 Task: Find connections with filter location Gudalur with filter topic #Indiawith filter profile language Spanish with filter current company Media.Monks with filter school Resonance Eduventures Limited with filter industry Museums, Historical Sites, and Zoos with filter service category Commercial Real Estate with filter keywords title Media Relations Coordinator
Action: Mouse moved to (617, 108)
Screenshot: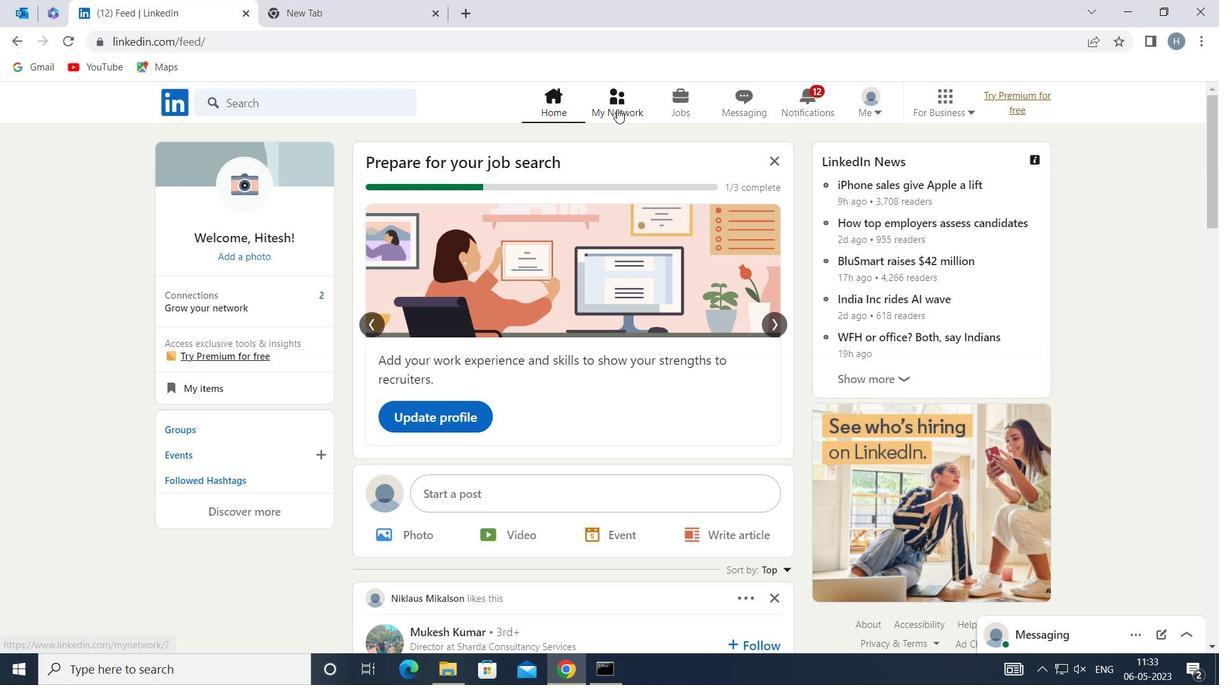 
Action: Mouse pressed left at (617, 108)
Screenshot: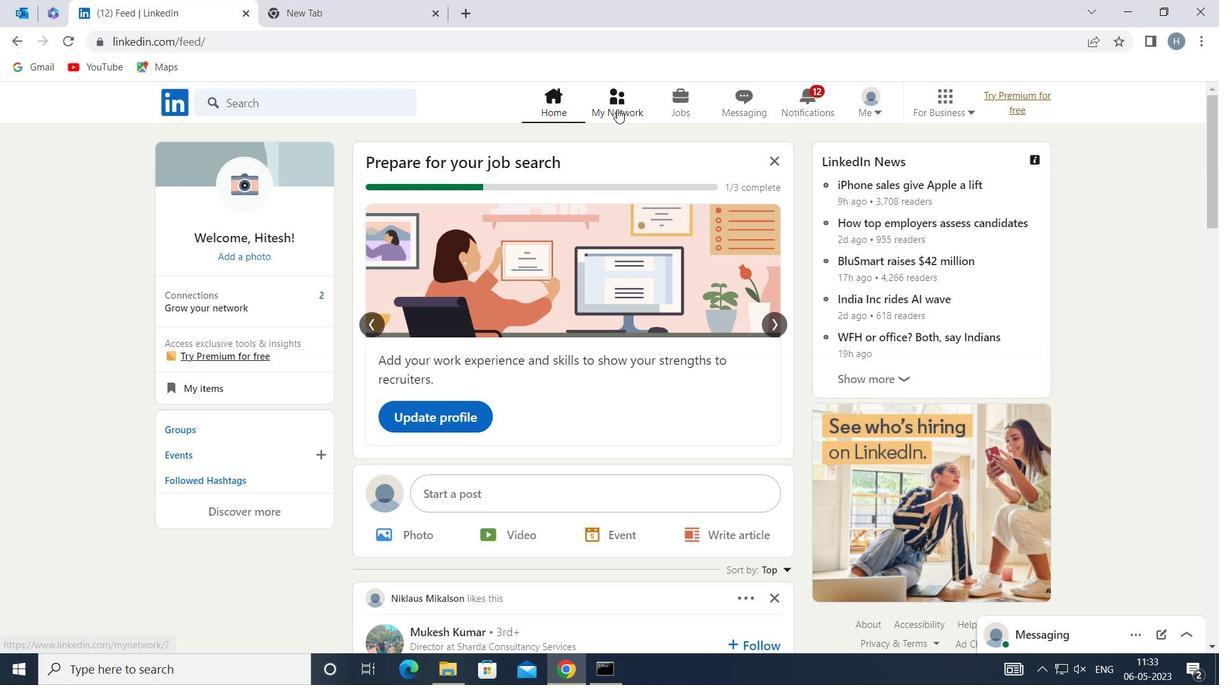 
Action: Mouse moved to (336, 196)
Screenshot: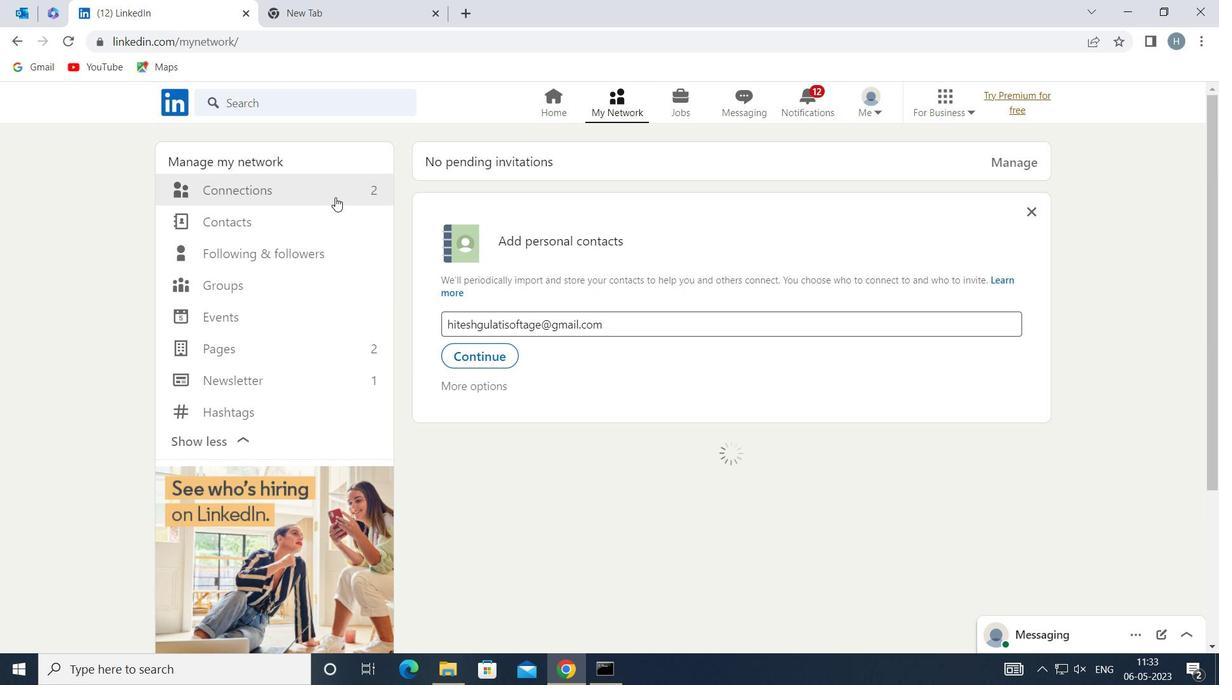 
Action: Mouse pressed left at (336, 196)
Screenshot: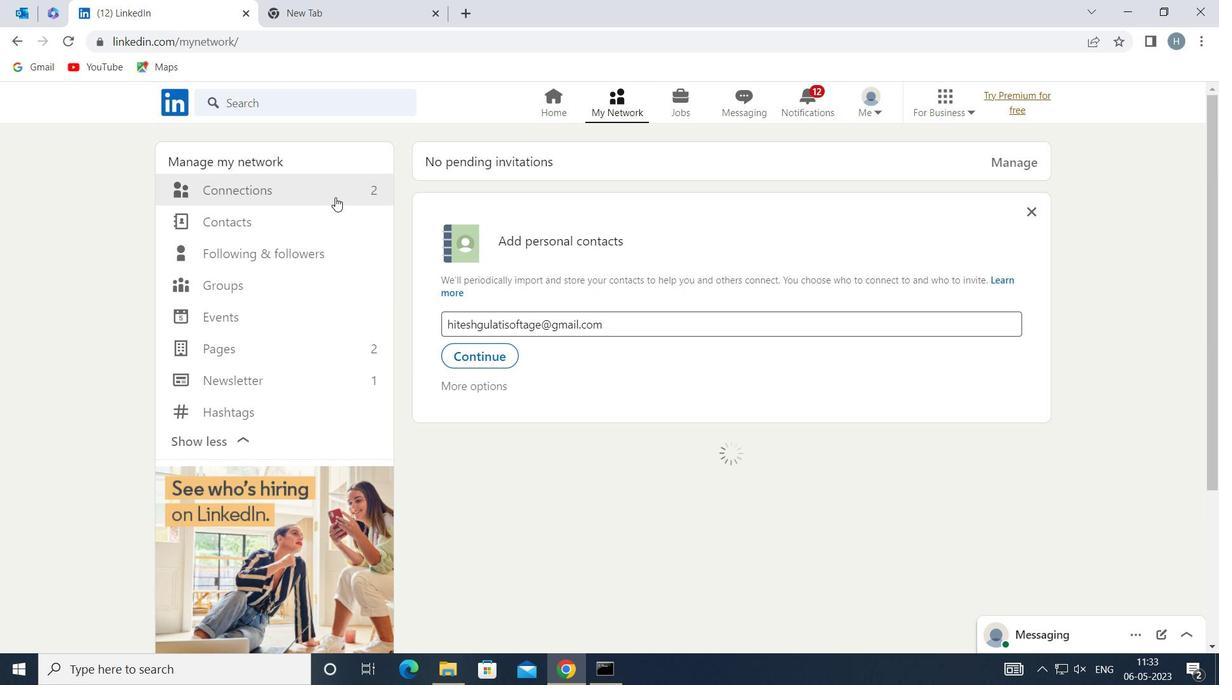 
Action: Mouse moved to (738, 187)
Screenshot: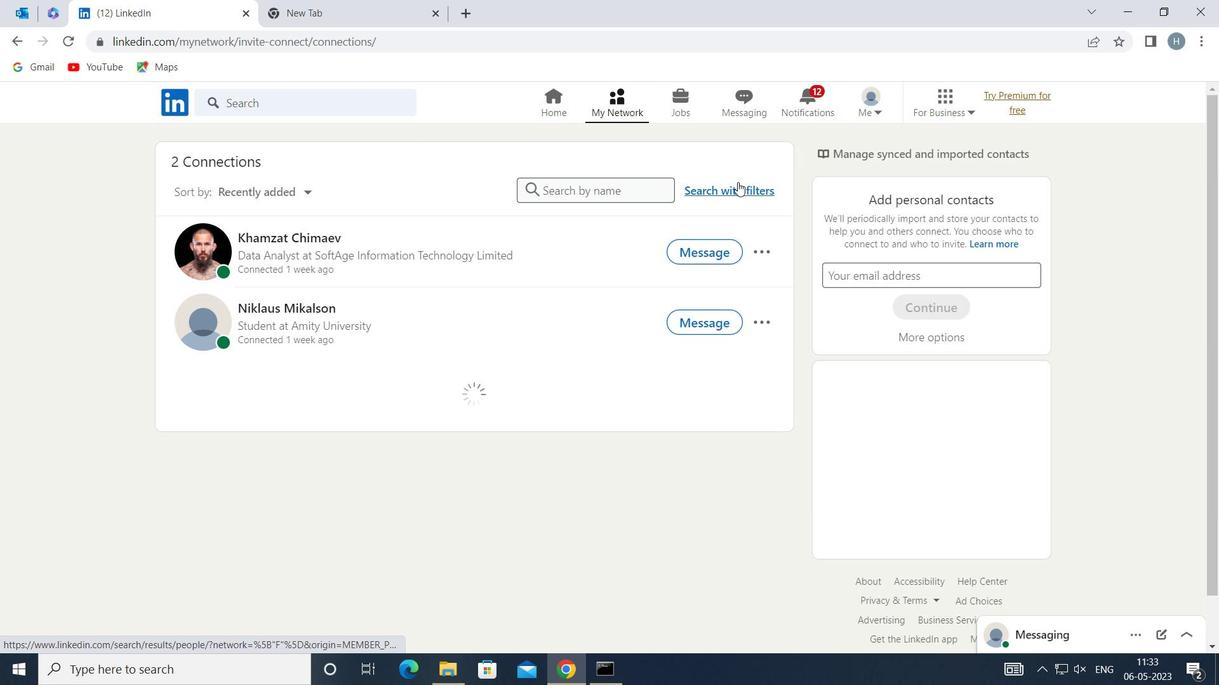 
Action: Mouse pressed left at (738, 187)
Screenshot: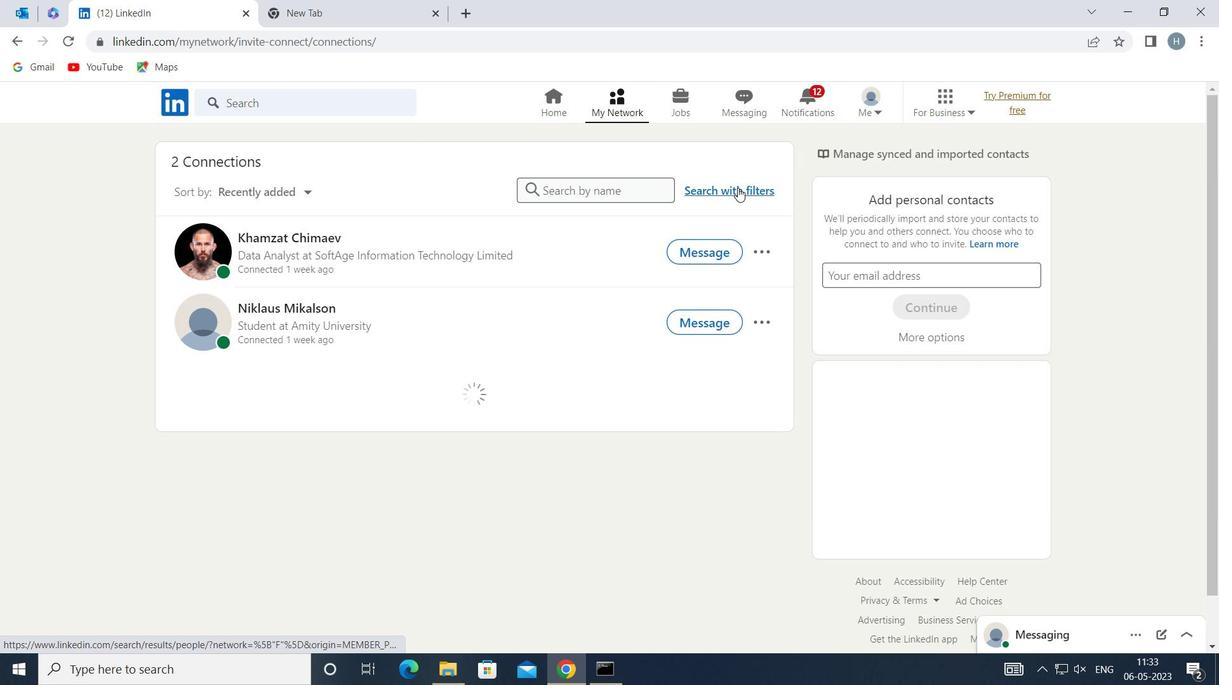 
Action: Mouse moved to (677, 142)
Screenshot: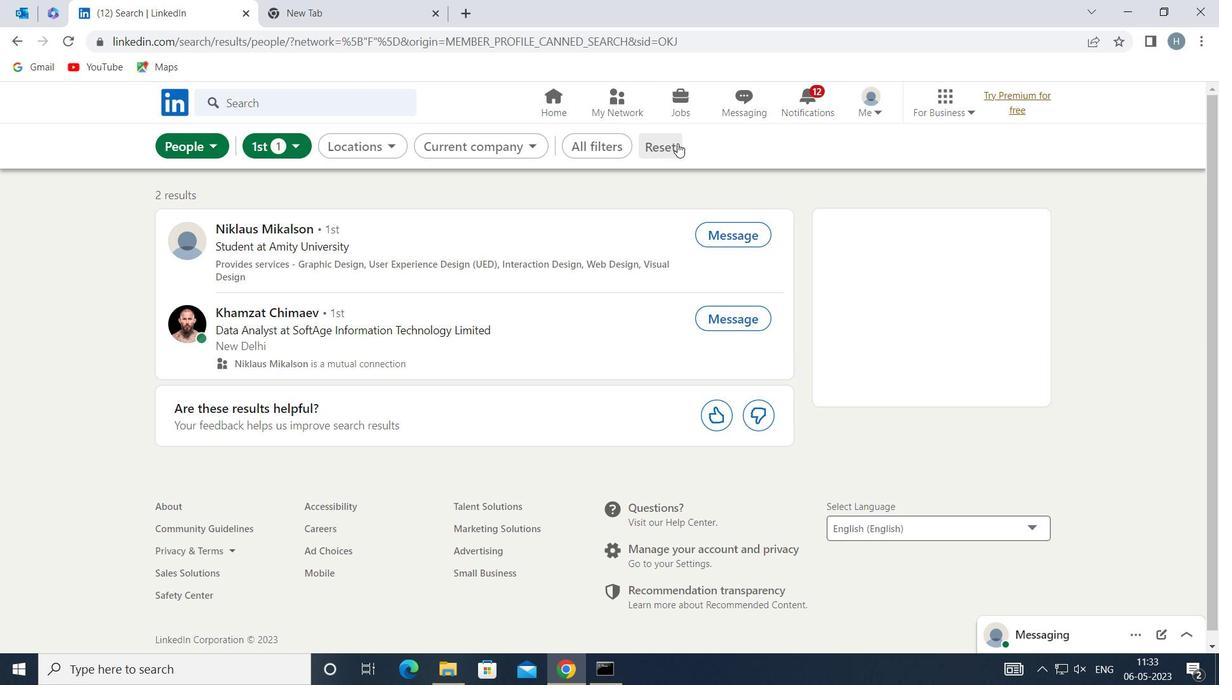 
Action: Mouse pressed left at (677, 142)
Screenshot: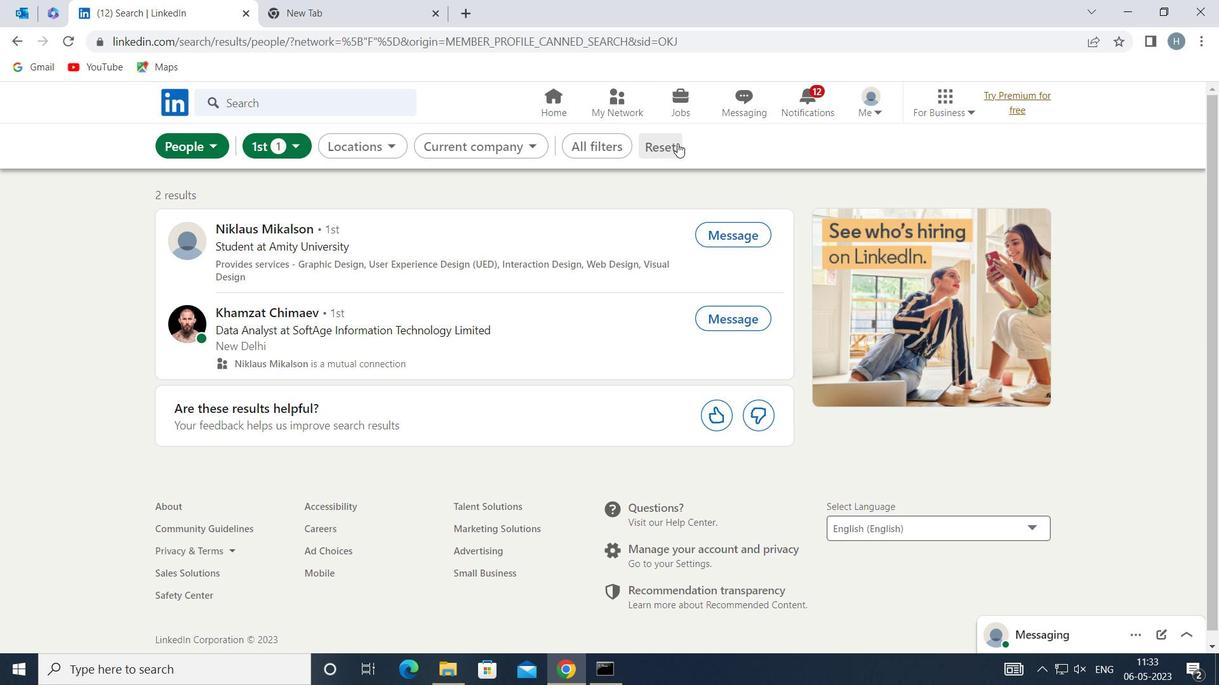 
Action: Mouse moved to (642, 147)
Screenshot: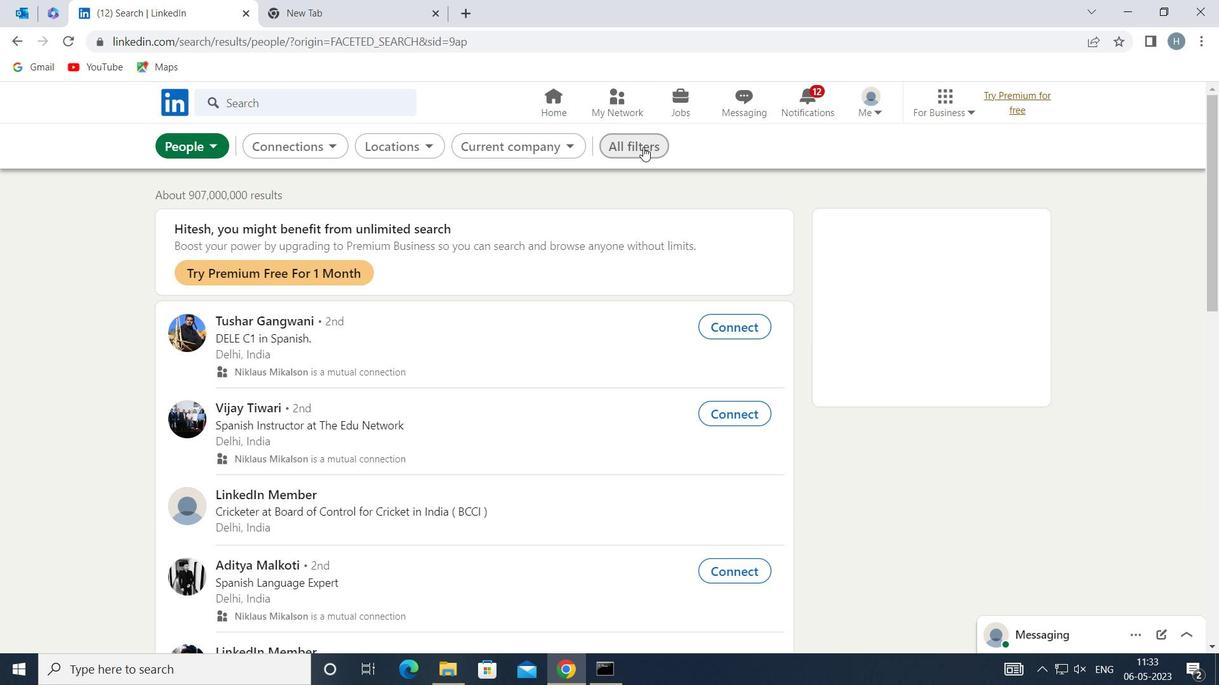 
Action: Mouse pressed left at (642, 147)
Screenshot: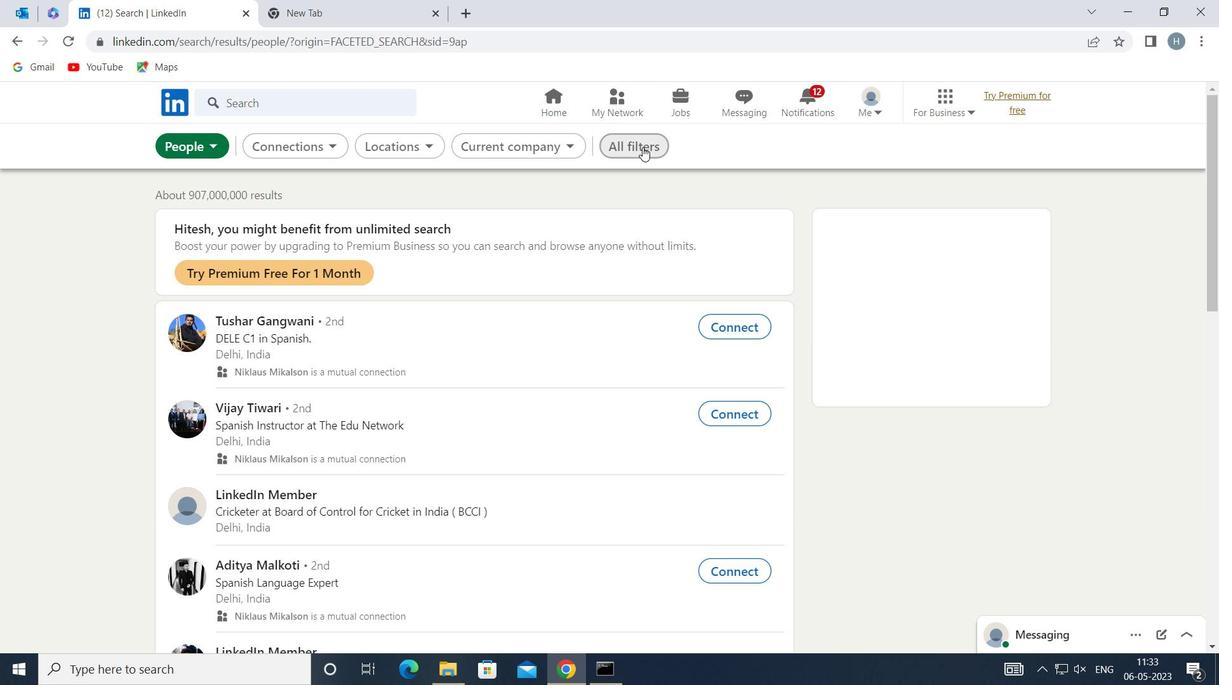
Action: Mouse moved to (976, 306)
Screenshot: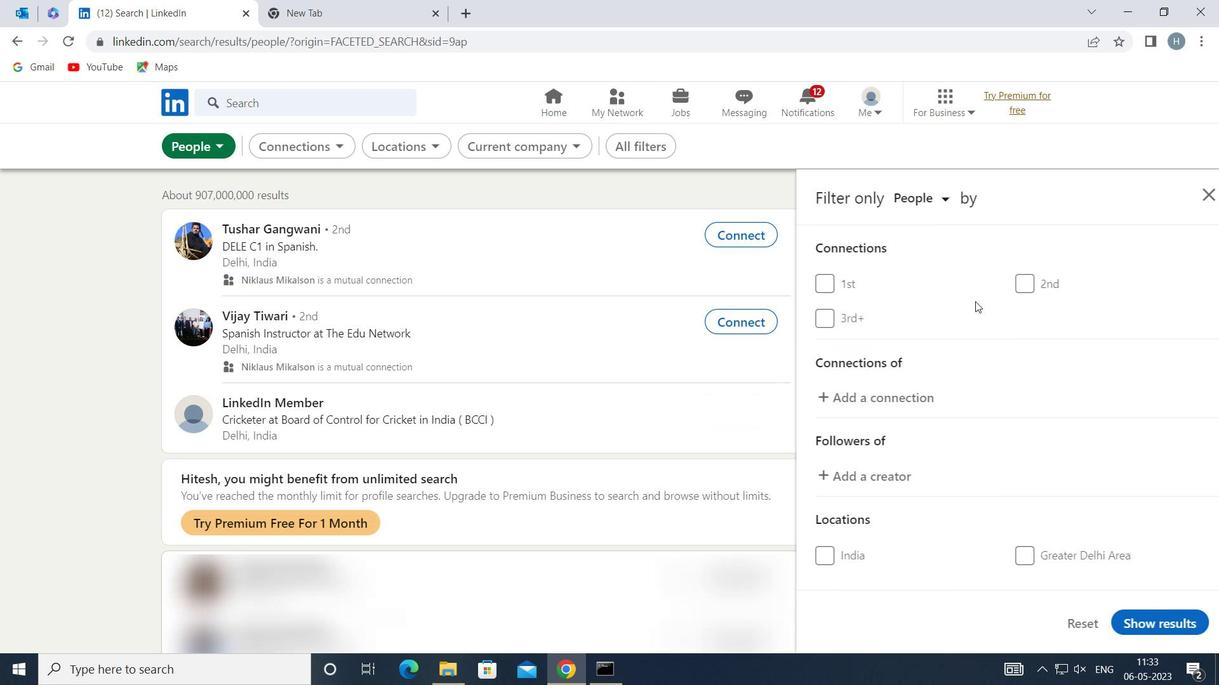 
Action: Mouse scrolled (976, 305) with delta (0, 0)
Screenshot: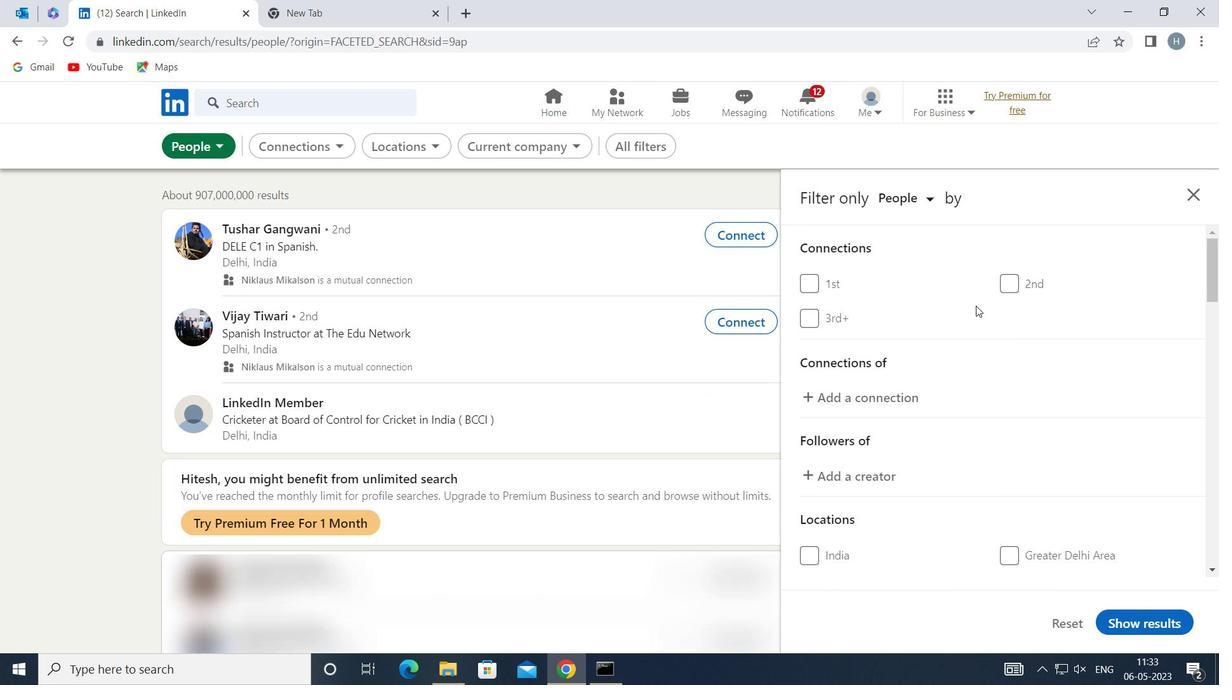 
Action: Mouse moved to (976, 309)
Screenshot: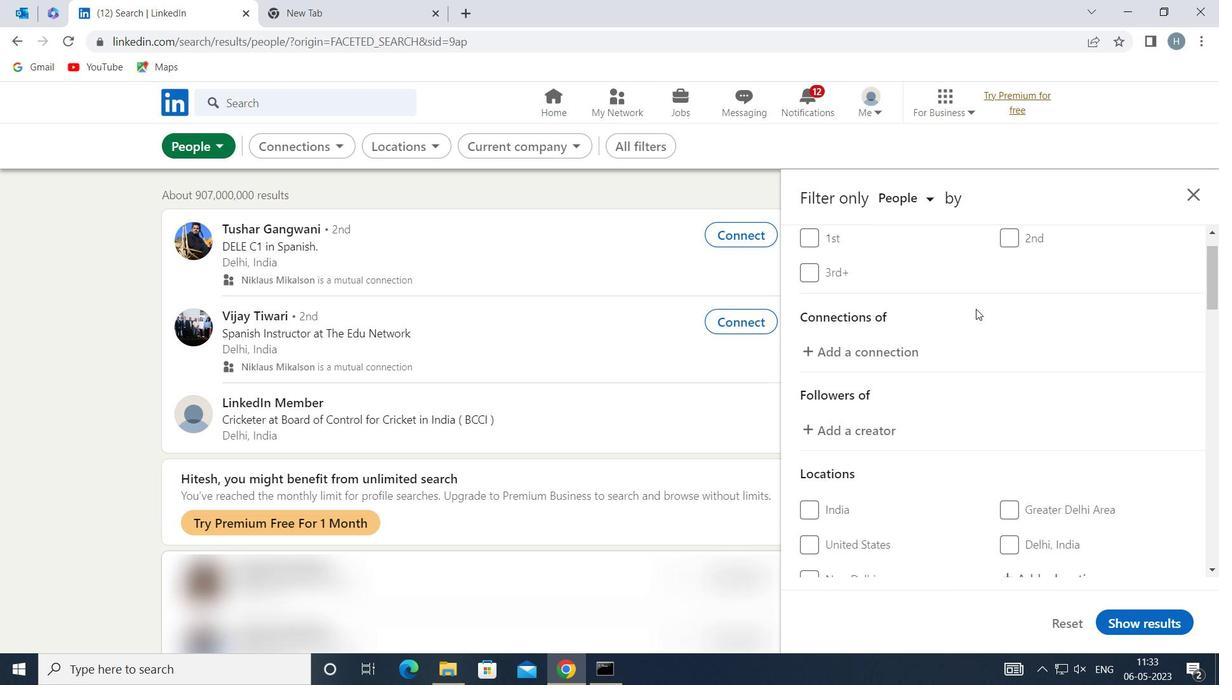 
Action: Mouse scrolled (976, 309) with delta (0, 0)
Screenshot: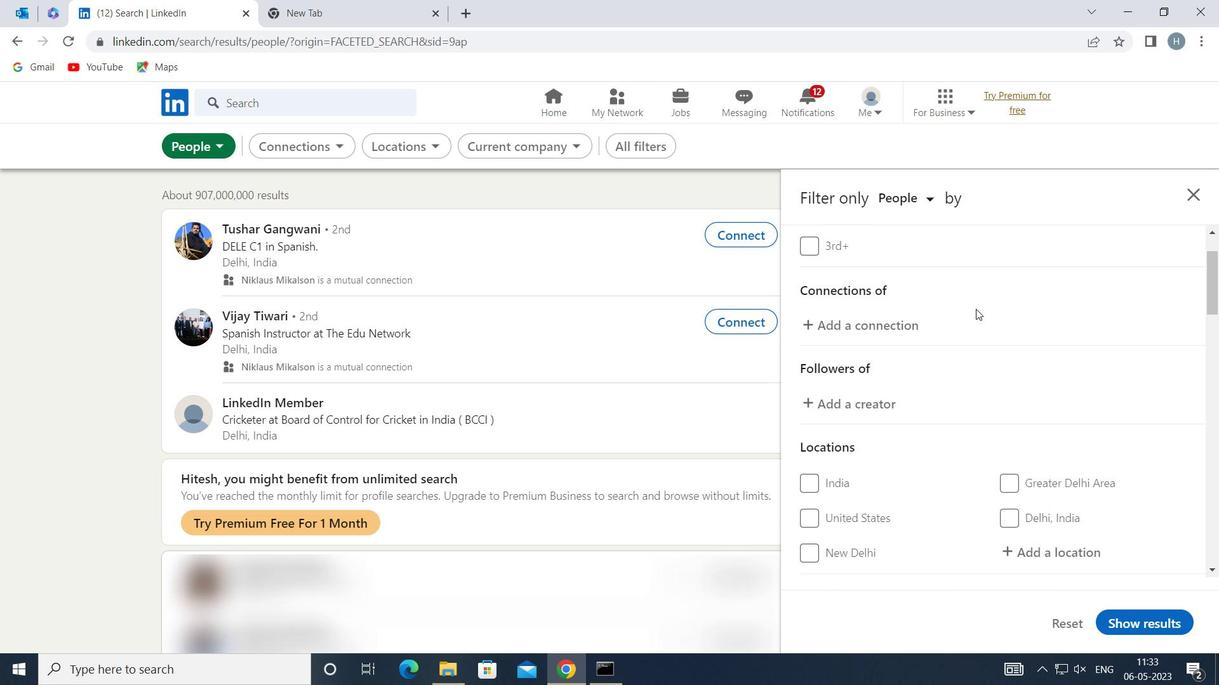
Action: Mouse moved to (1051, 461)
Screenshot: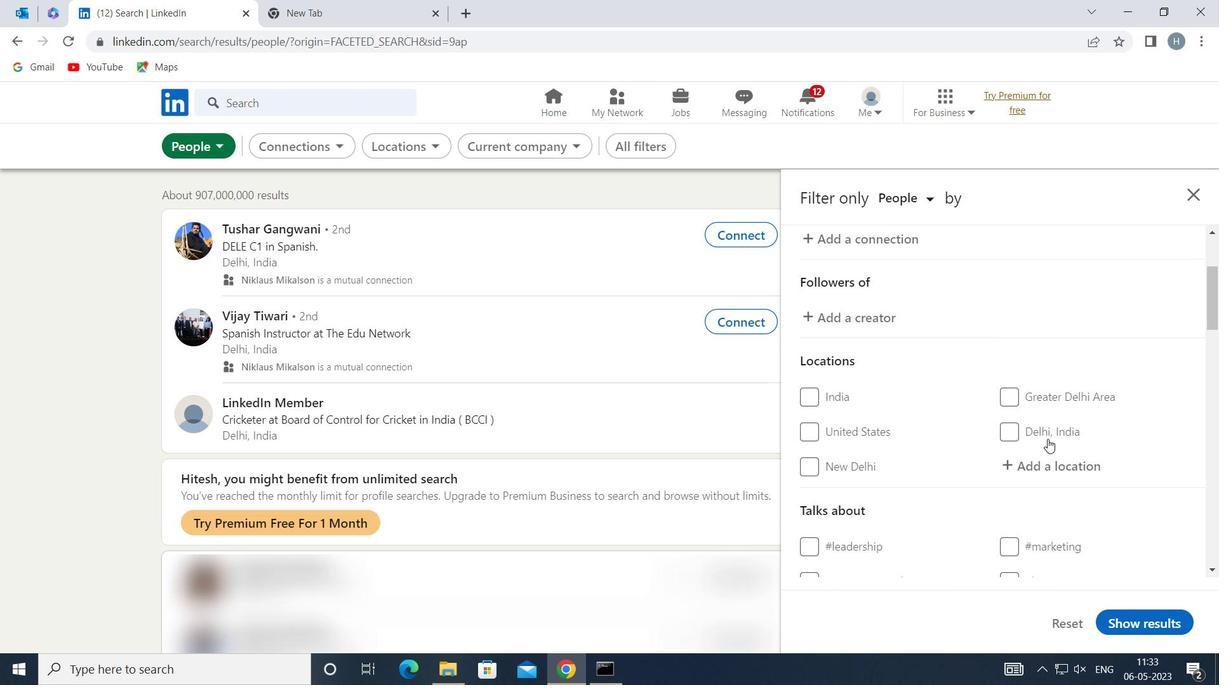 
Action: Mouse pressed left at (1051, 461)
Screenshot: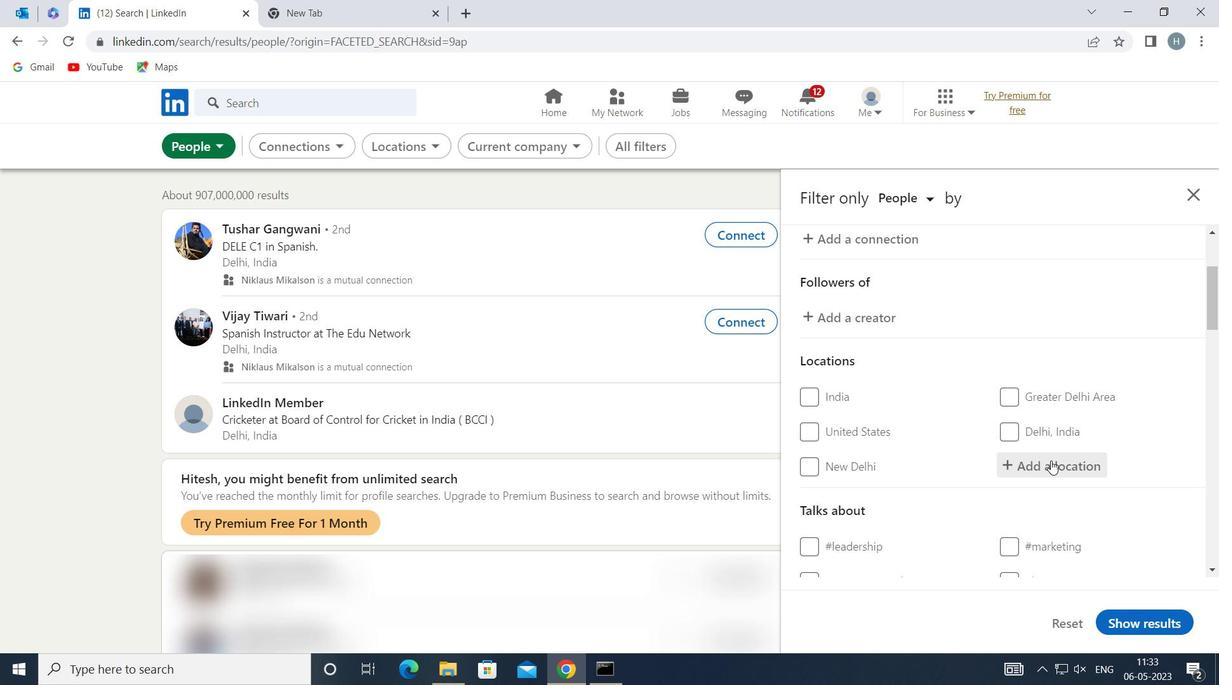 
Action: Mouse moved to (1051, 461)
Screenshot: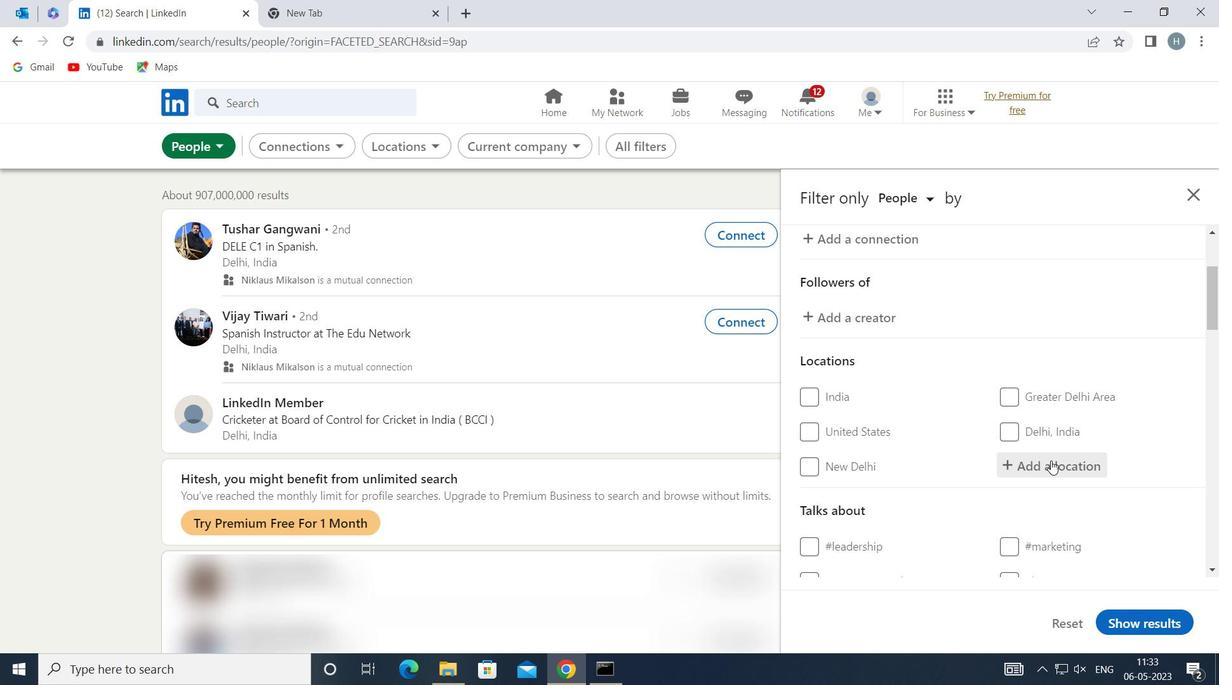 
Action: Key pressed <Key.shift>GUDALUR
Screenshot: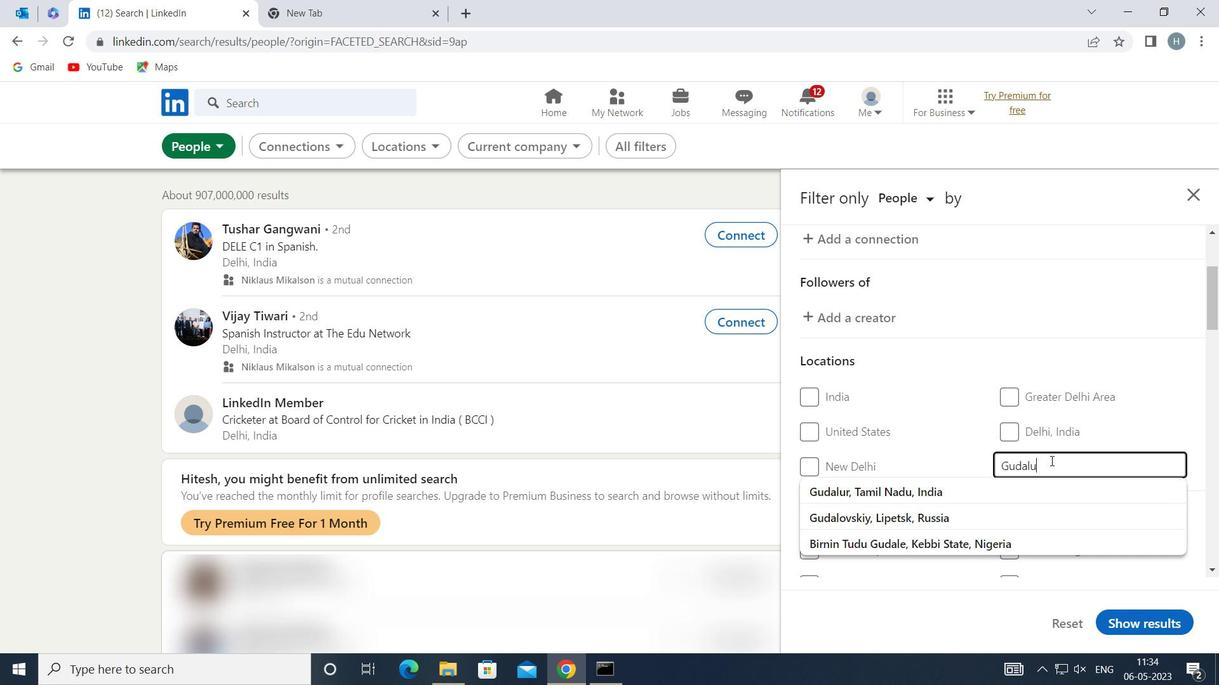
Action: Mouse moved to (1041, 480)
Screenshot: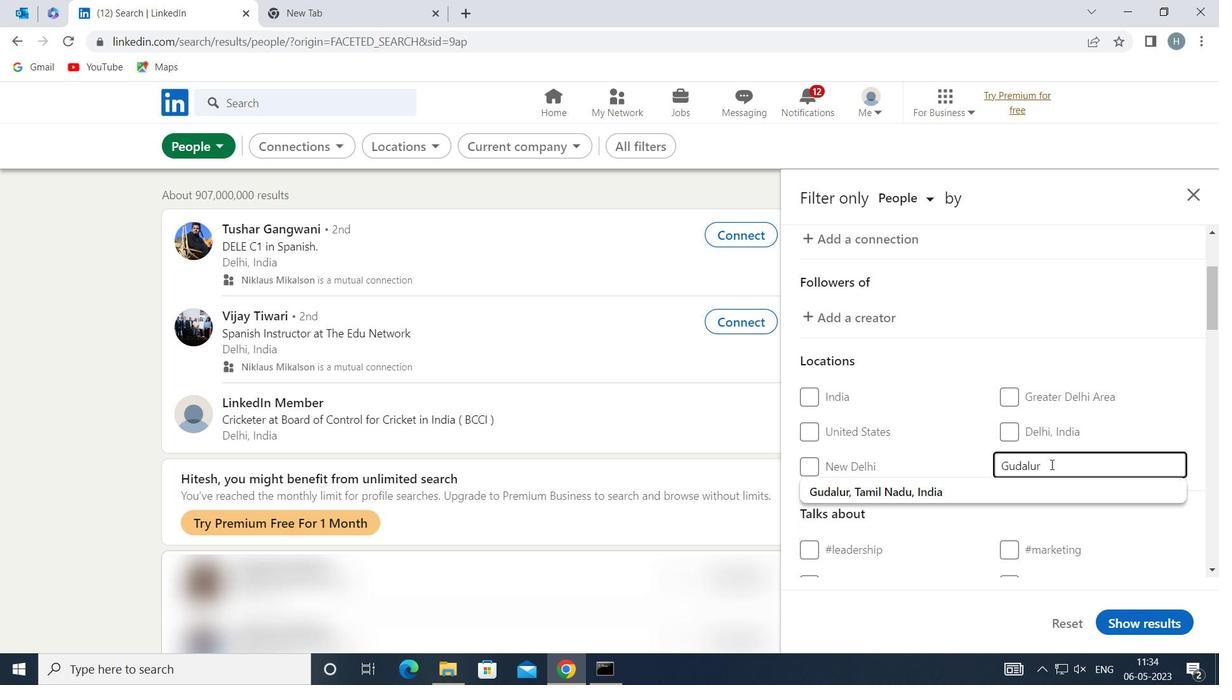 
Action: Mouse pressed left at (1041, 480)
Screenshot: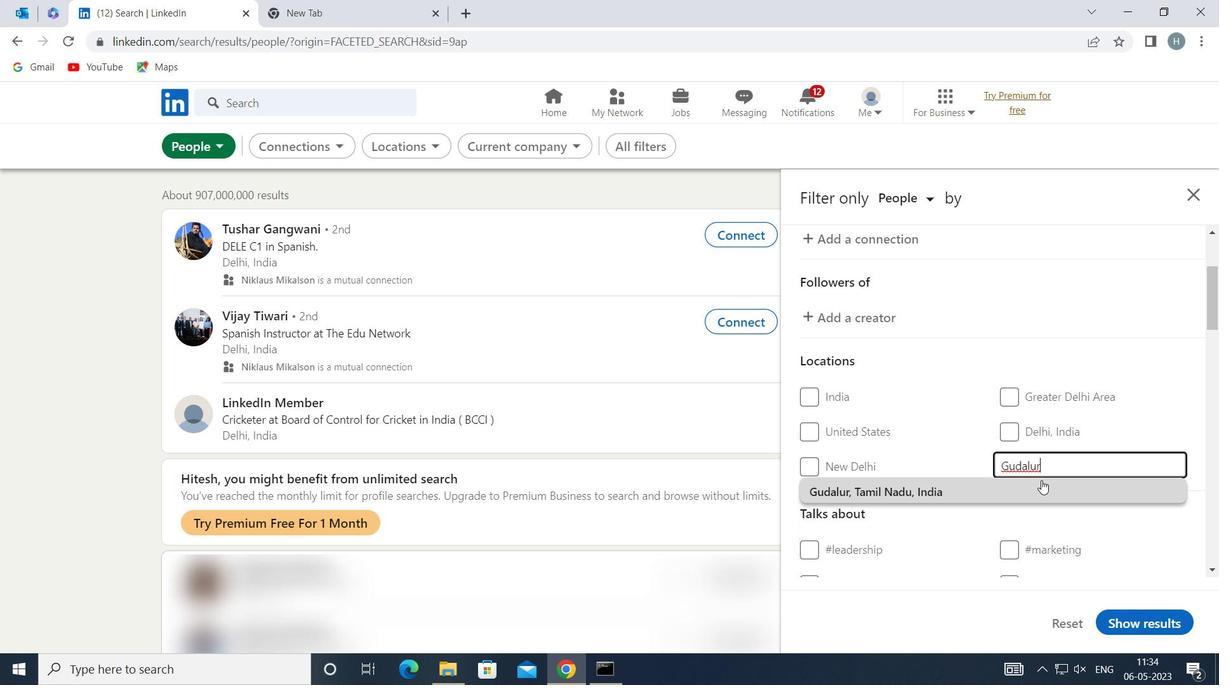 
Action: Mouse moved to (1012, 428)
Screenshot: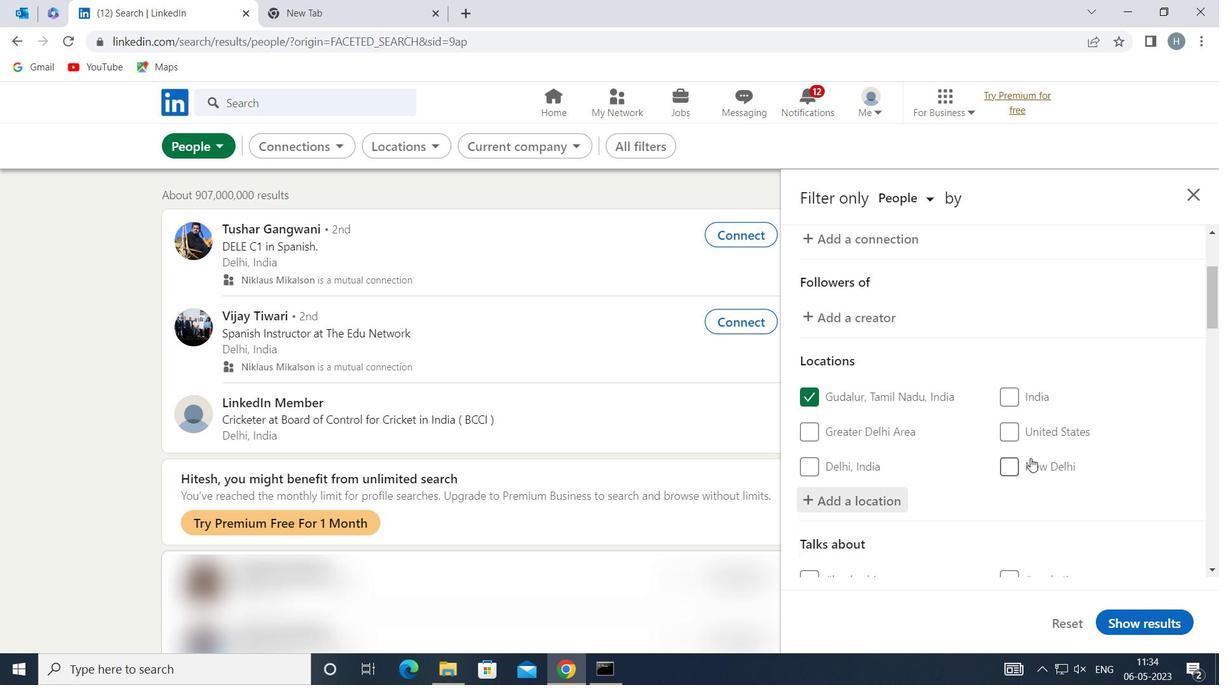 
Action: Mouse scrolled (1012, 427) with delta (0, 0)
Screenshot: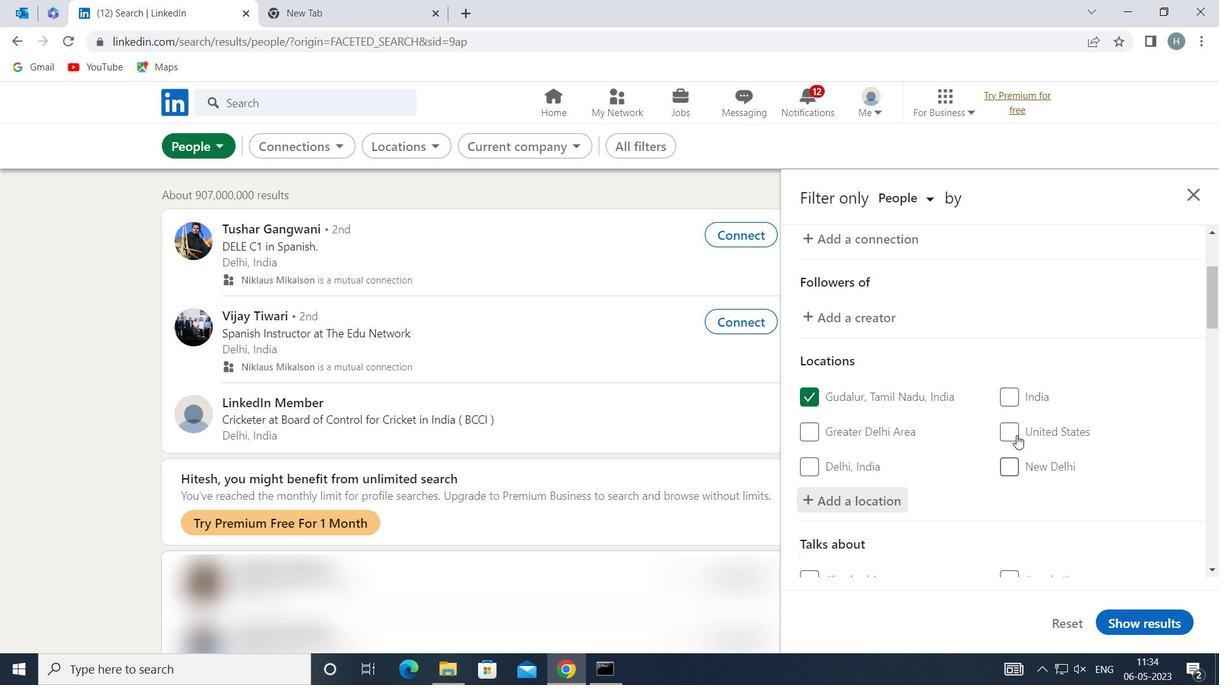 
Action: Mouse scrolled (1012, 427) with delta (0, 0)
Screenshot: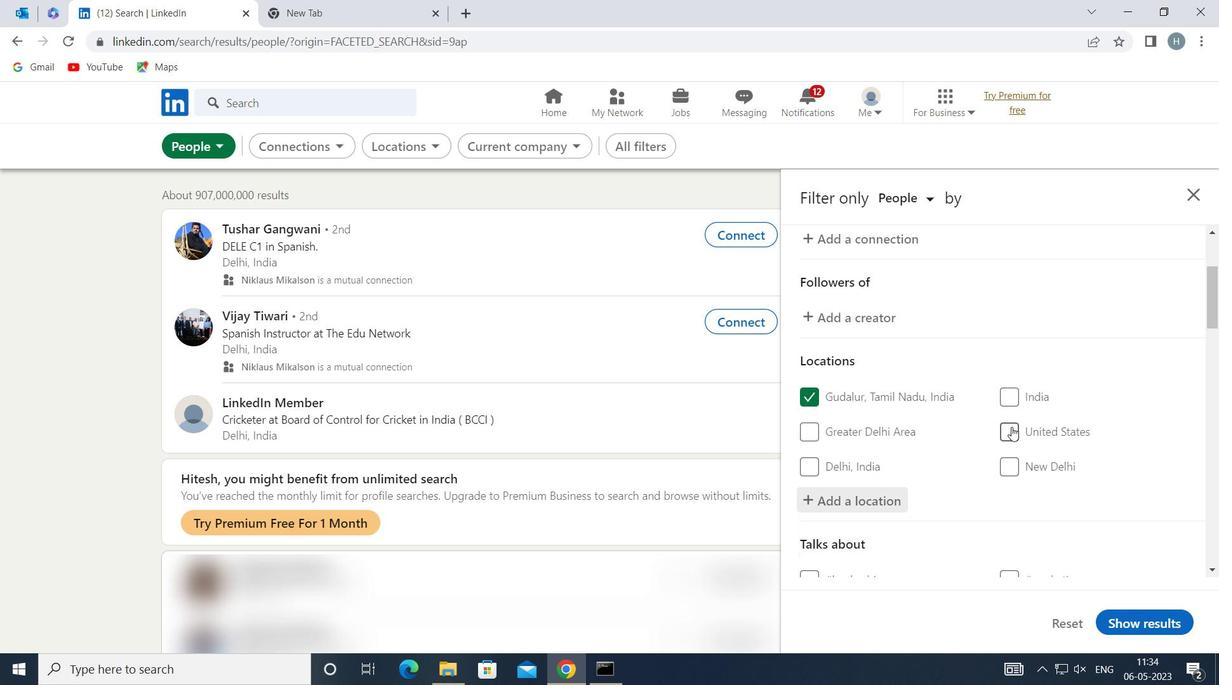 
Action: Mouse moved to (1011, 427)
Screenshot: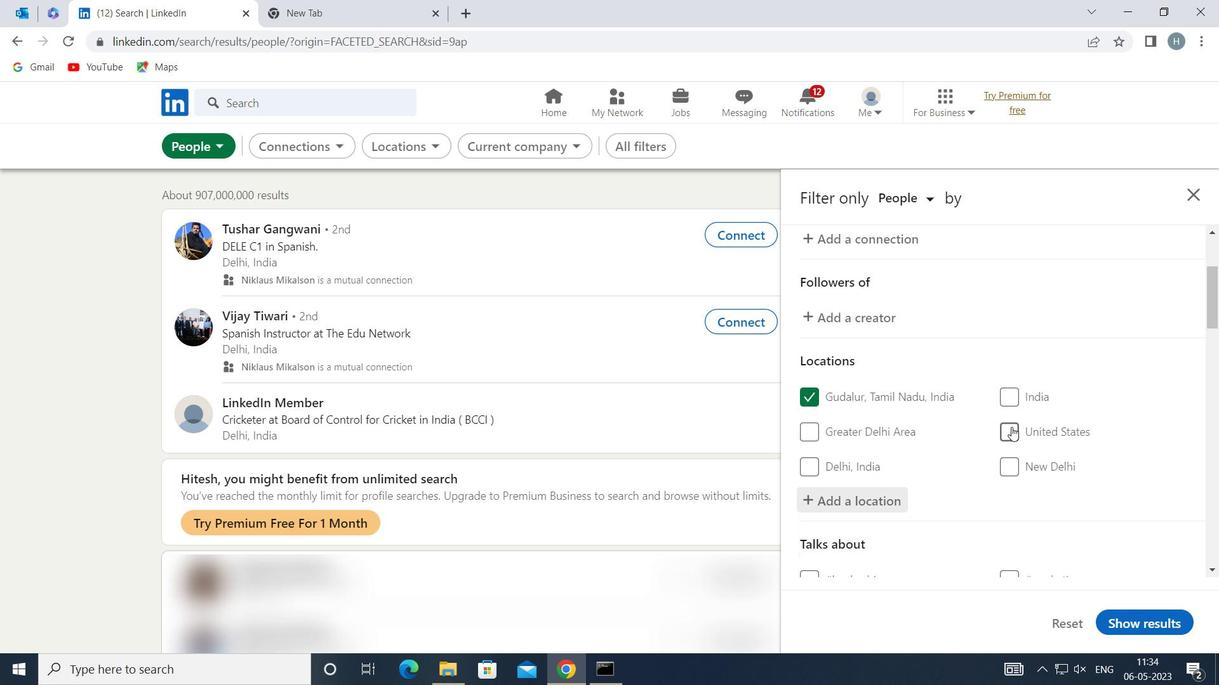 
Action: Mouse scrolled (1011, 426) with delta (0, 0)
Screenshot: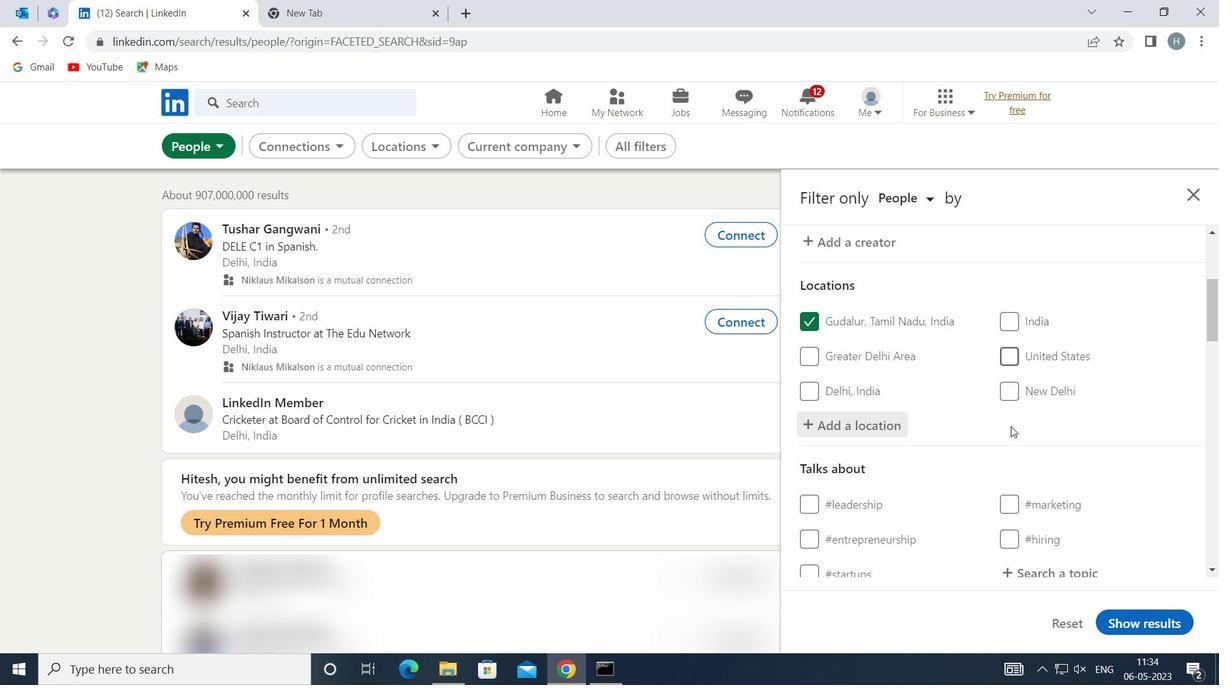 
Action: Mouse moved to (1074, 412)
Screenshot: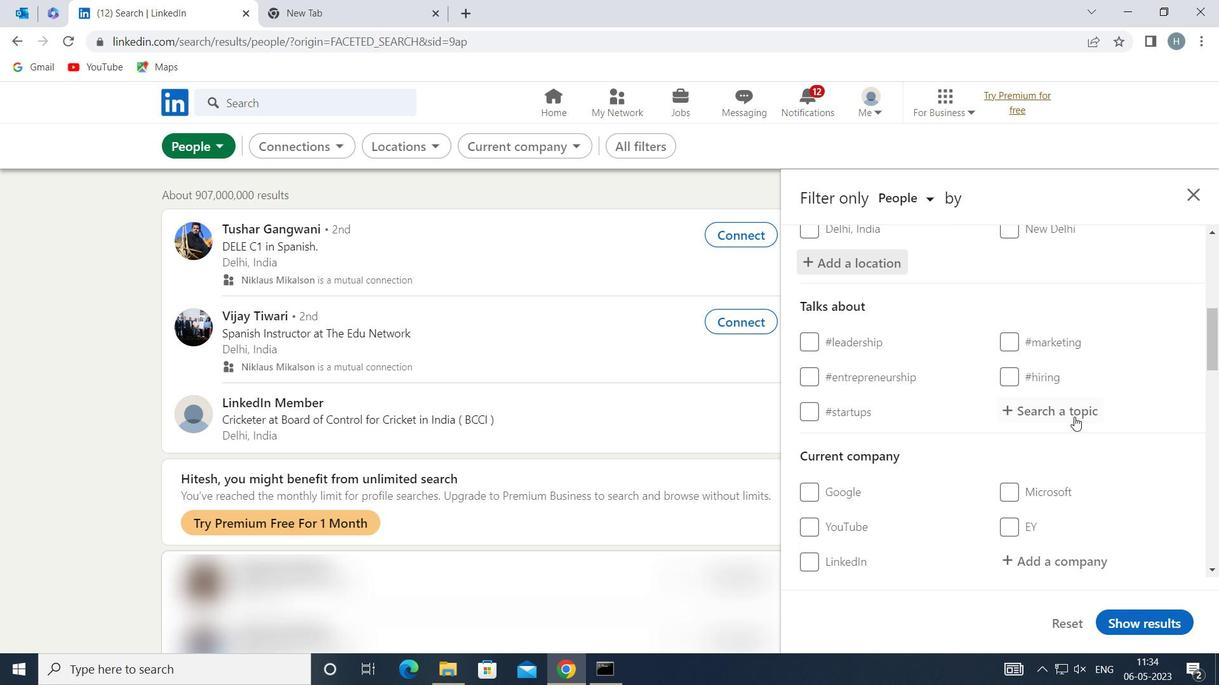
Action: Mouse pressed left at (1074, 412)
Screenshot: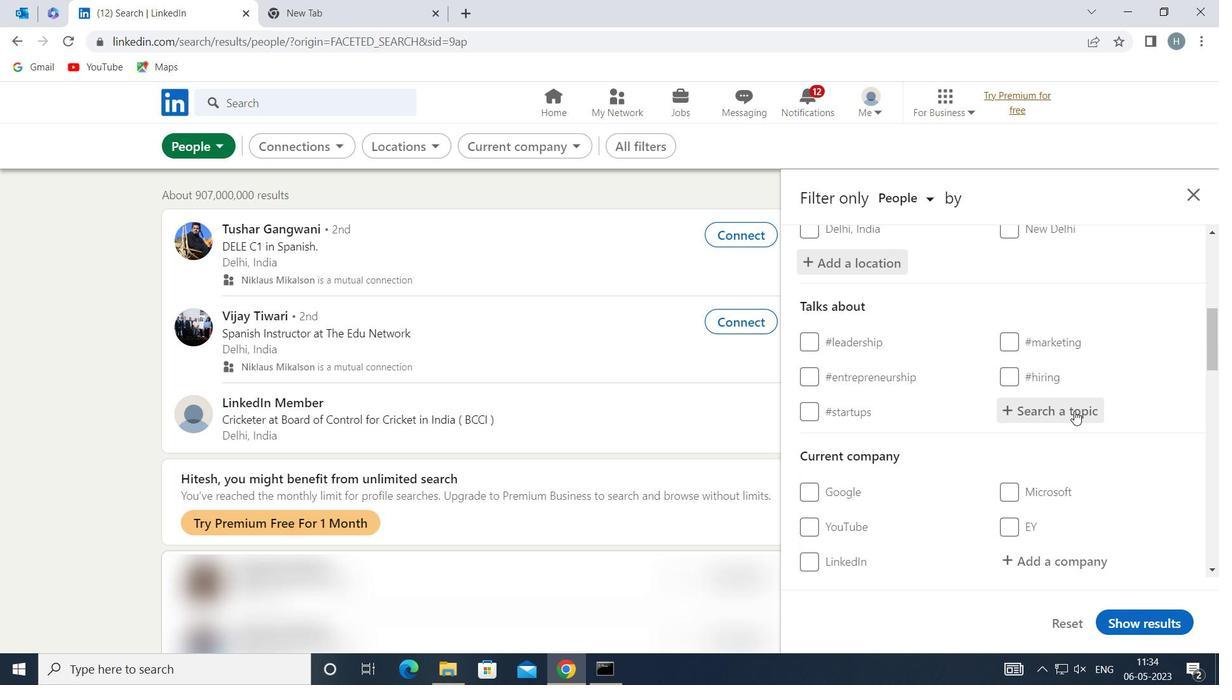 
Action: Key pressed <Key.shift>INDIA
Screenshot: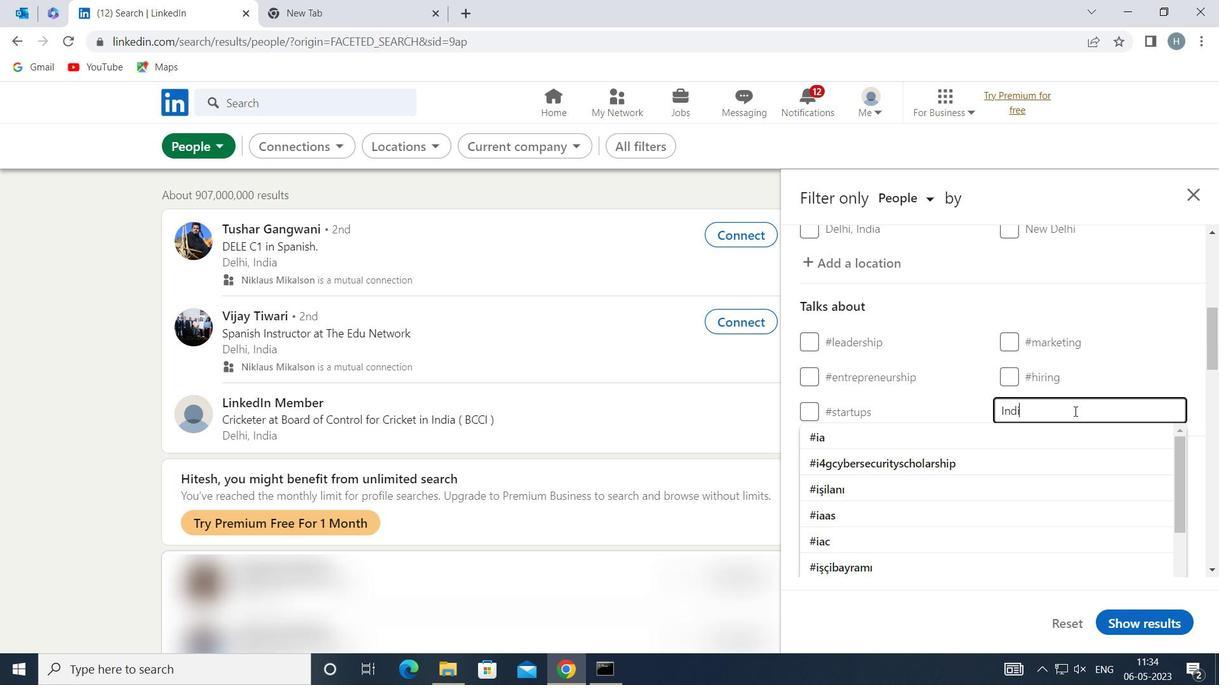 
Action: Mouse moved to (998, 438)
Screenshot: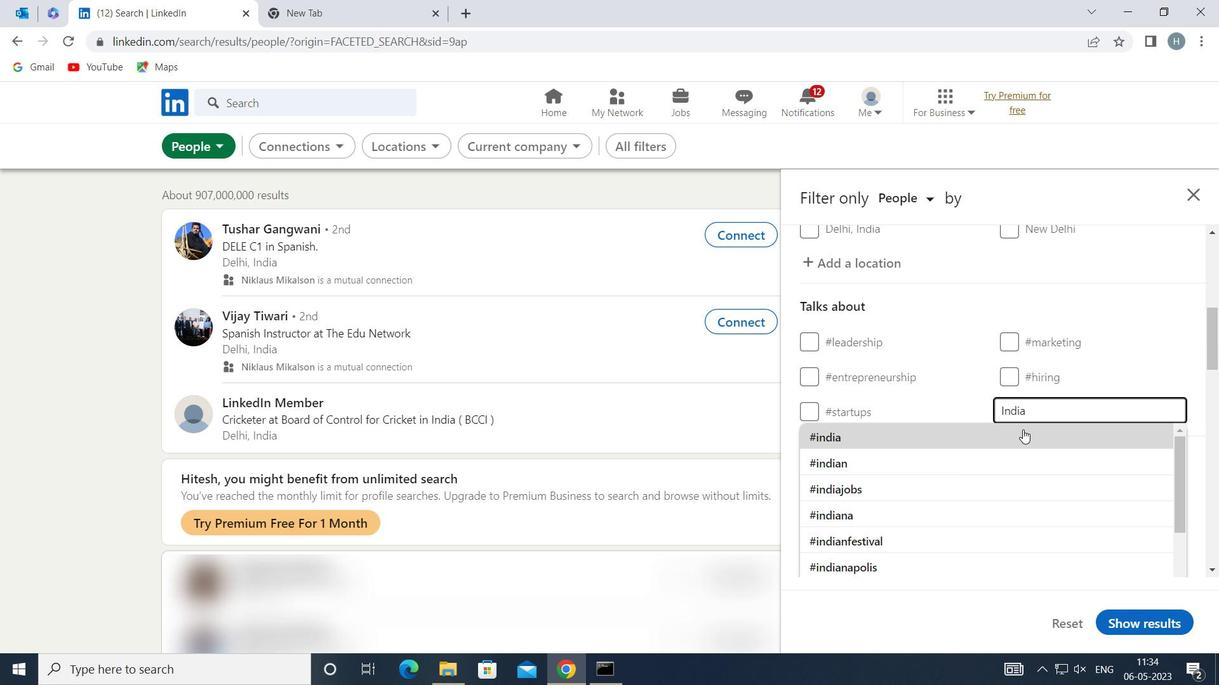
Action: Mouse pressed left at (998, 438)
Screenshot: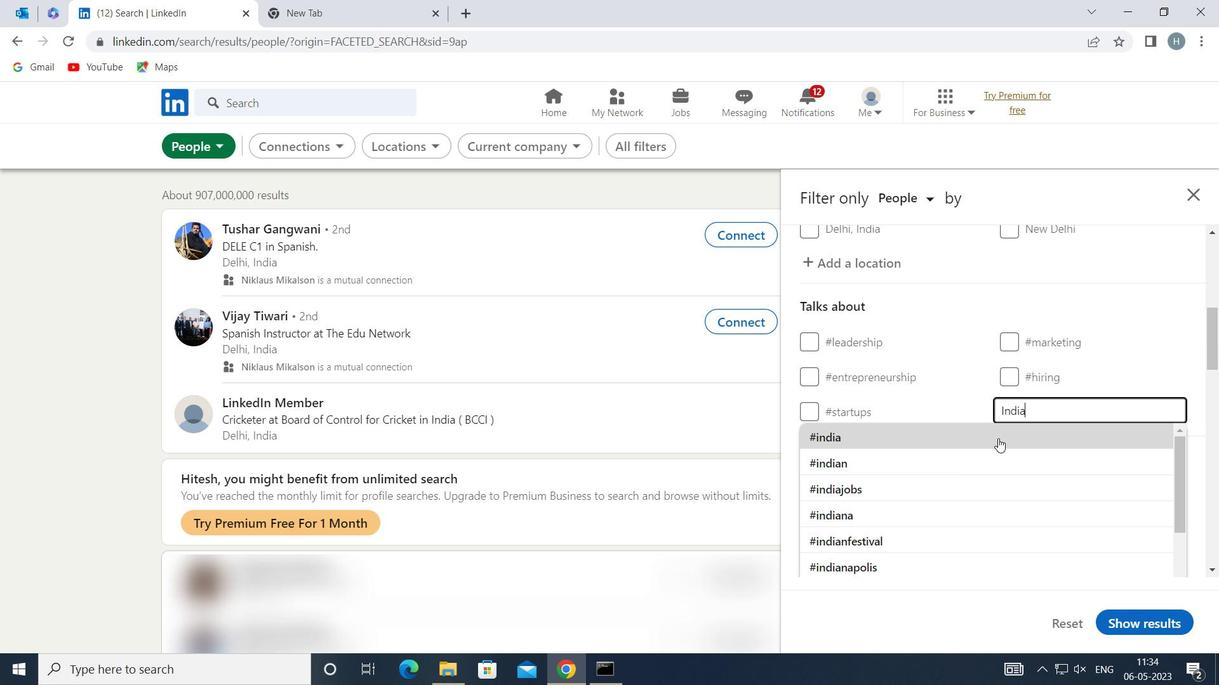 
Action: Mouse moved to (969, 436)
Screenshot: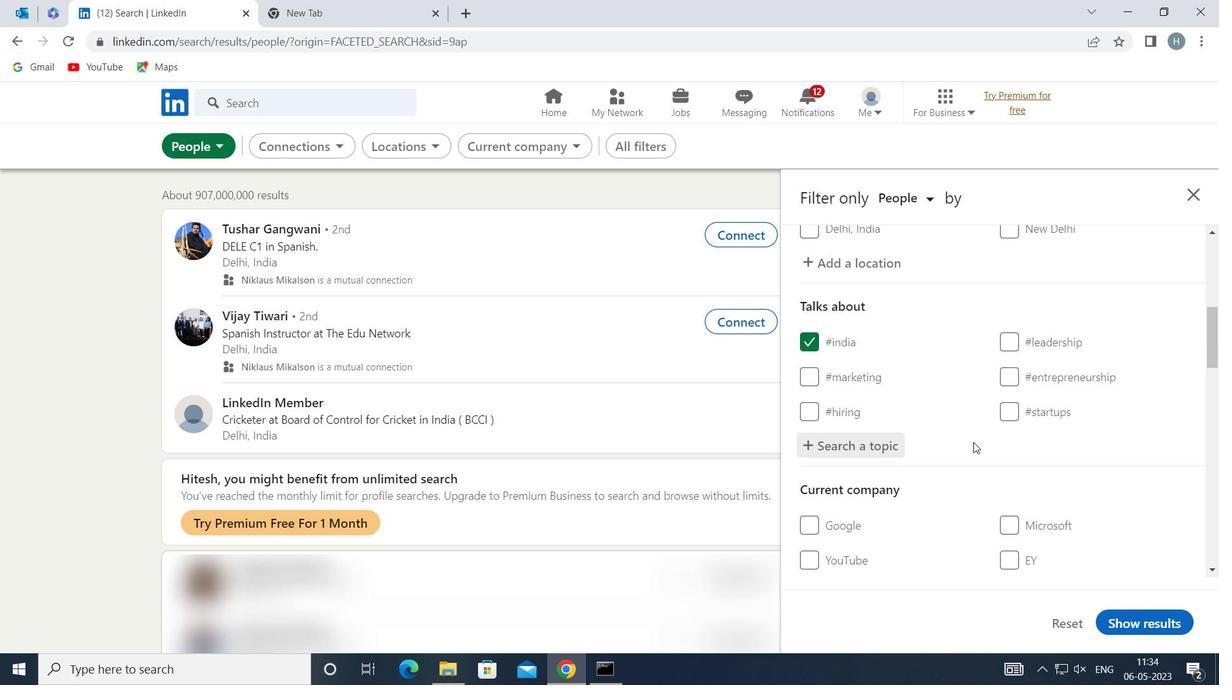 
Action: Mouse scrolled (969, 435) with delta (0, 0)
Screenshot: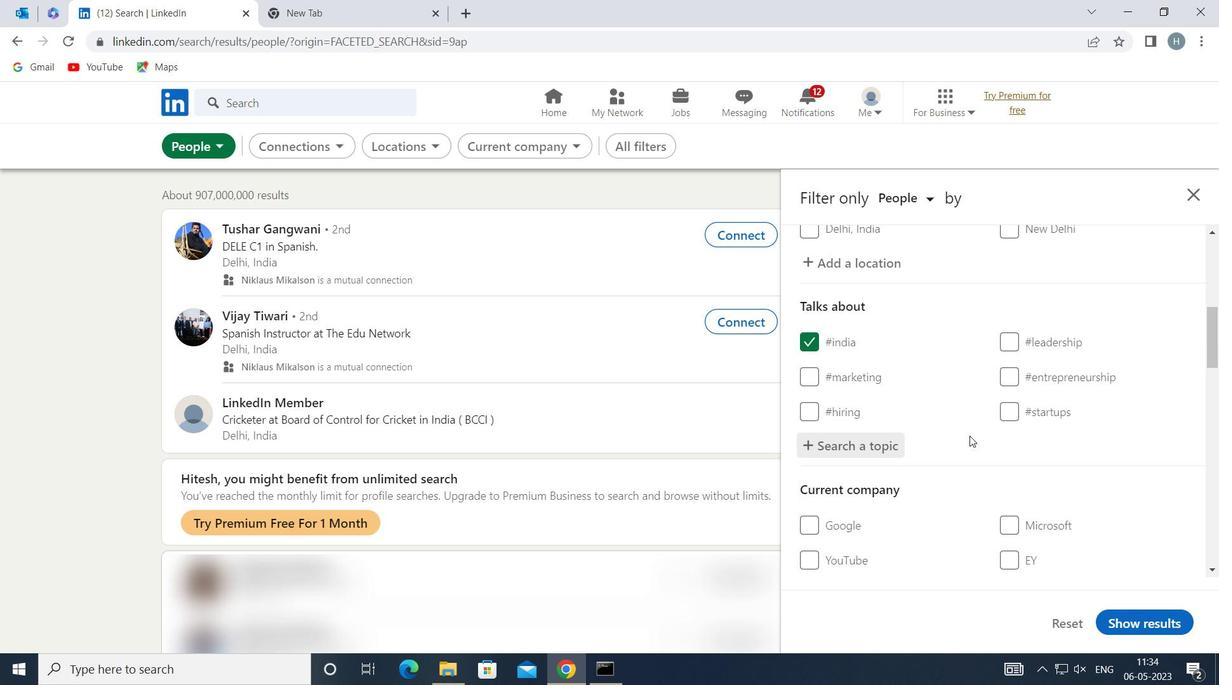 
Action: Mouse moved to (962, 415)
Screenshot: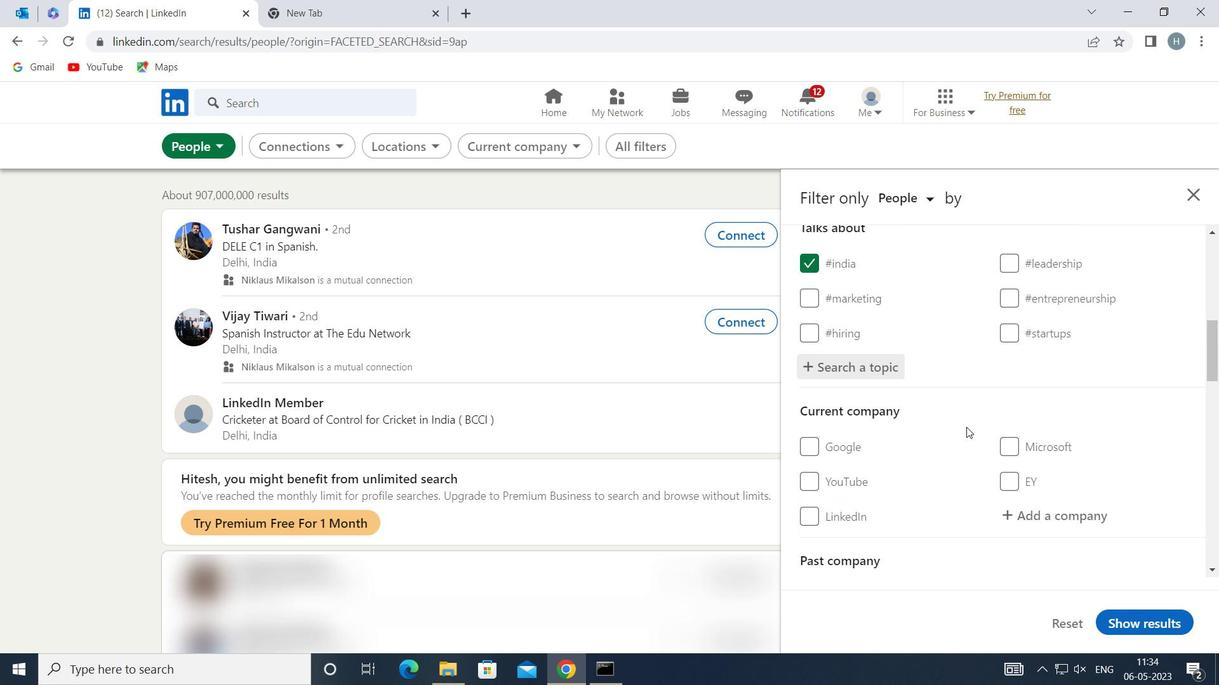 
Action: Mouse scrolled (962, 415) with delta (0, 0)
Screenshot: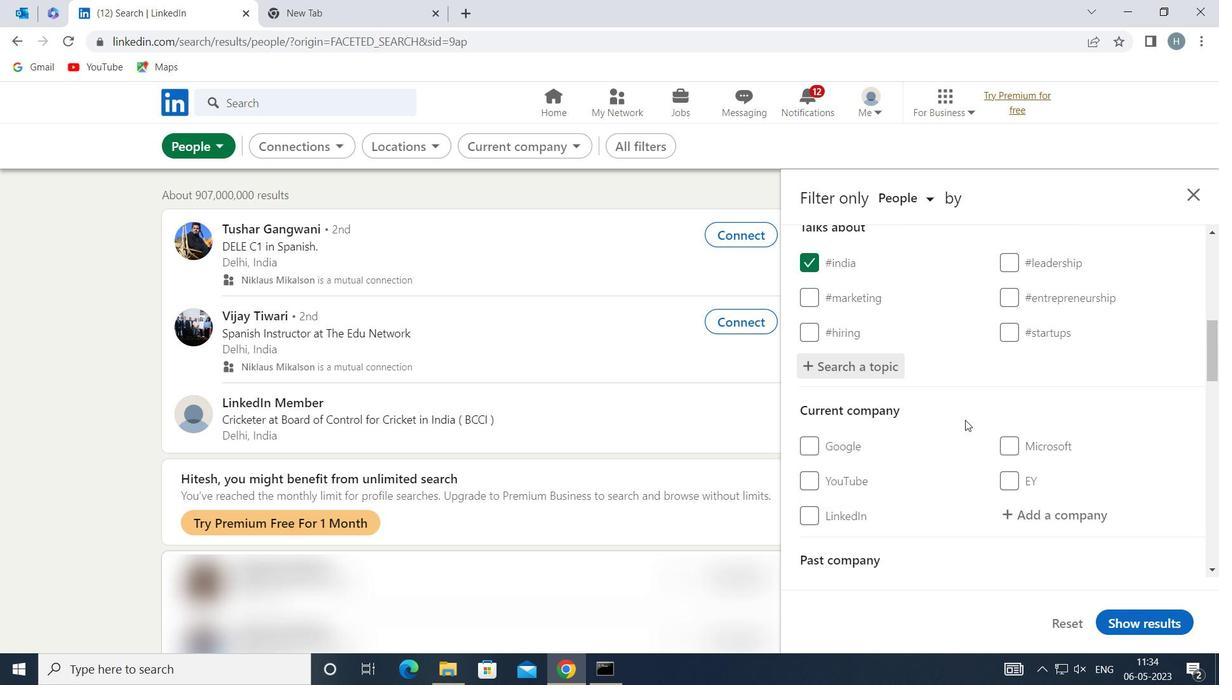 
Action: Mouse moved to (959, 410)
Screenshot: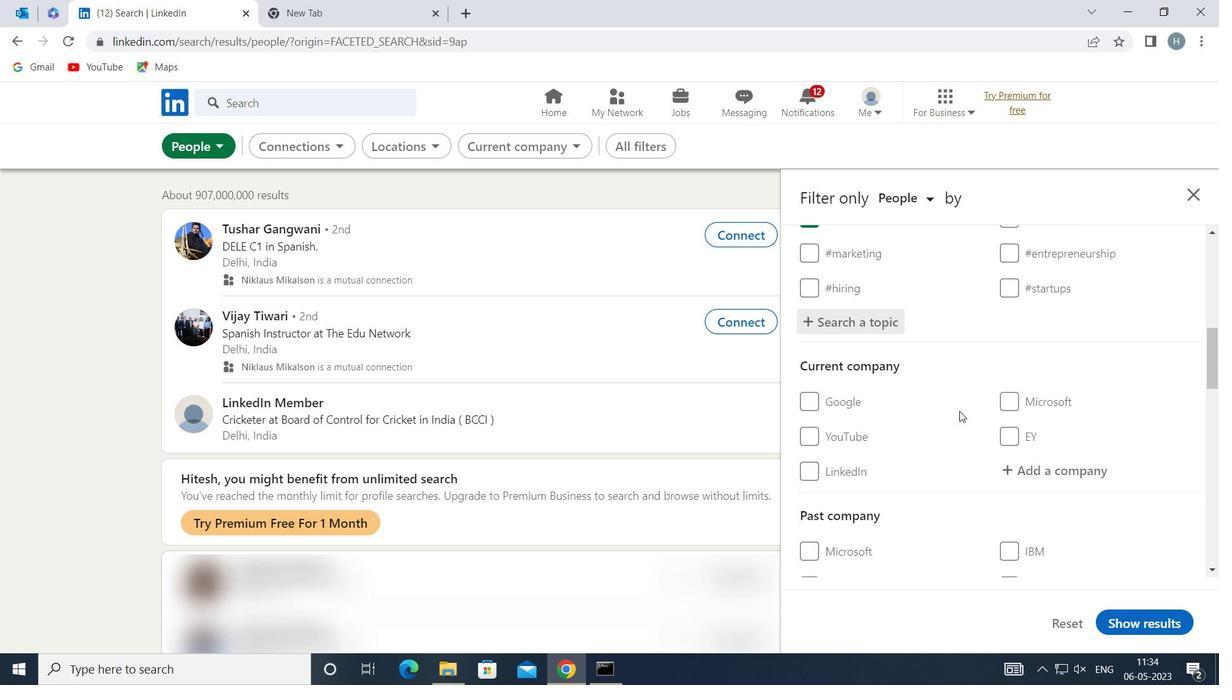 
Action: Mouse scrolled (959, 410) with delta (0, 0)
Screenshot: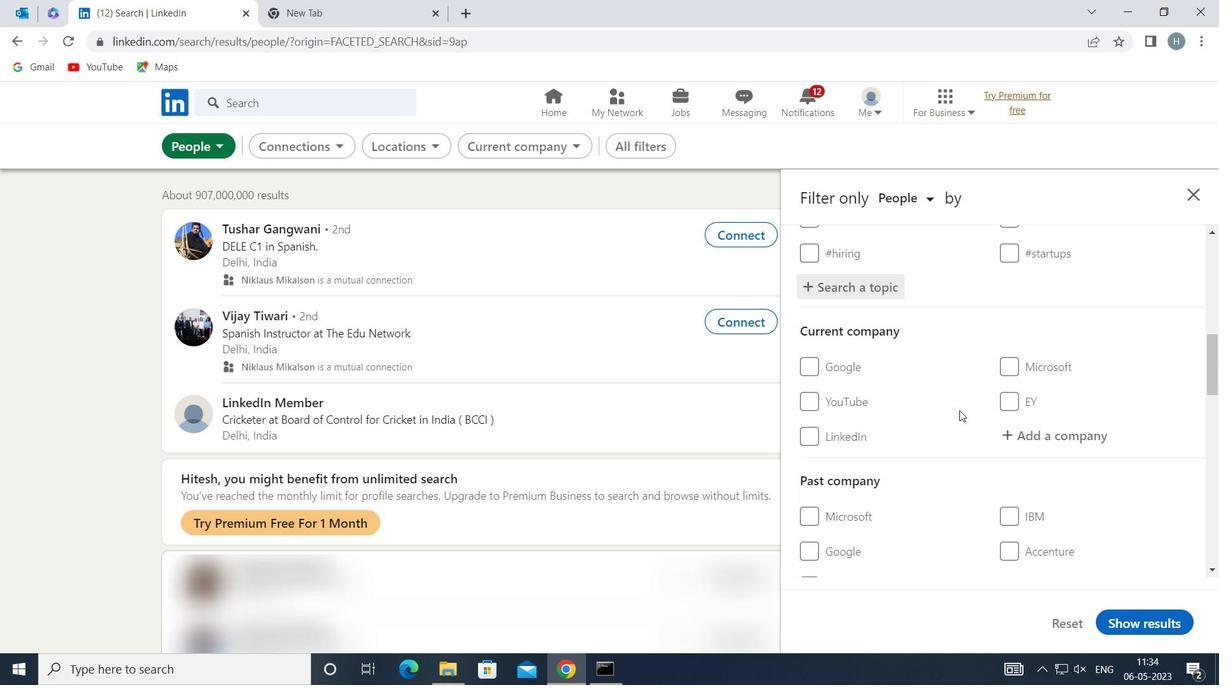 
Action: Mouse scrolled (959, 410) with delta (0, 0)
Screenshot: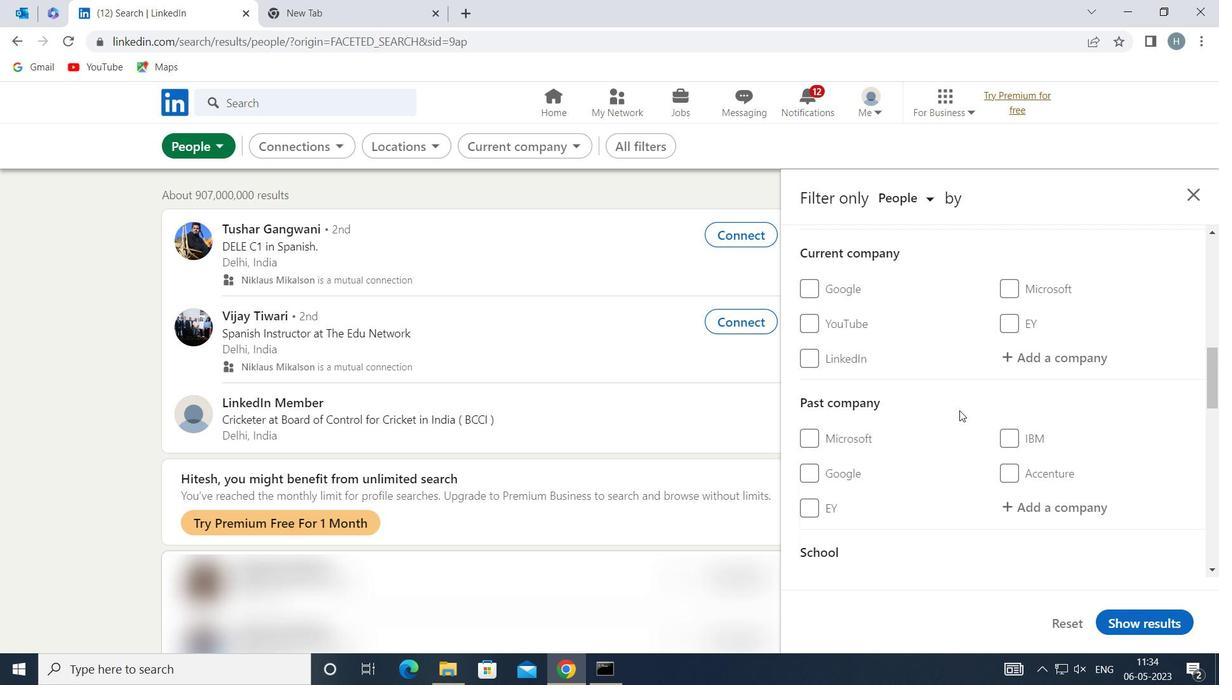 
Action: Mouse scrolled (959, 410) with delta (0, 0)
Screenshot: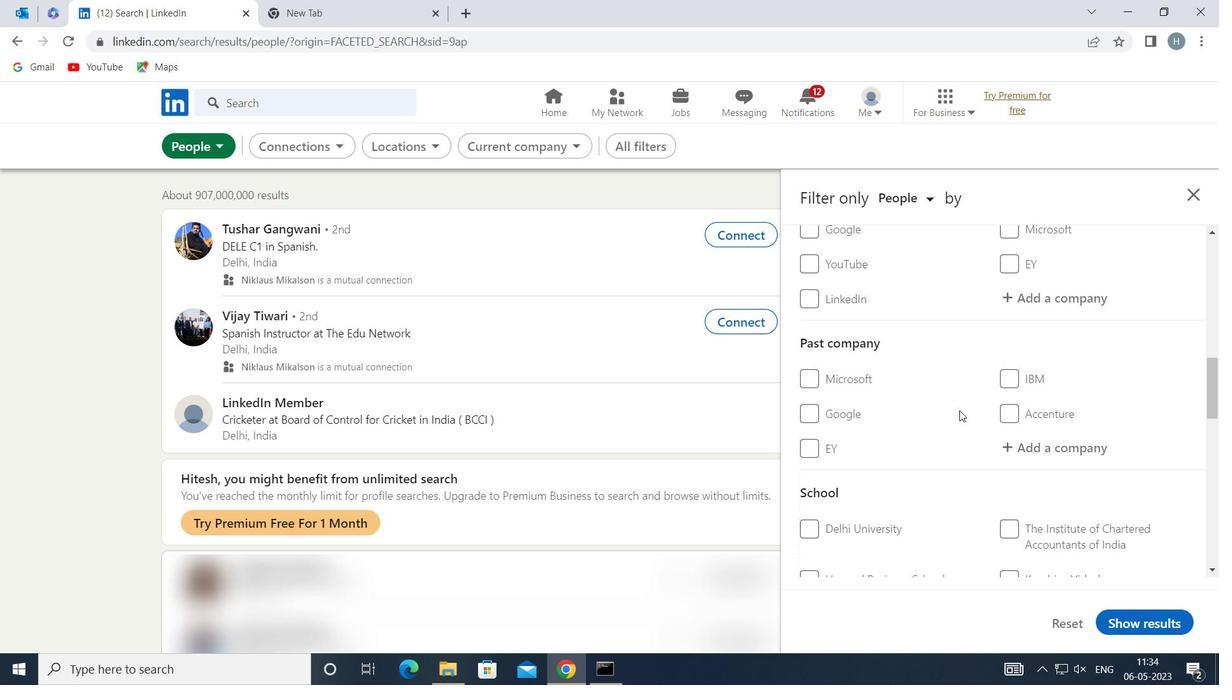 
Action: Mouse scrolled (959, 410) with delta (0, 0)
Screenshot: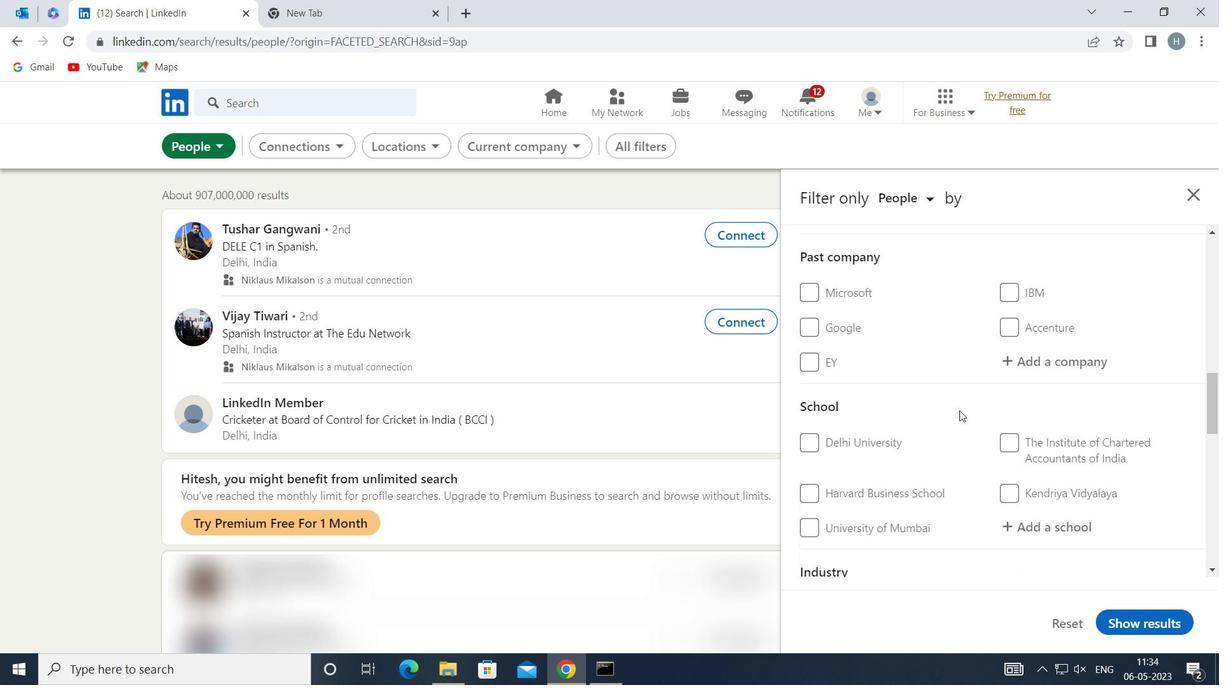 
Action: Mouse scrolled (959, 410) with delta (0, 0)
Screenshot: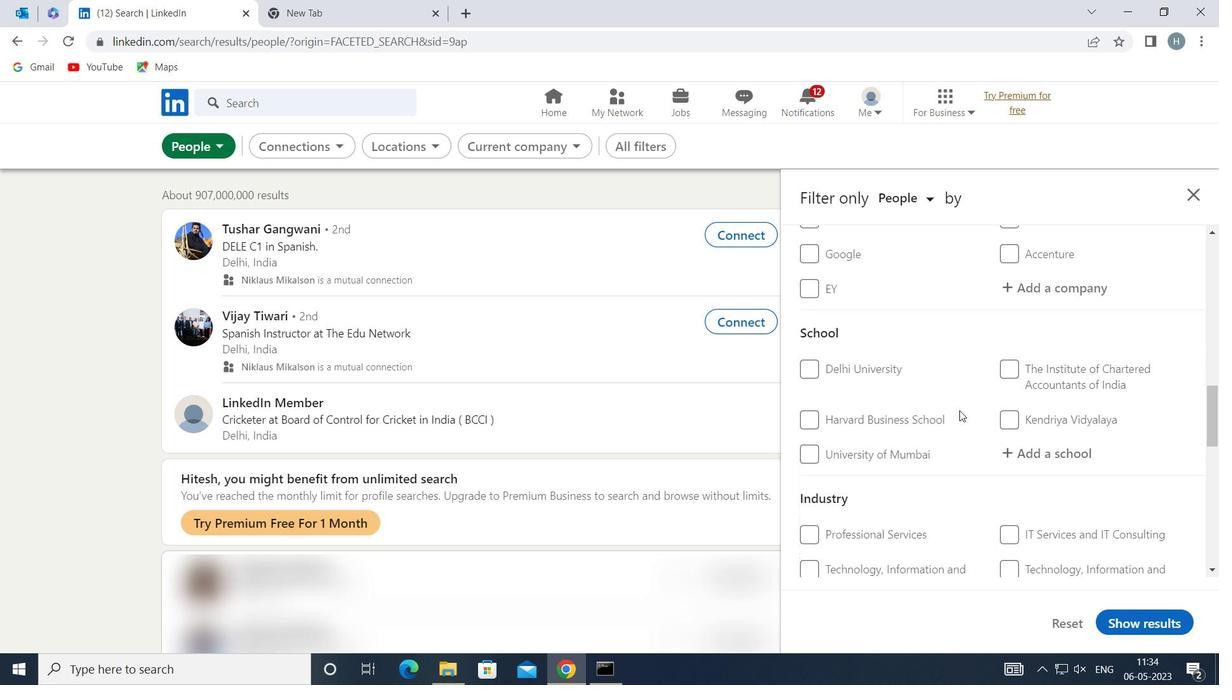 
Action: Mouse scrolled (959, 410) with delta (0, 0)
Screenshot: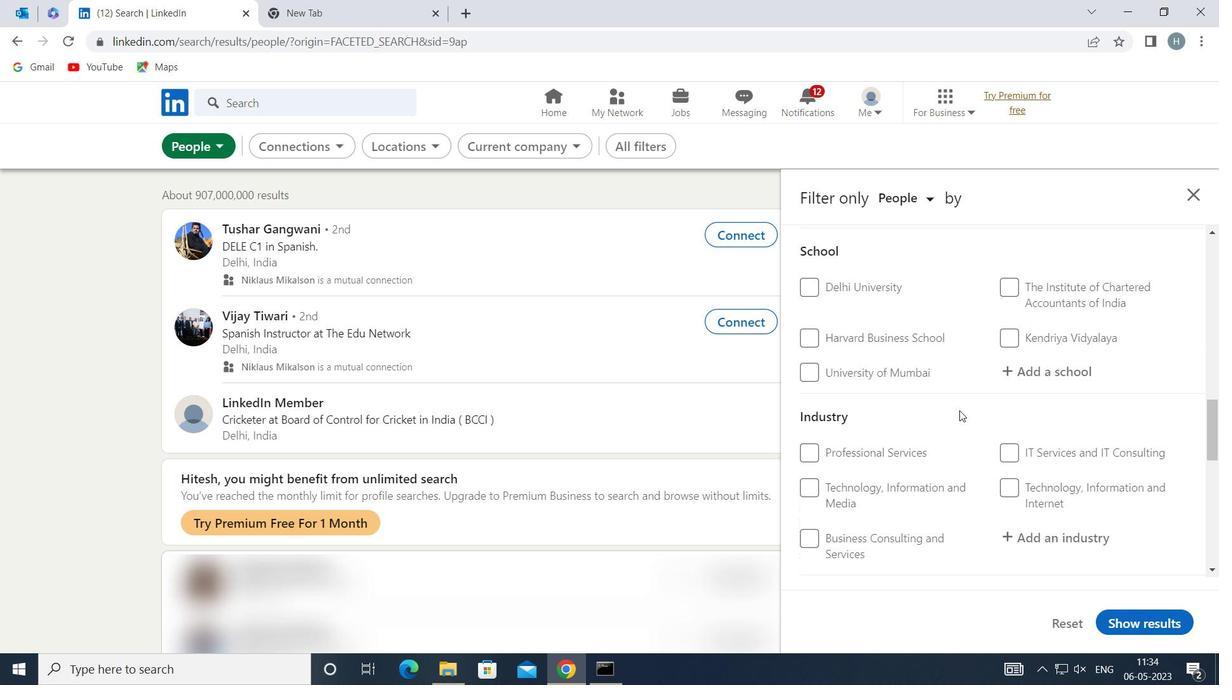 
Action: Mouse scrolled (959, 410) with delta (0, 0)
Screenshot: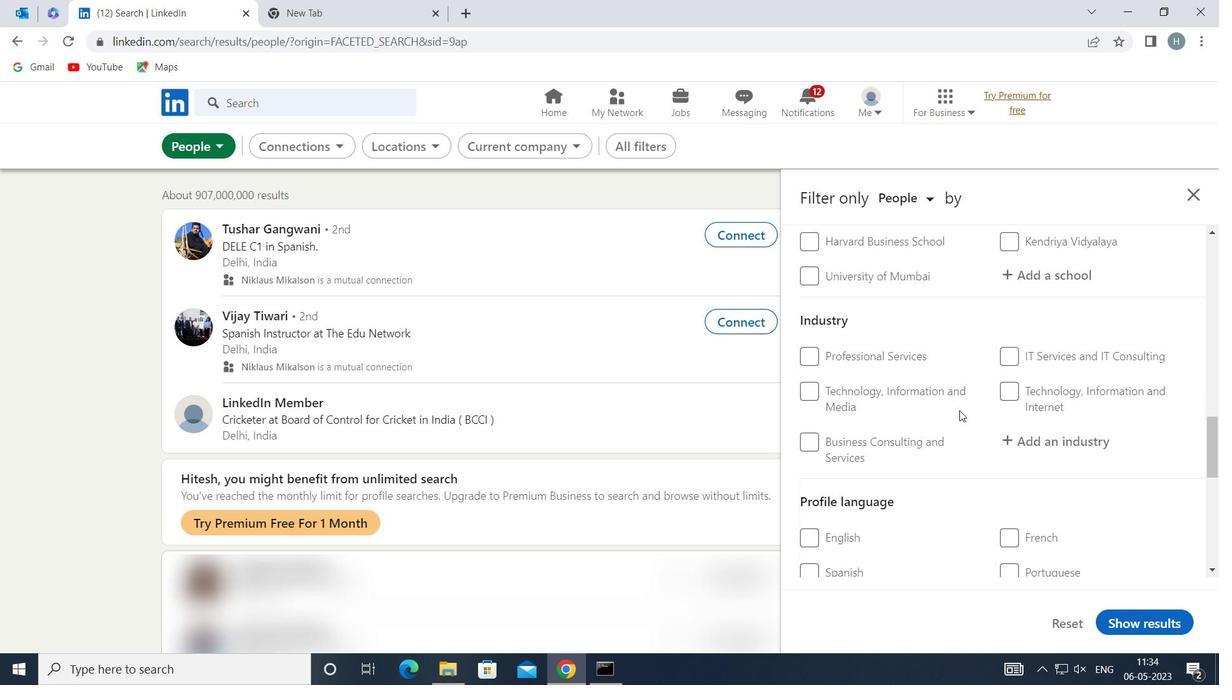 
Action: Mouse moved to (959, 410)
Screenshot: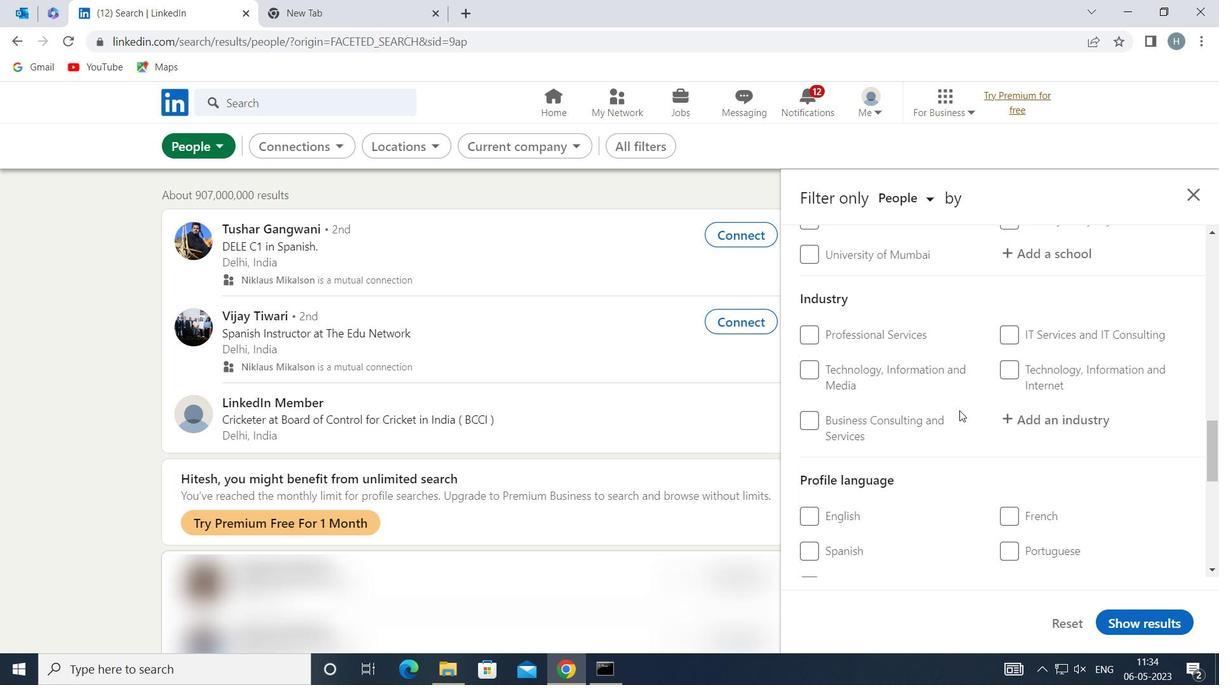 
Action: Mouse scrolled (959, 410) with delta (0, 0)
Screenshot: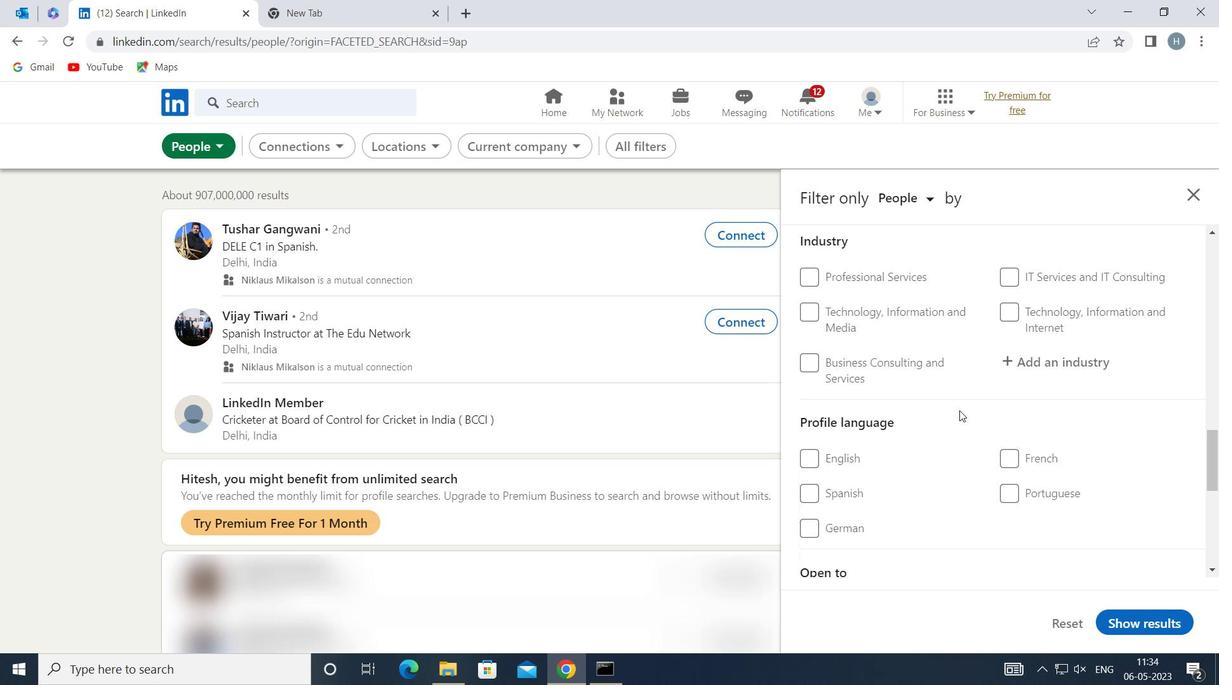 
Action: Mouse moved to (849, 416)
Screenshot: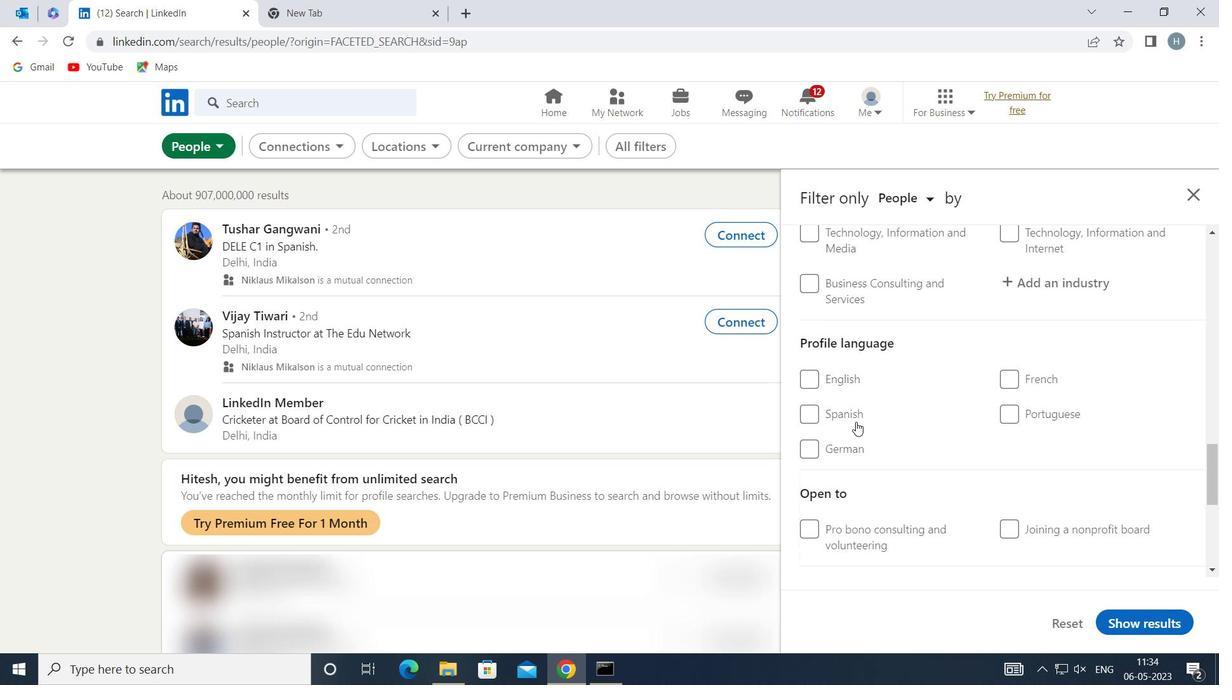 
Action: Mouse pressed left at (849, 416)
Screenshot: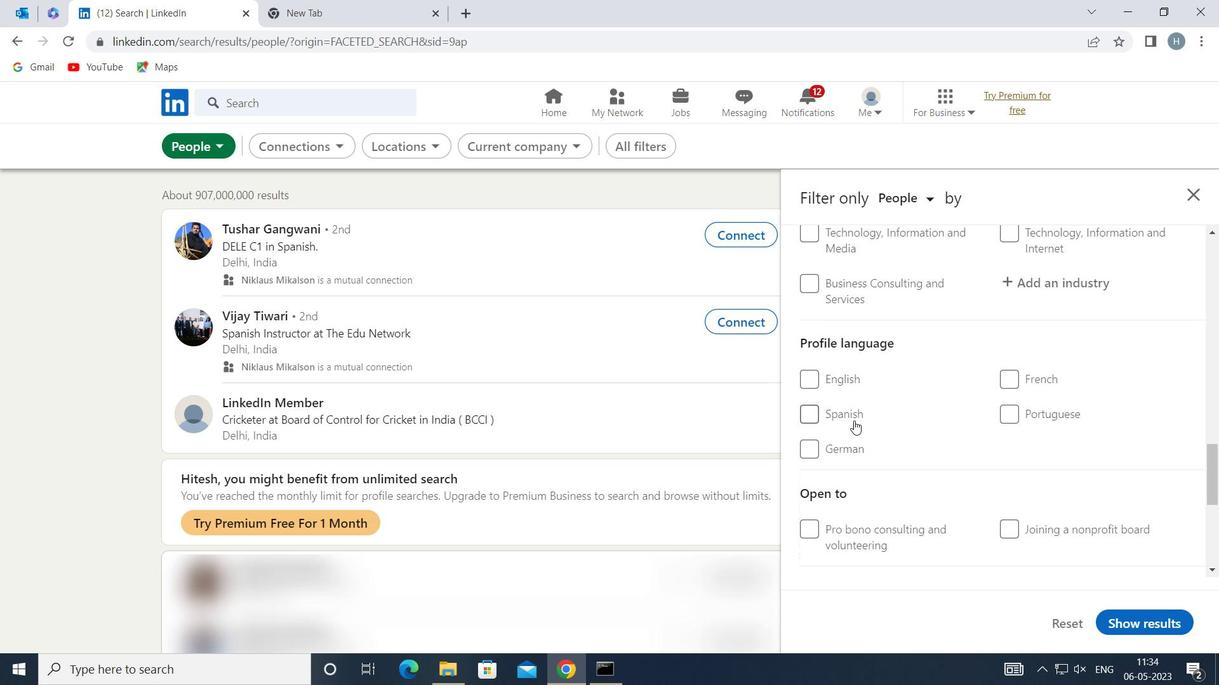 
Action: Mouse moved to (941, 426)
Screenshot: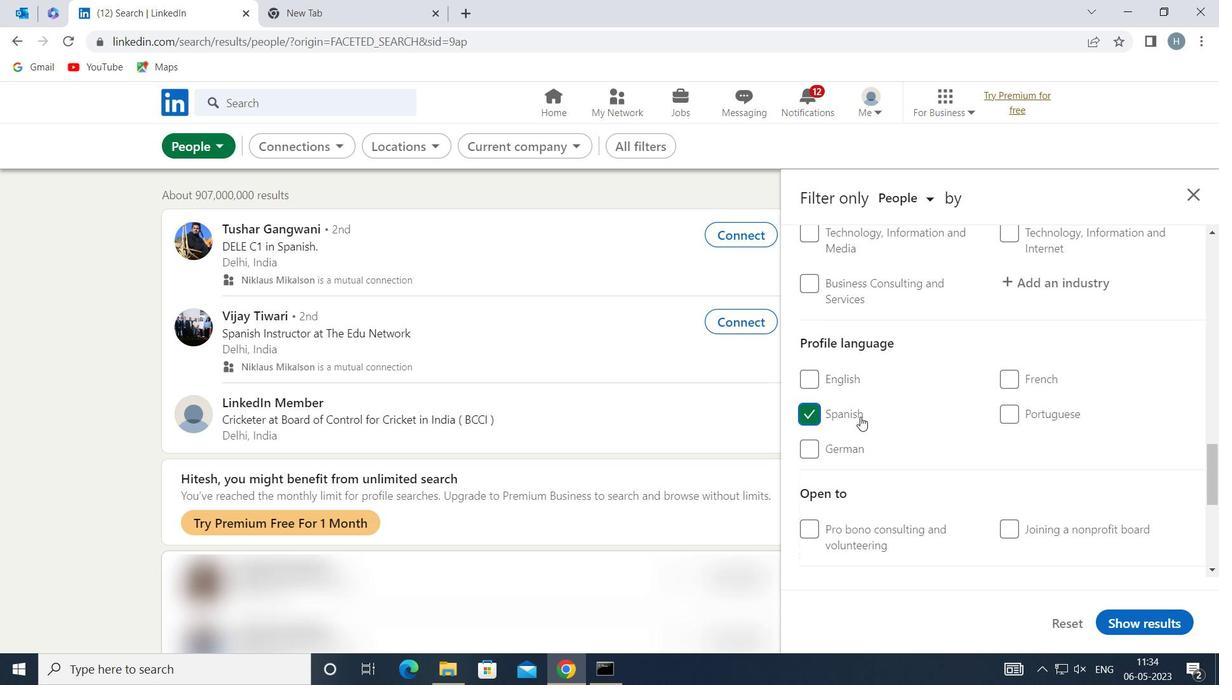 
Action: Mouse scrolled (941, 426) with delta (0, 0)
Screenshot: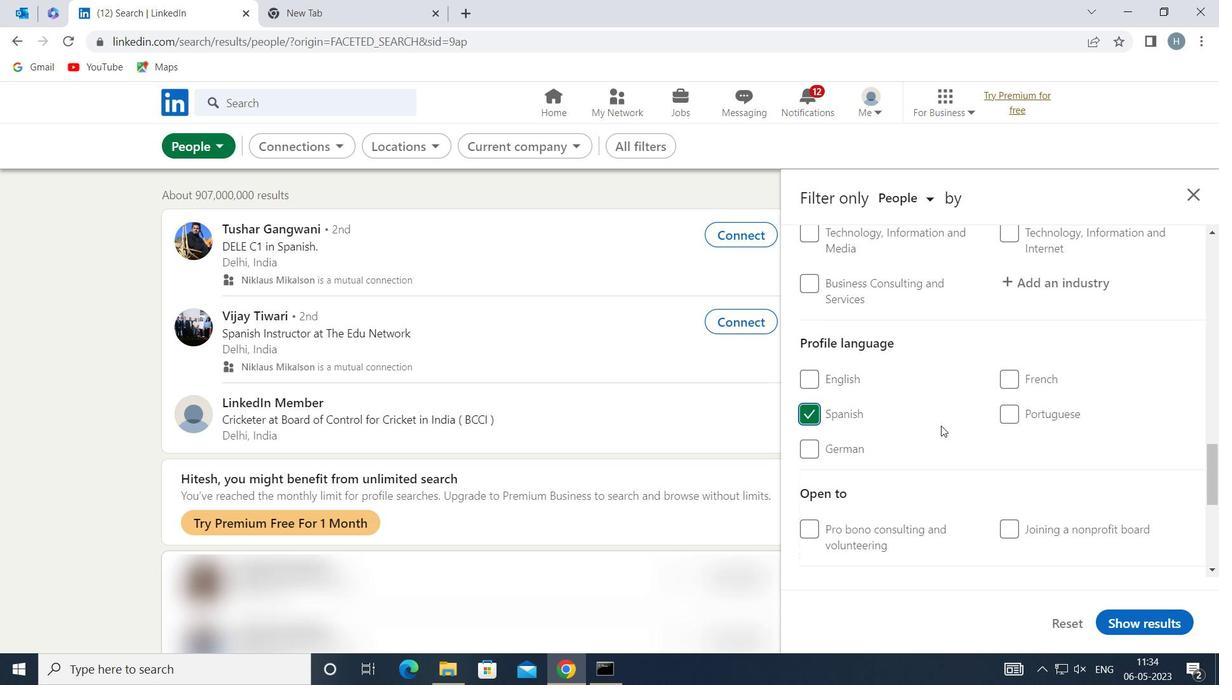 
Action: Mouse scrolled (941, 426) with delta (0, 0)
Screenshot: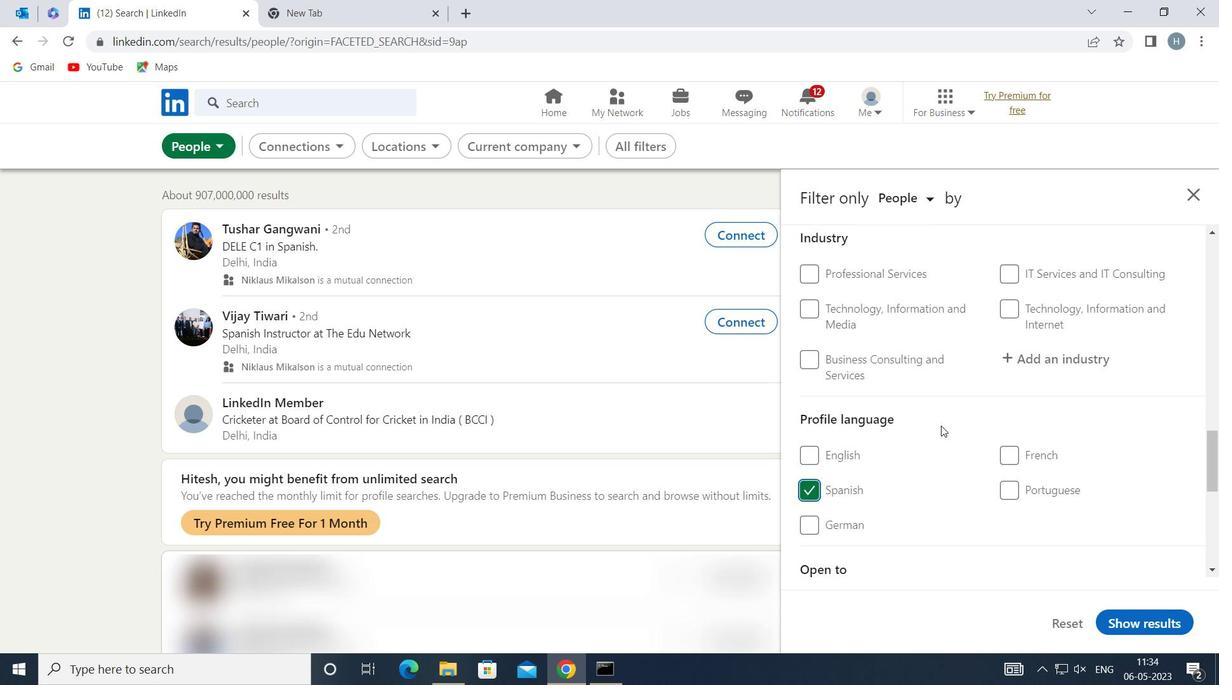 
Action: Mouse scrolled (941, 426) with delta (0, 0)
Screenshot: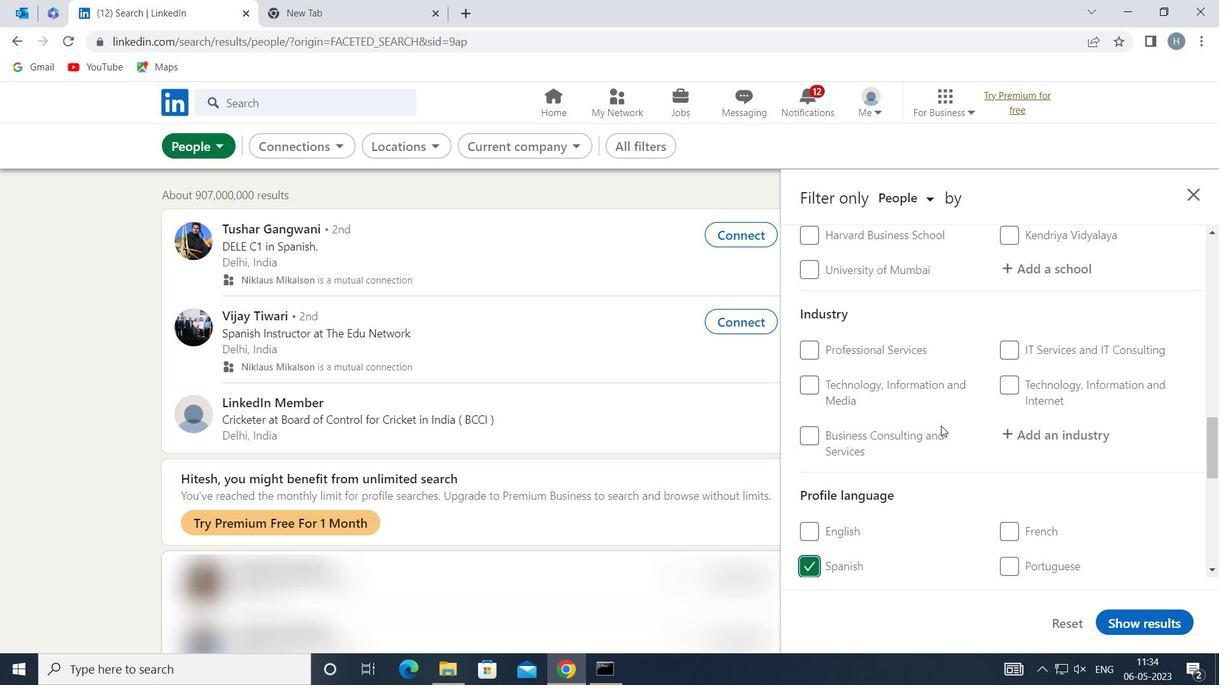 
Action: Mouse scrolled (941, 426) with delta (0, 0)
Screenshot: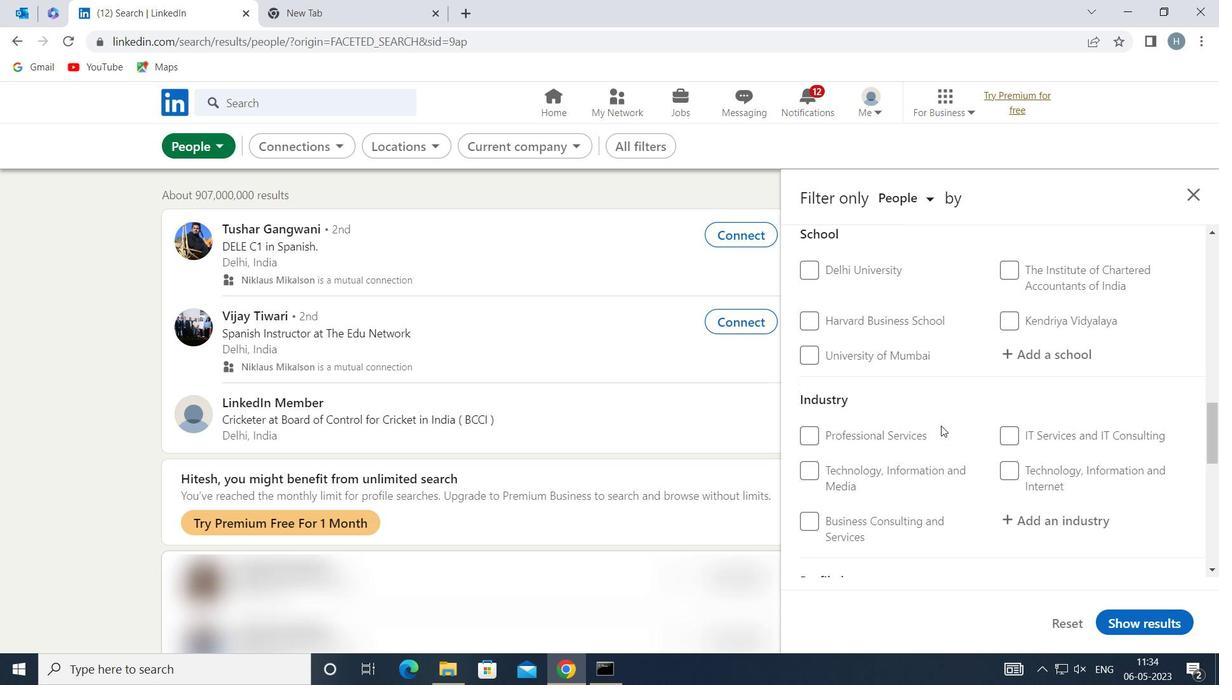 
Action: Mouse scrolled (941, 426) with delta (0, 0)
Screenshot: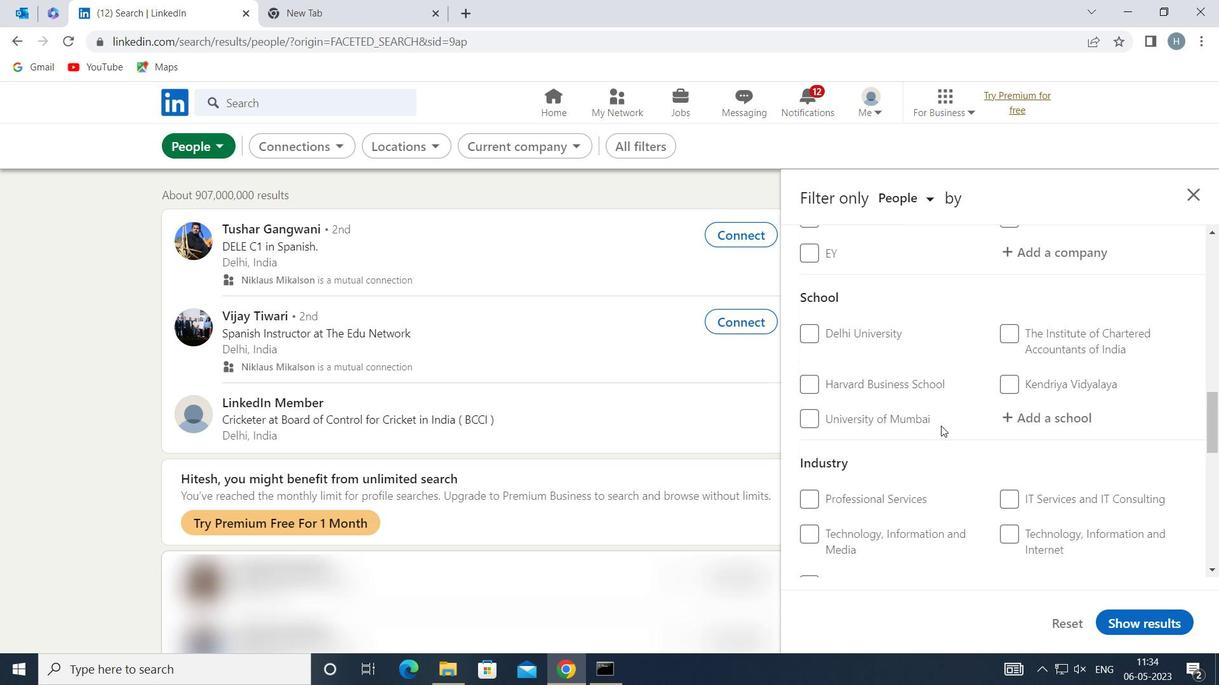
Action: Mouse scrolled (941, 426) with delta (0, 0)
Screenshot: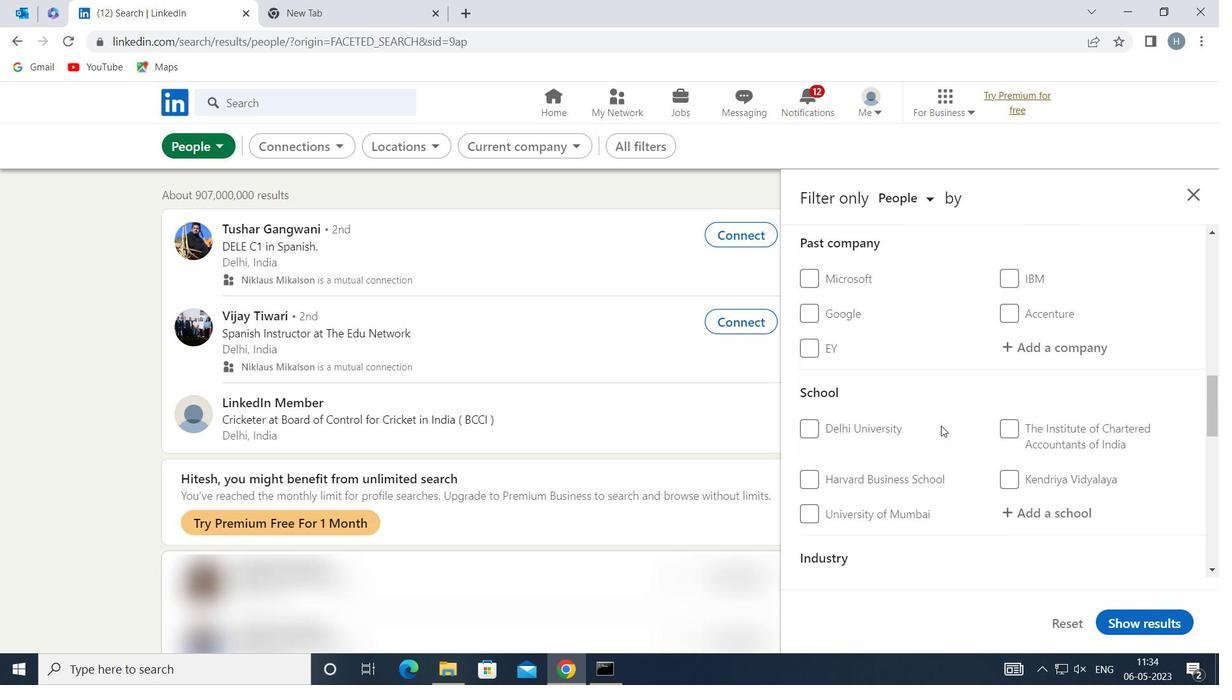 
Action: Mouse scrolled (941, 426) with delta (0, 0)
Screenshot: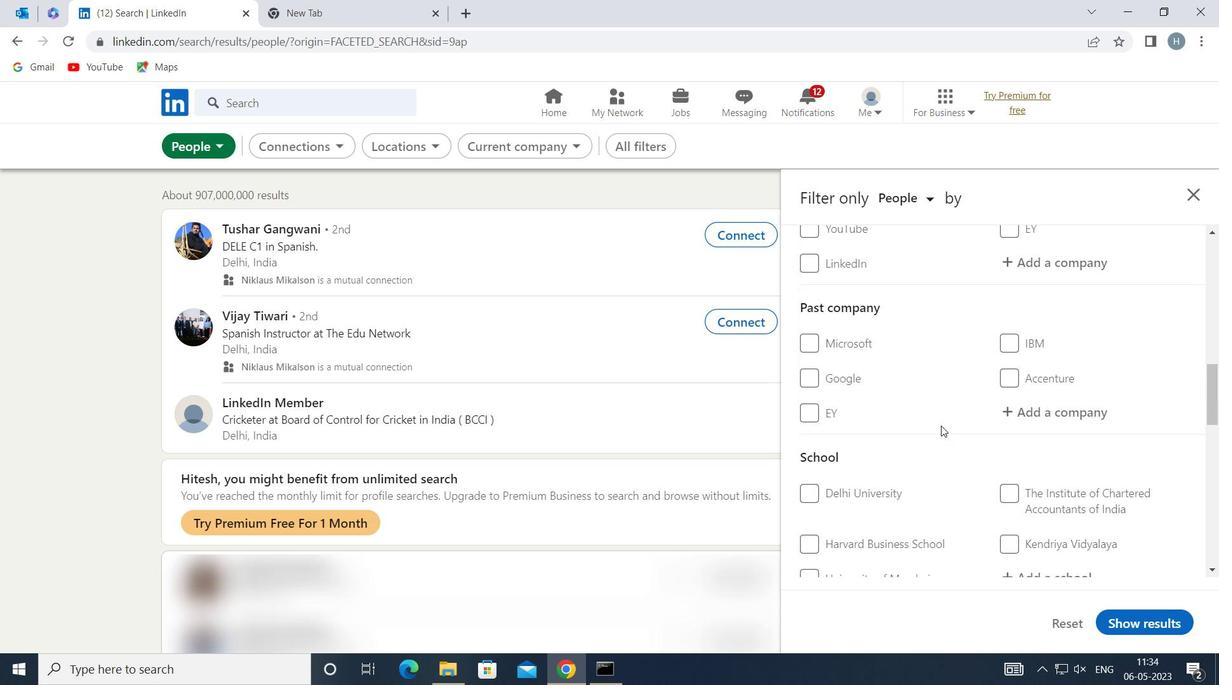 
Action: Mouse scrolled (941, 426) with delta (0, 0)
Screenshot: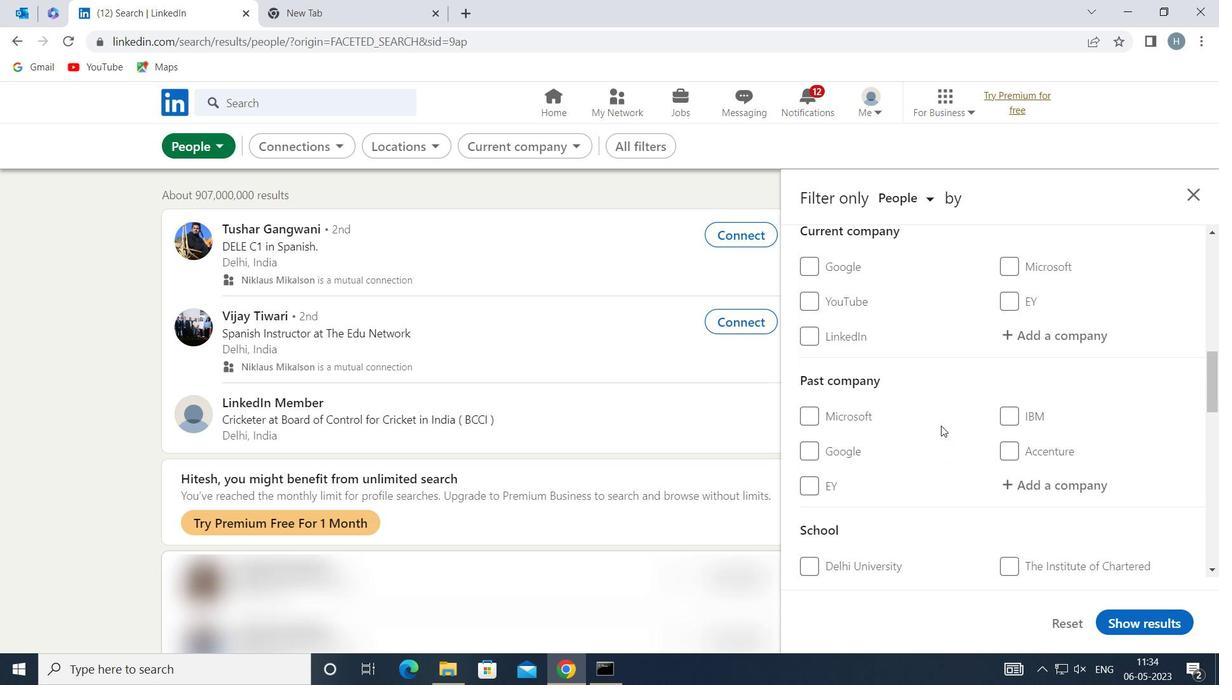
Action: Mouse scrolled (941, 426) with delta (0, 0)
Screenshot: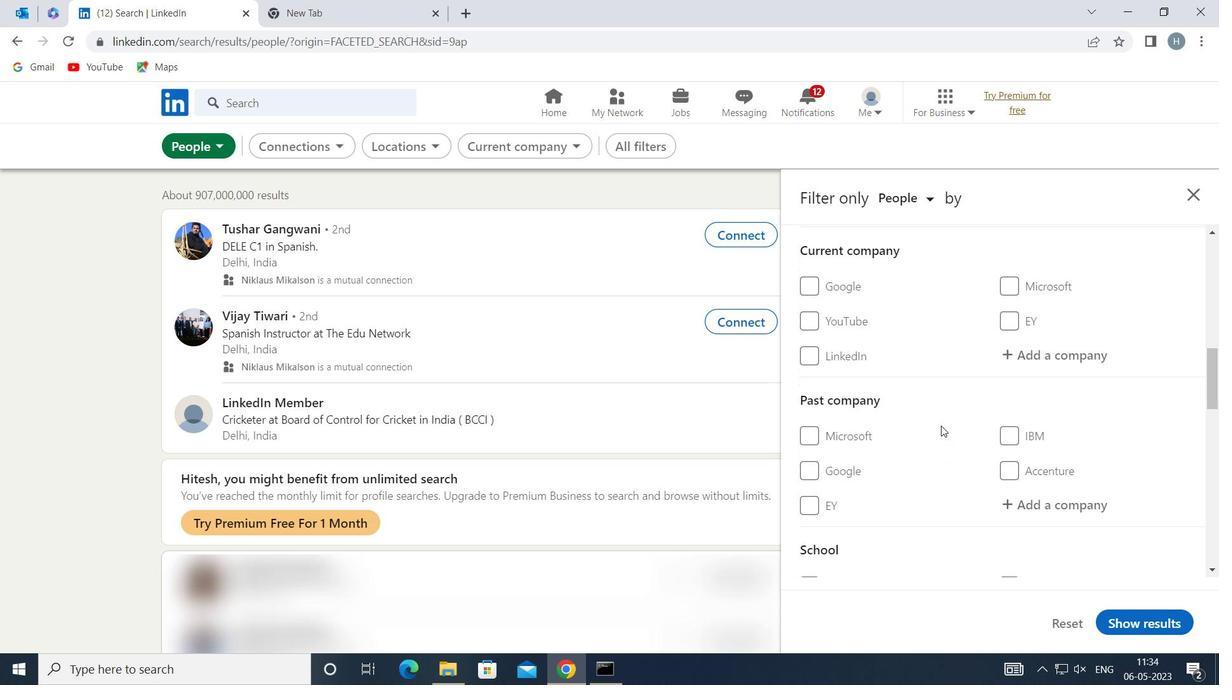 
Action: Mouse moved to (1052, 517)
Screenshot: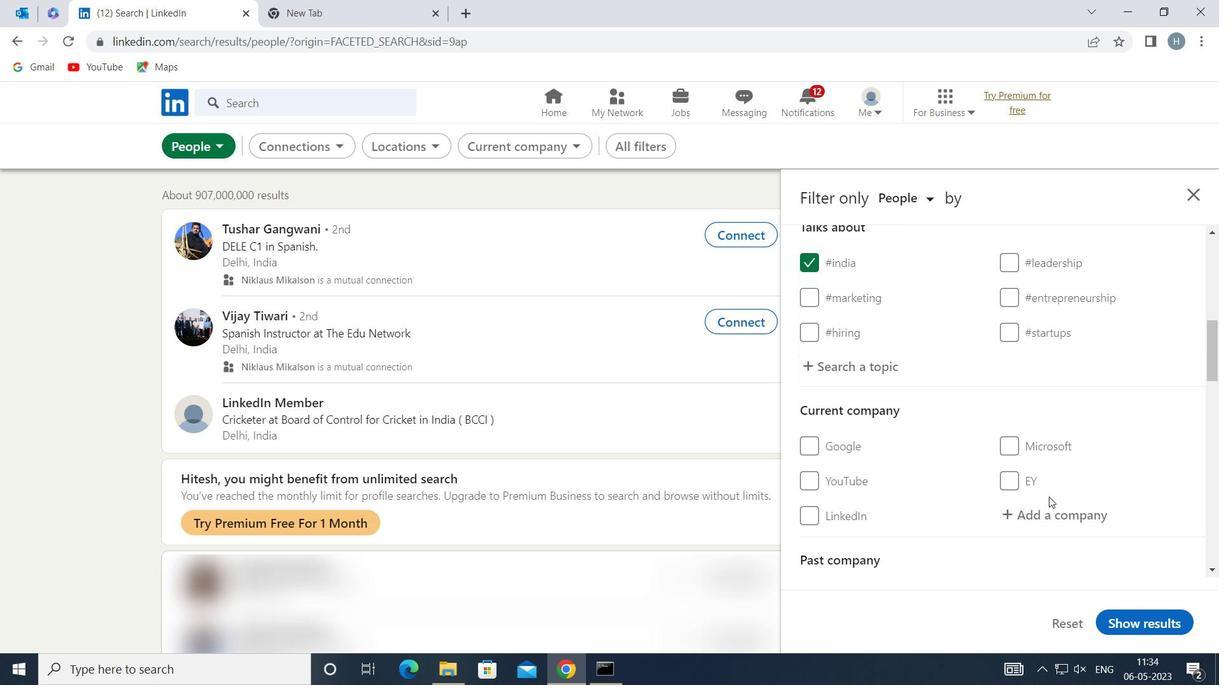 
Action: Mouse pressed left at (1052, 517)
Screenshot: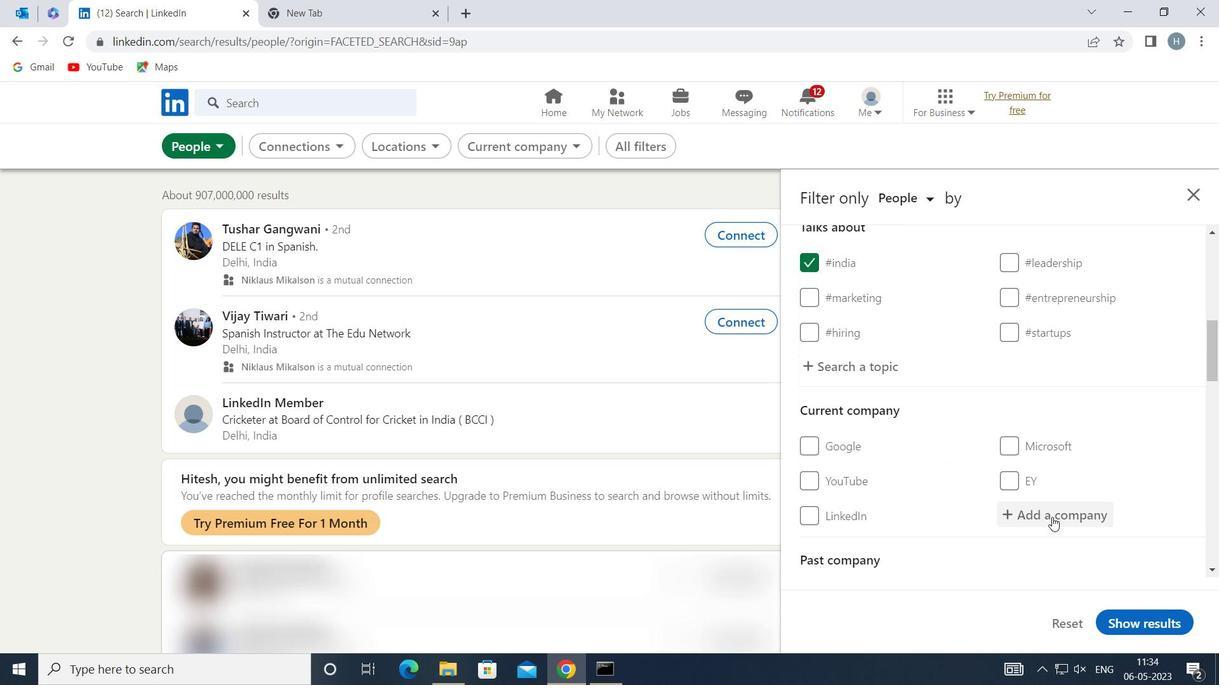 
Action: Mouse moved to (1052, 517)
Screenshot: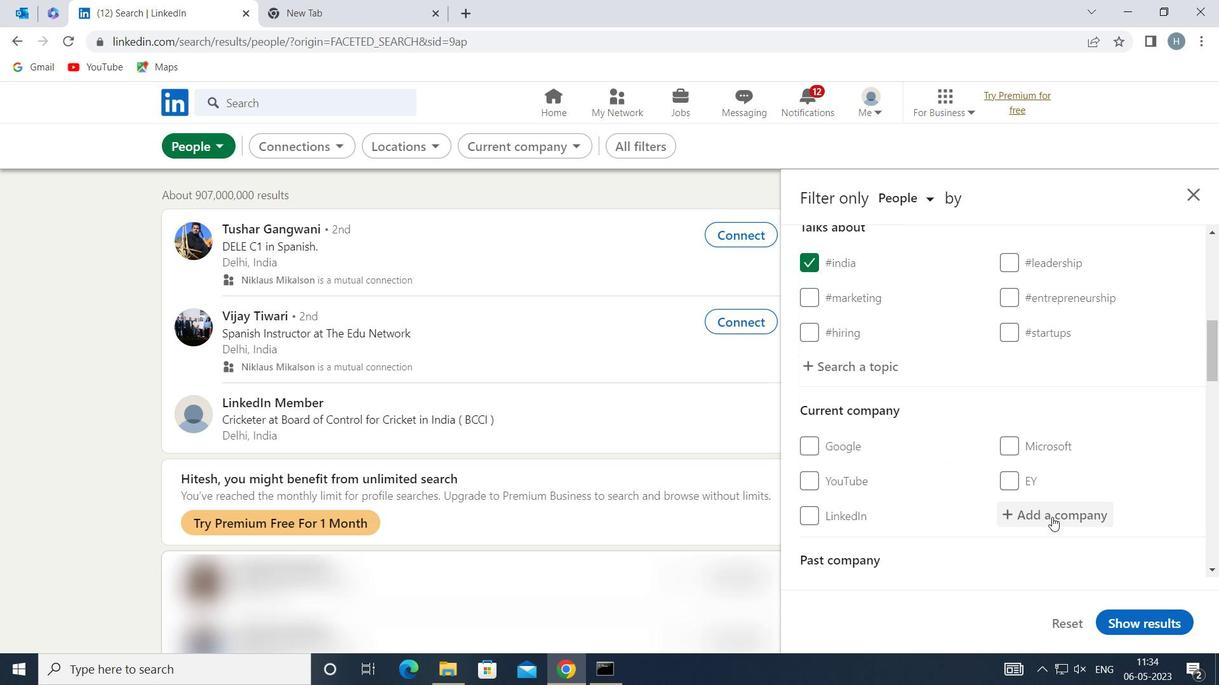 
Action: Key pressed <Key.shift>MEDIA
Screenshot: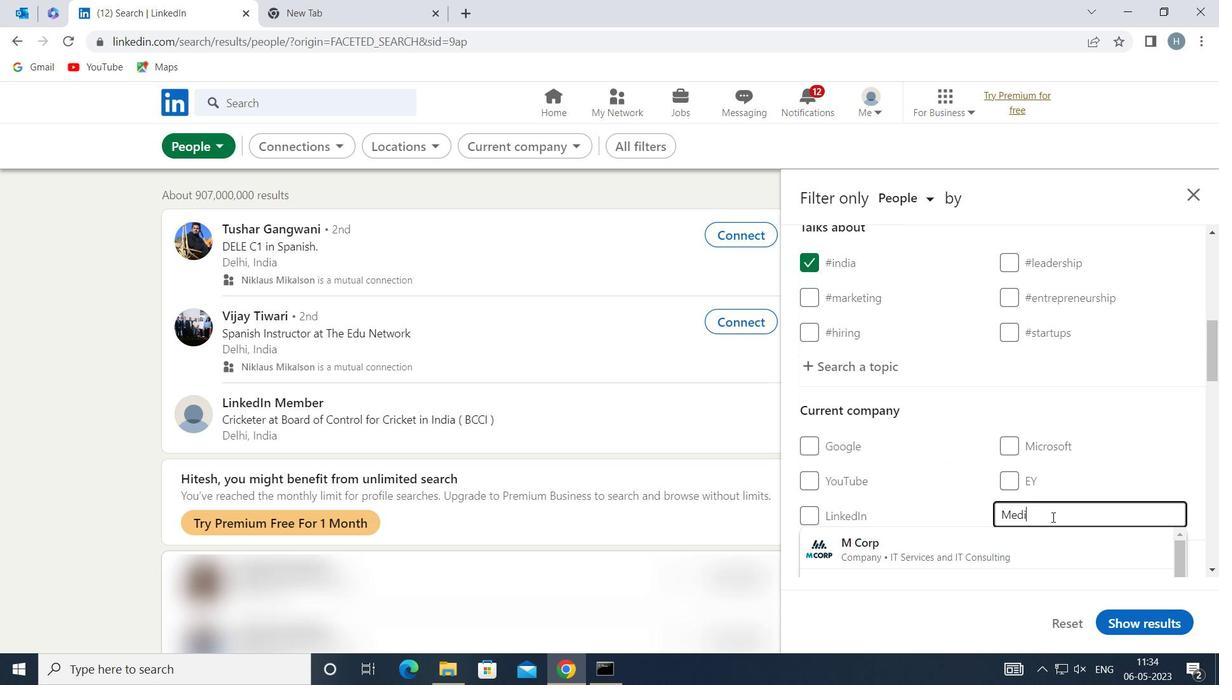 
Action: Mouse moved to (998, 533)
Screenshot: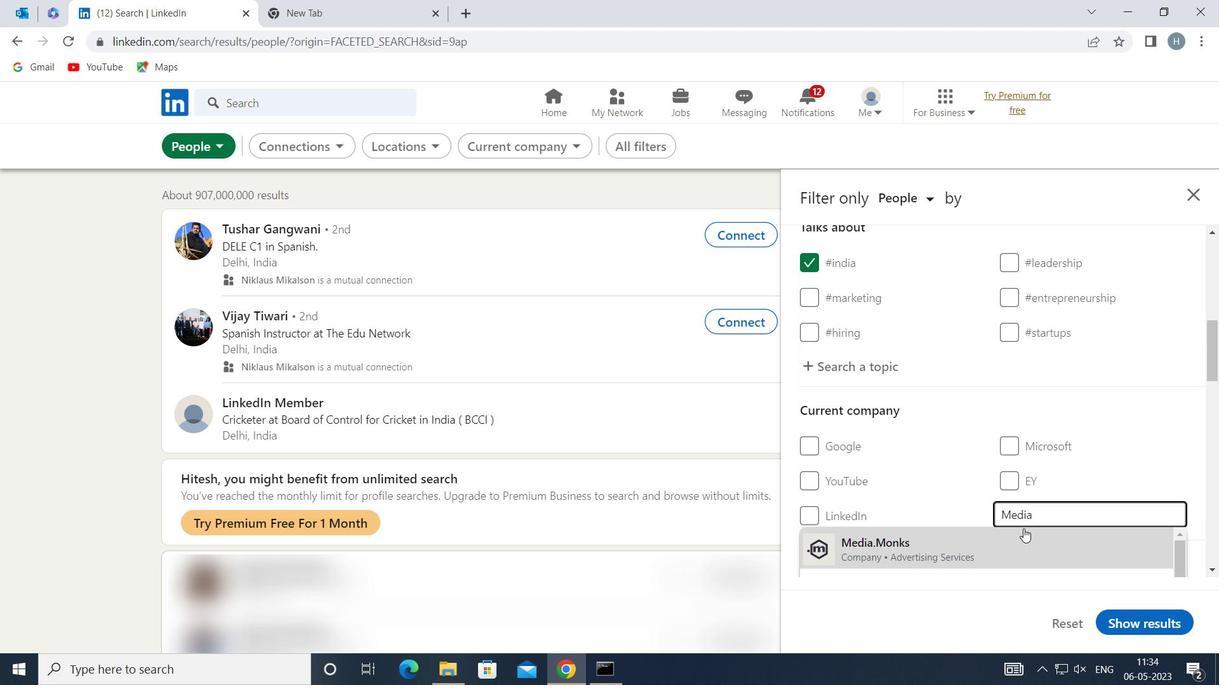 
Action: Mouse pressed left at (998, 533)
Screenshot: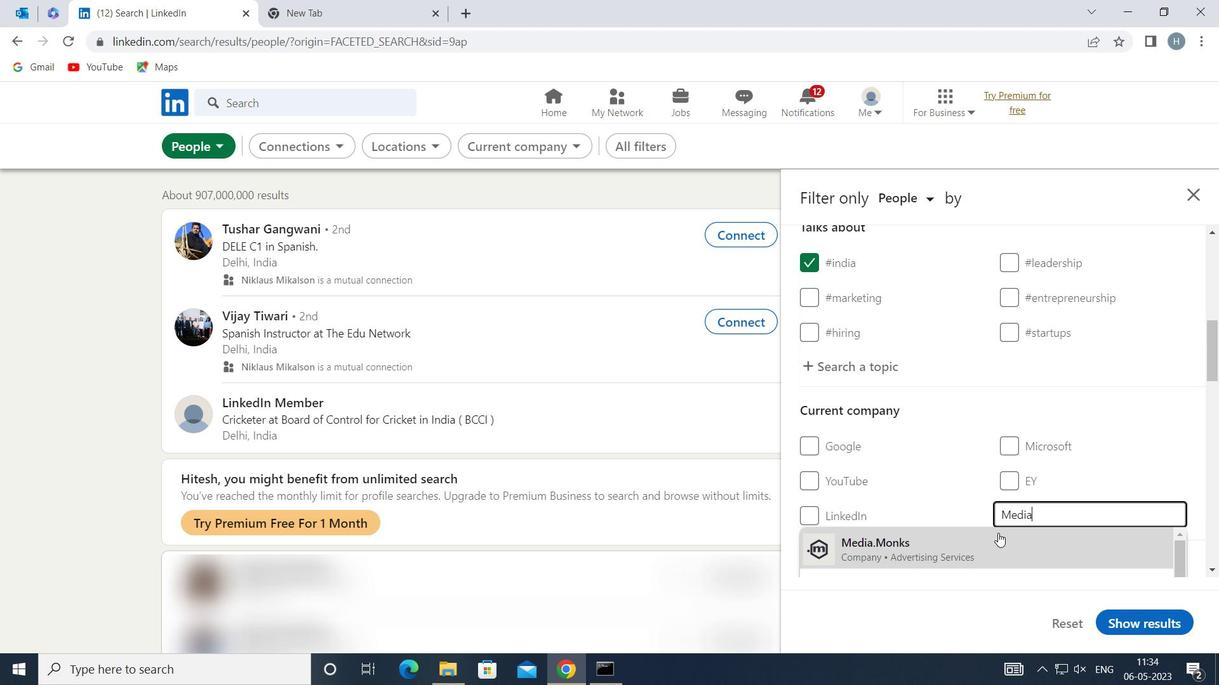 
Action: Mouse moved to (956, 464)
Screenshot: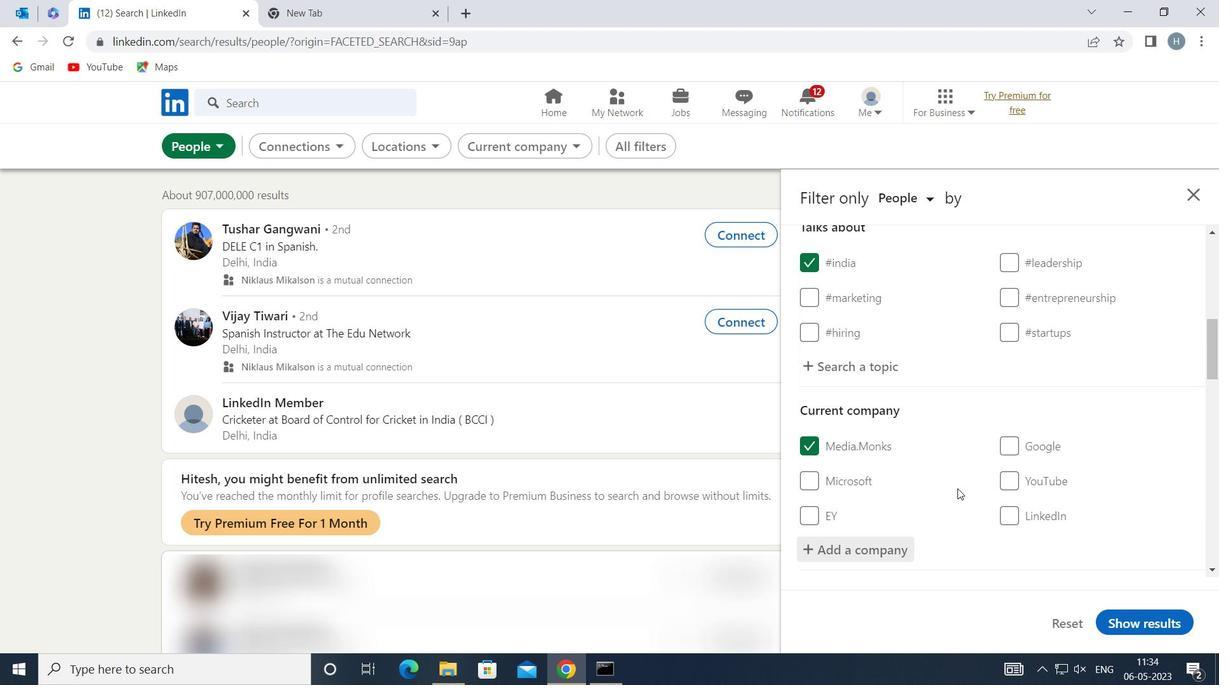 
Action: Mouse scrolled (956, 463) with delta (0, 0)
Screenshot: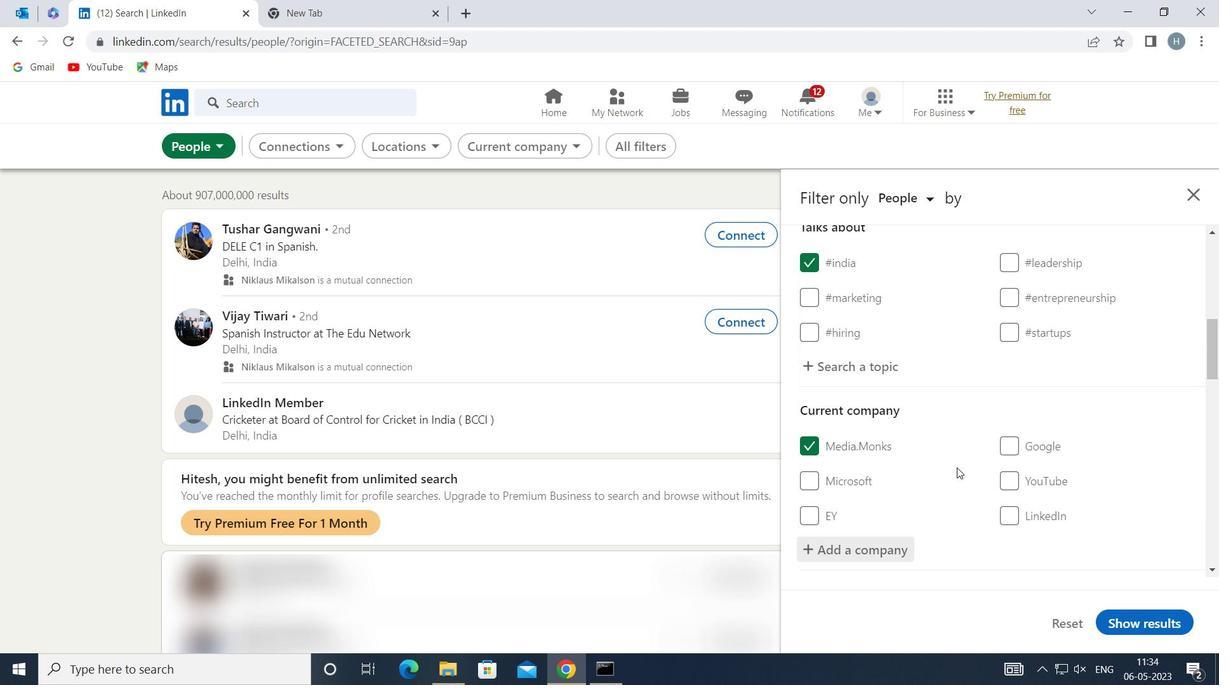 
Action: Mouse moved to (956, 452)
Screenshot: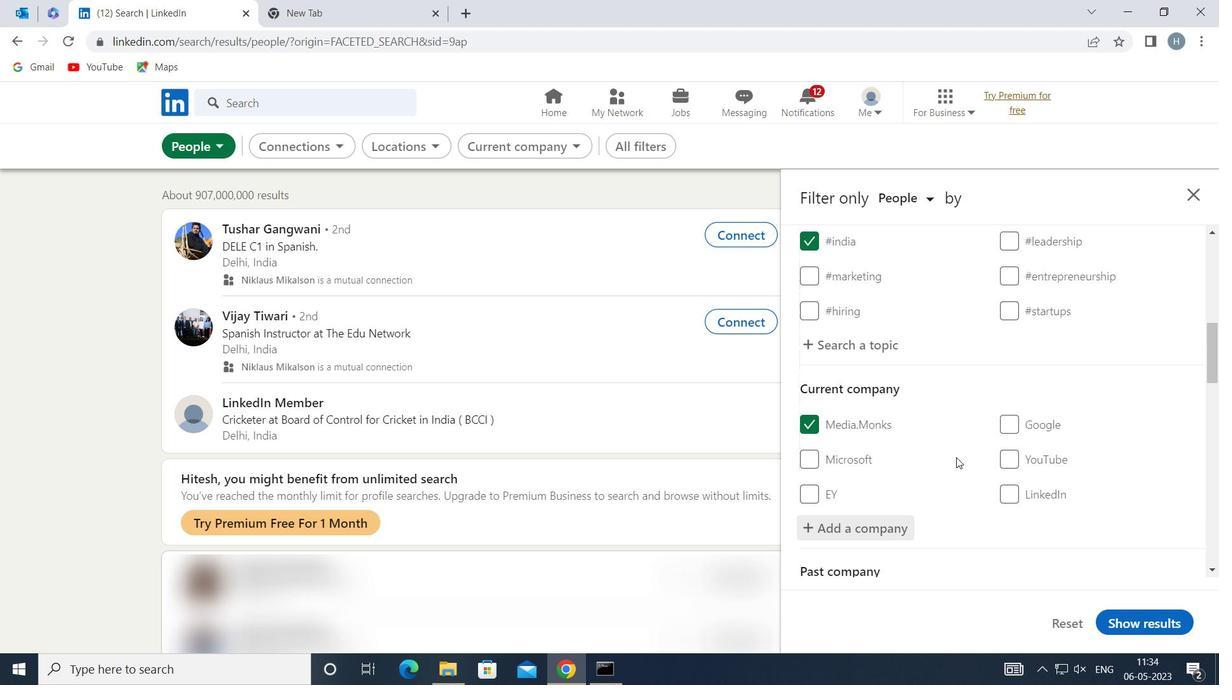 
Action: Mouse scrolled (956, 452) with delta (0, 0)
Screenshot: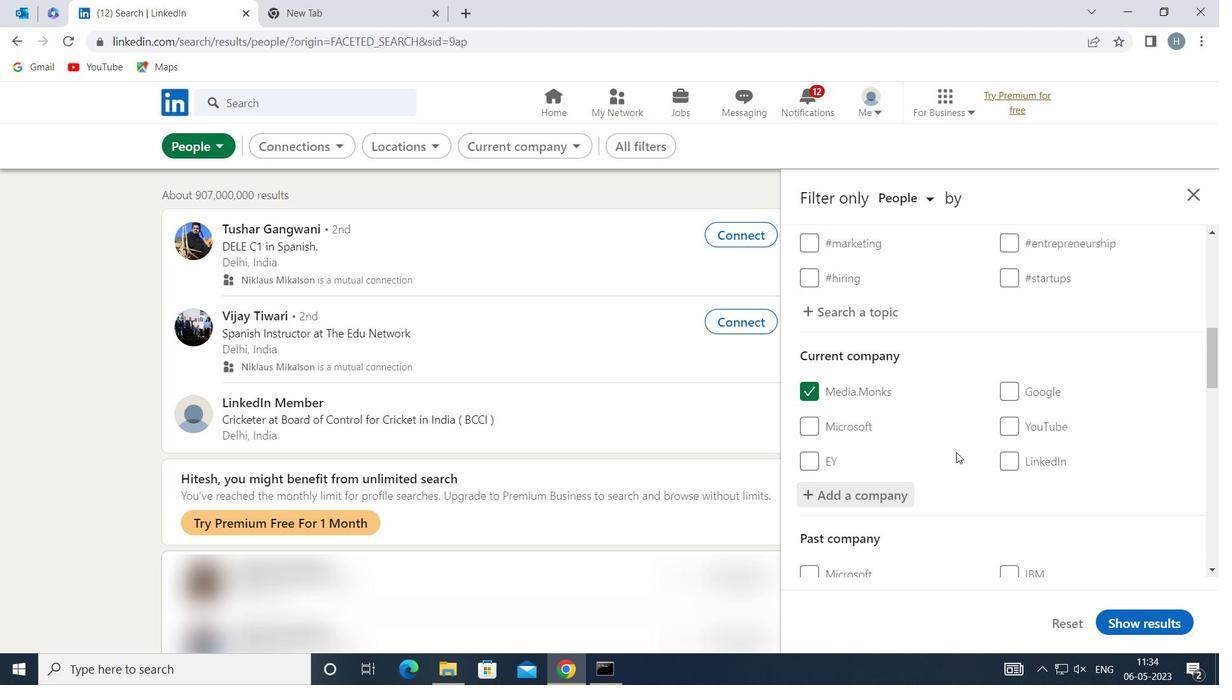 
Action: Mouse scrolled (956, 452) with delta (0, 0)
Screenshot: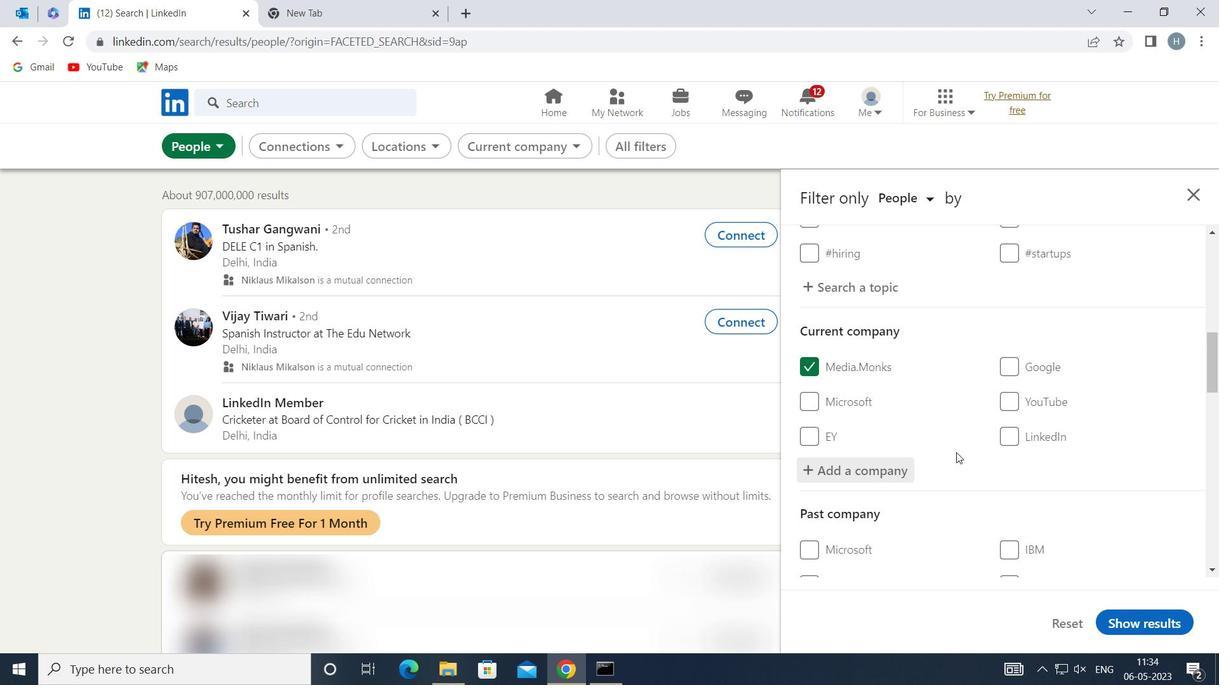 
Action: Mouse moved to (959, 451)
Screenshot: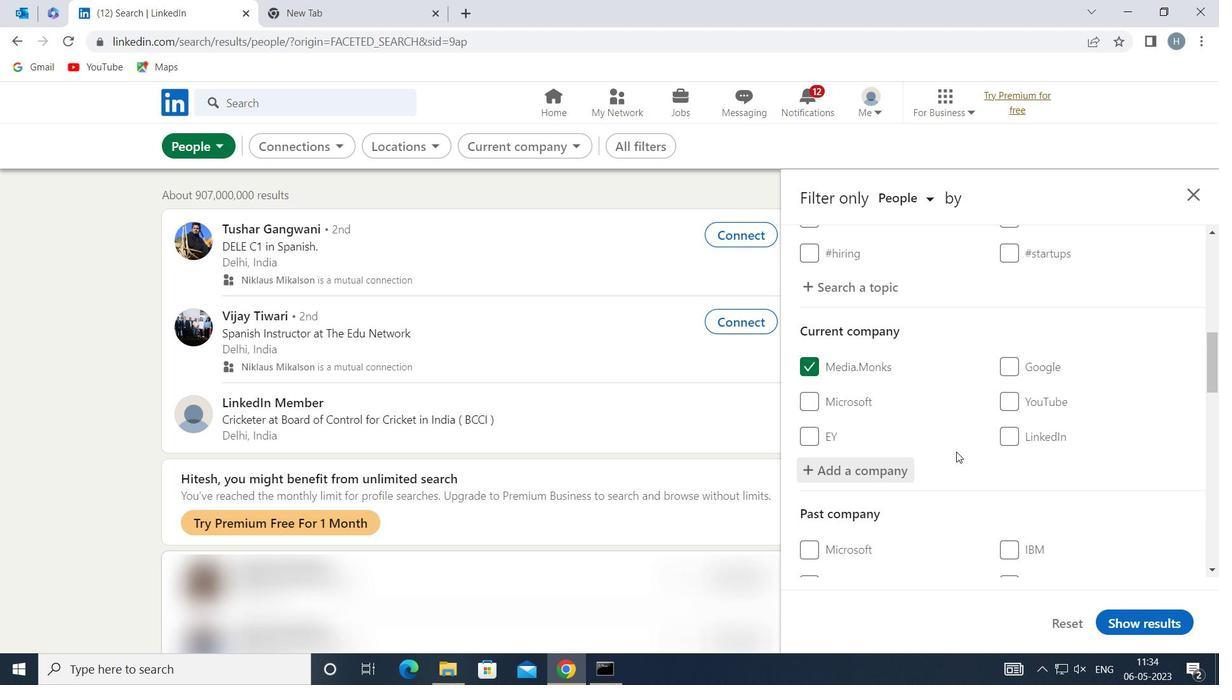 
Action: Mouse scrolled (959, 450) with delta (0, 0)
Screenshot: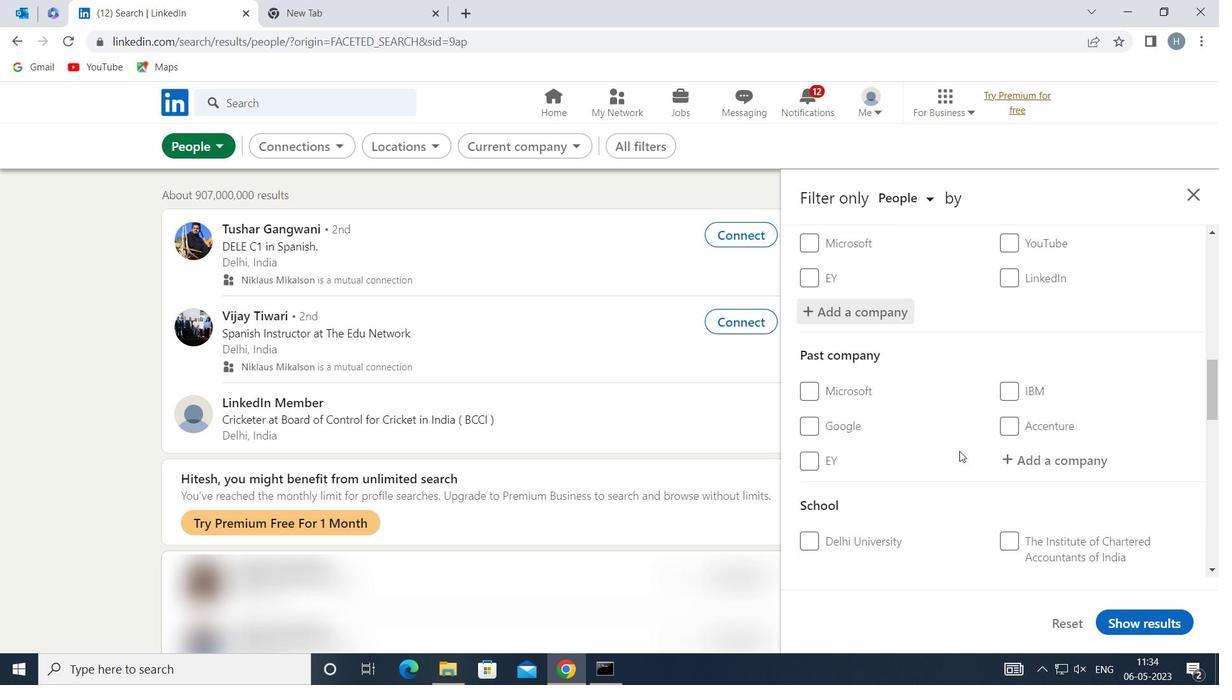 
Action: Mouse moved to (1042, 511)
Screenshot: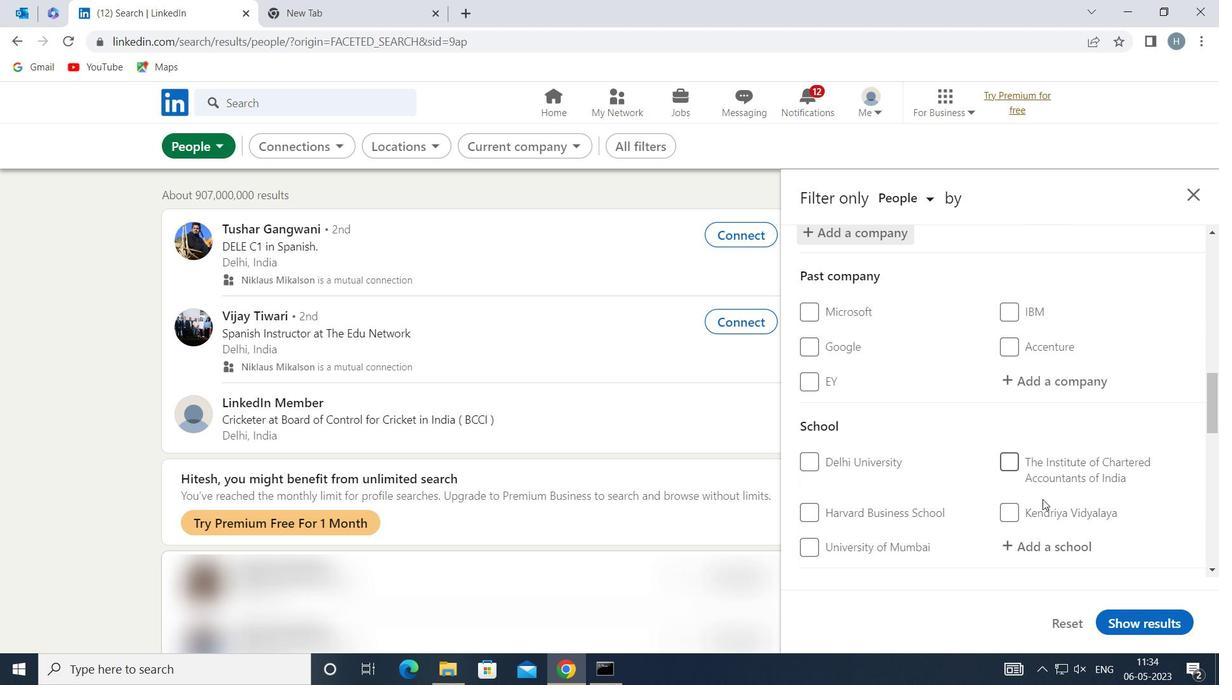
Action: Mouse scrolled (1042, 511) with delta (0, 0)
Screenshot: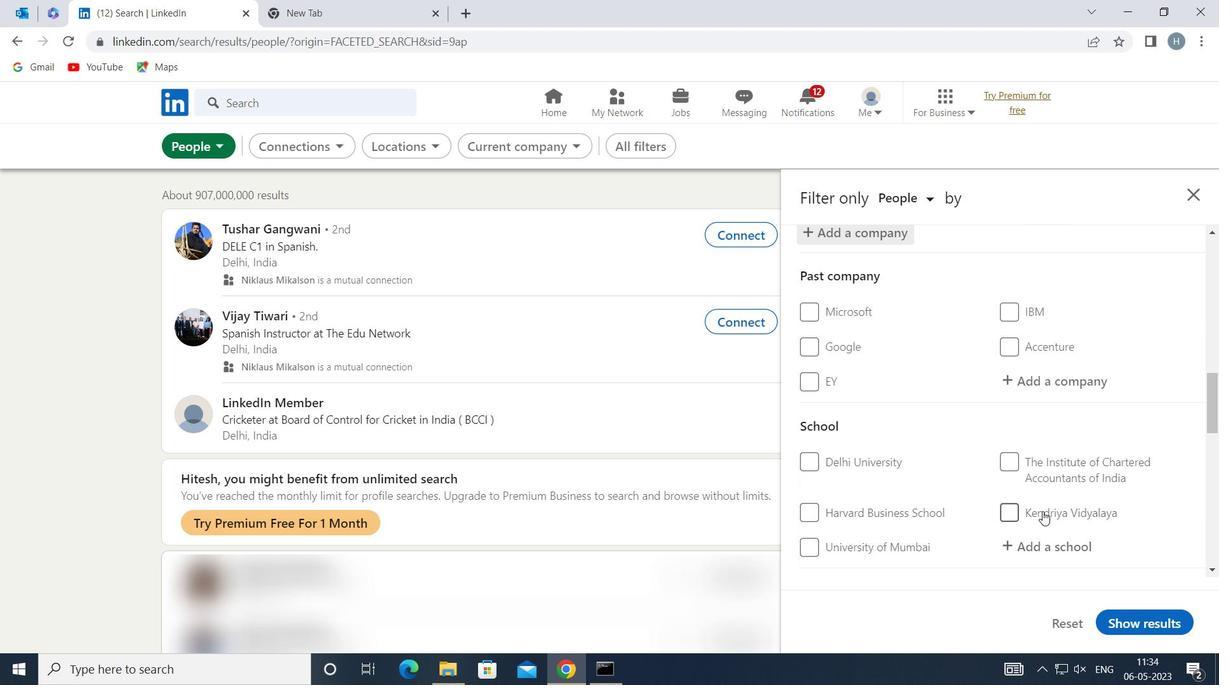 
Action: Mouse scrolled (1042, 511) with delta (0, 0)
Screenshot: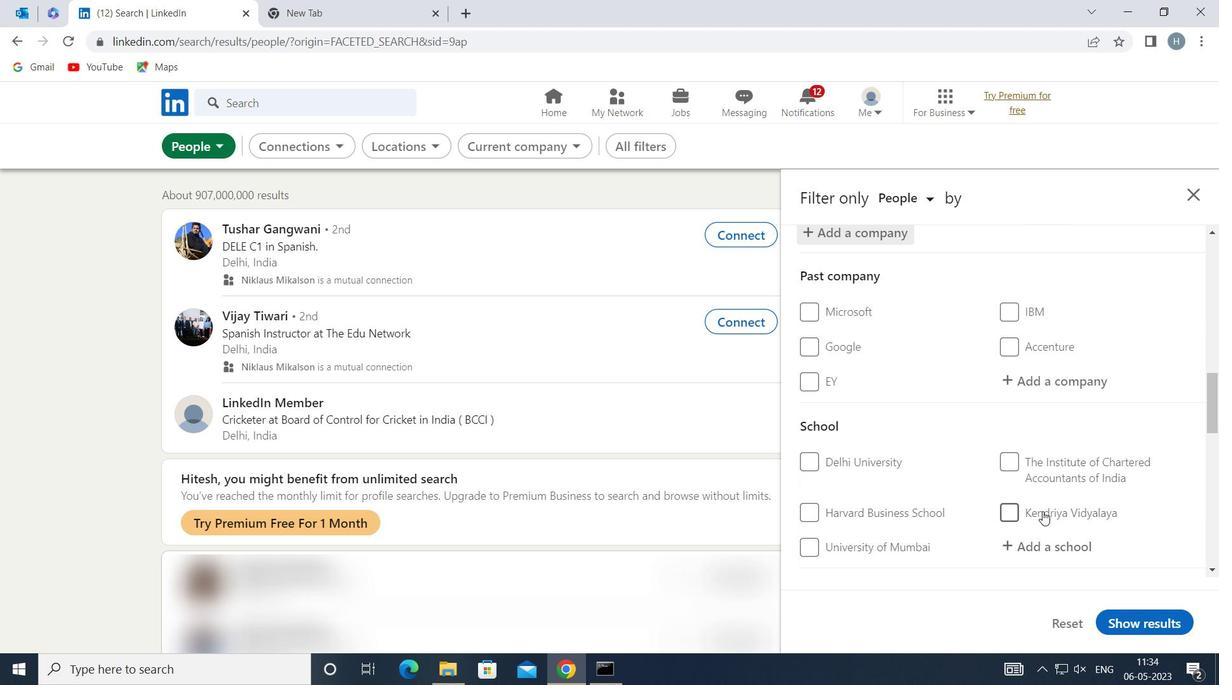 
Action: Mouse moved to (1058, 388)
Screenshot: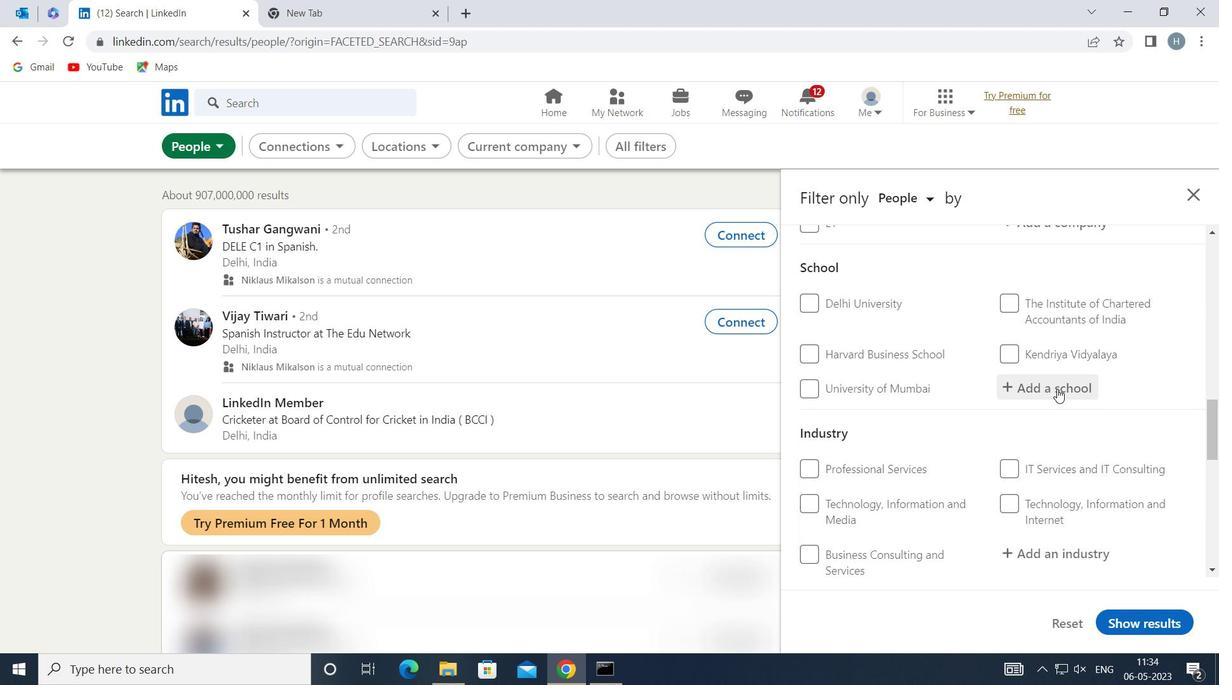 
Action: Mouse pressed left at (1058, 388)
Screenshot: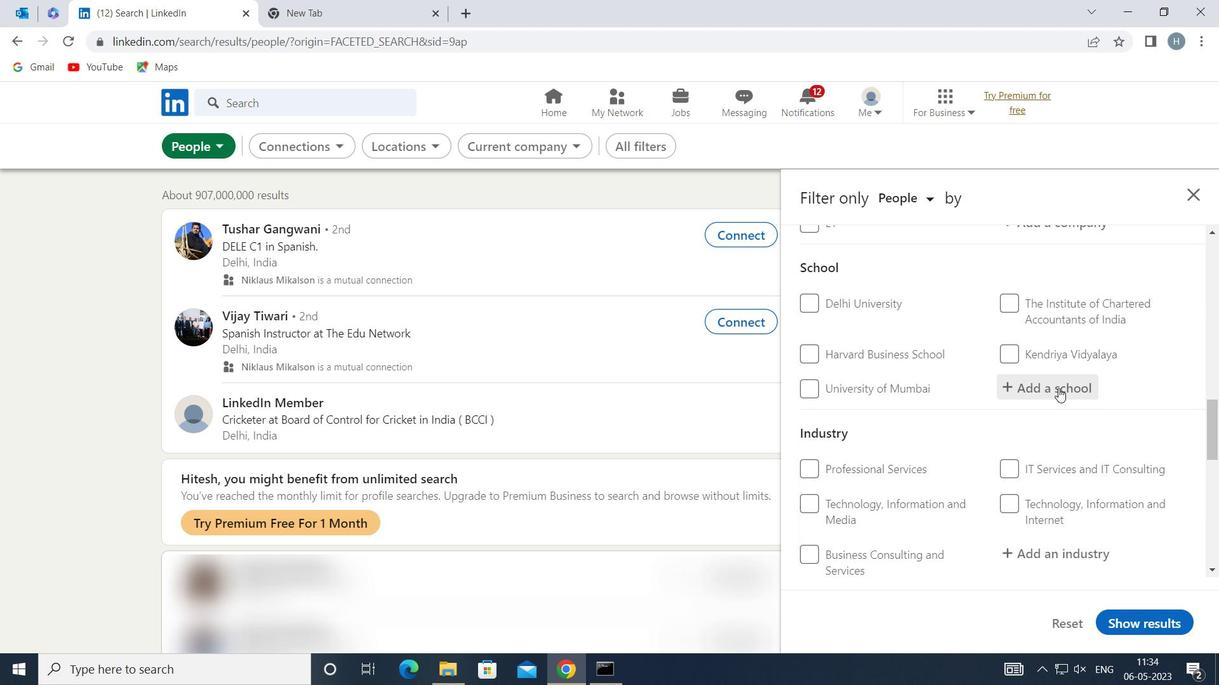 
Action: Mouse moved to (1059, 388)
Screenshot: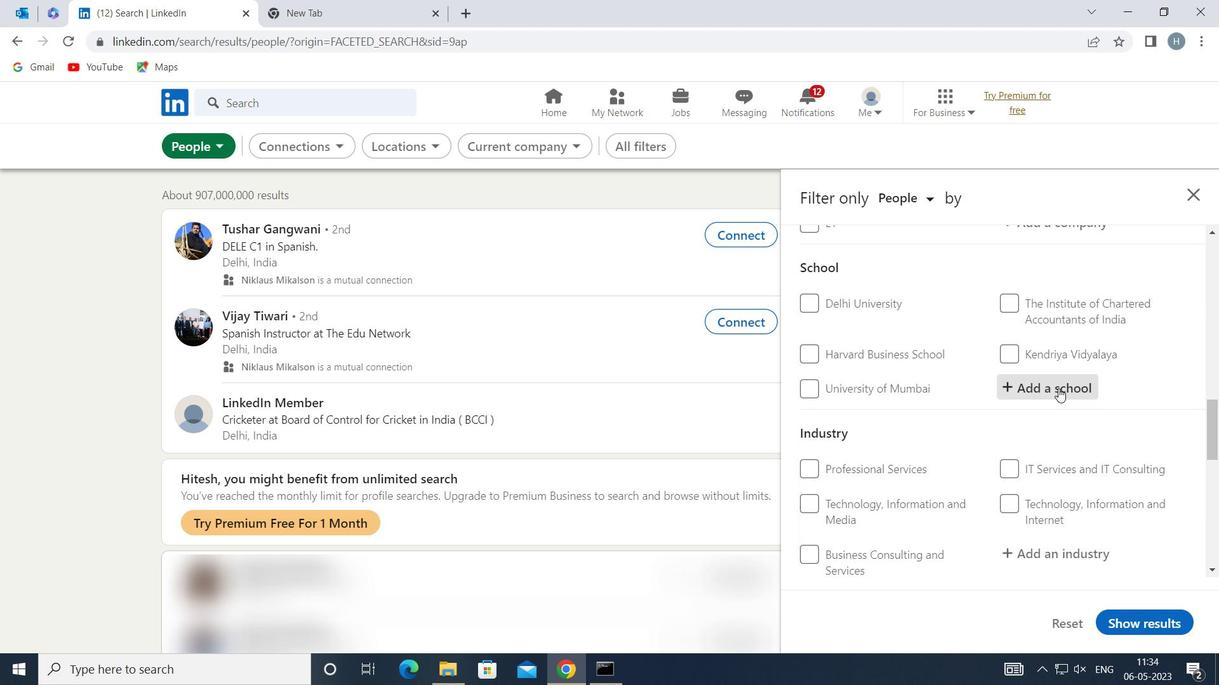 
Action: Key pressed <Key.shift>RESONANCE<Key.space><Key.shift>E
Screenshot: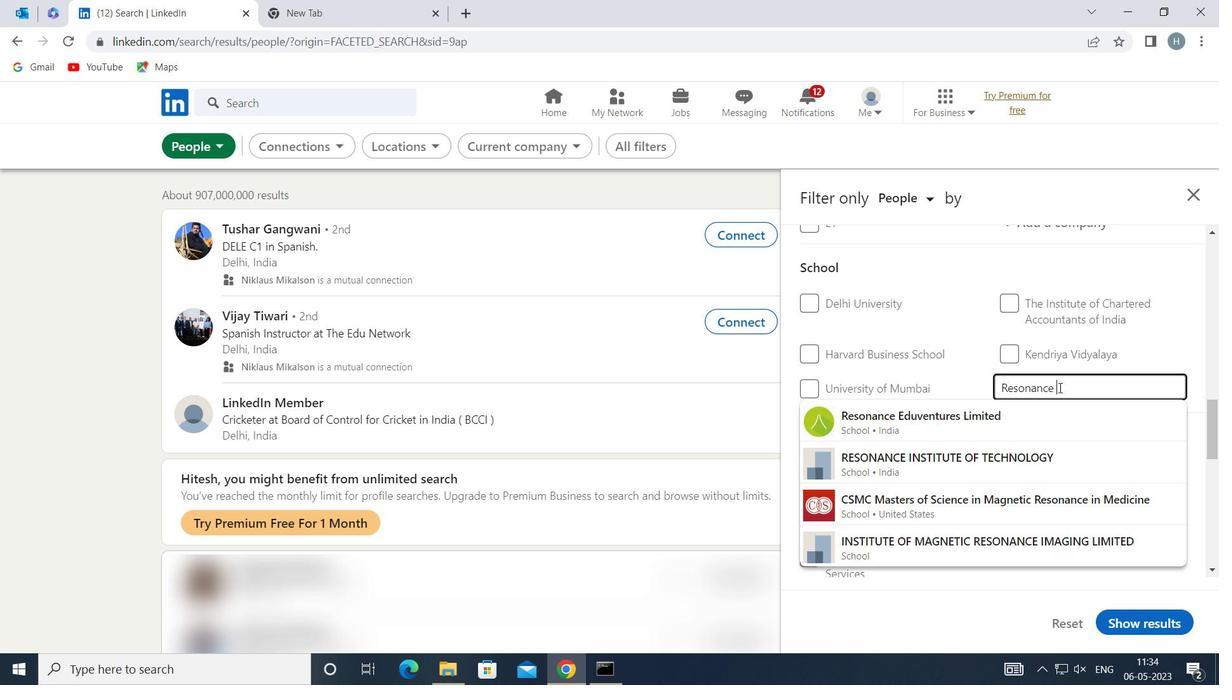 
Action: Mouse moved to (1005, 412)
Screenshot: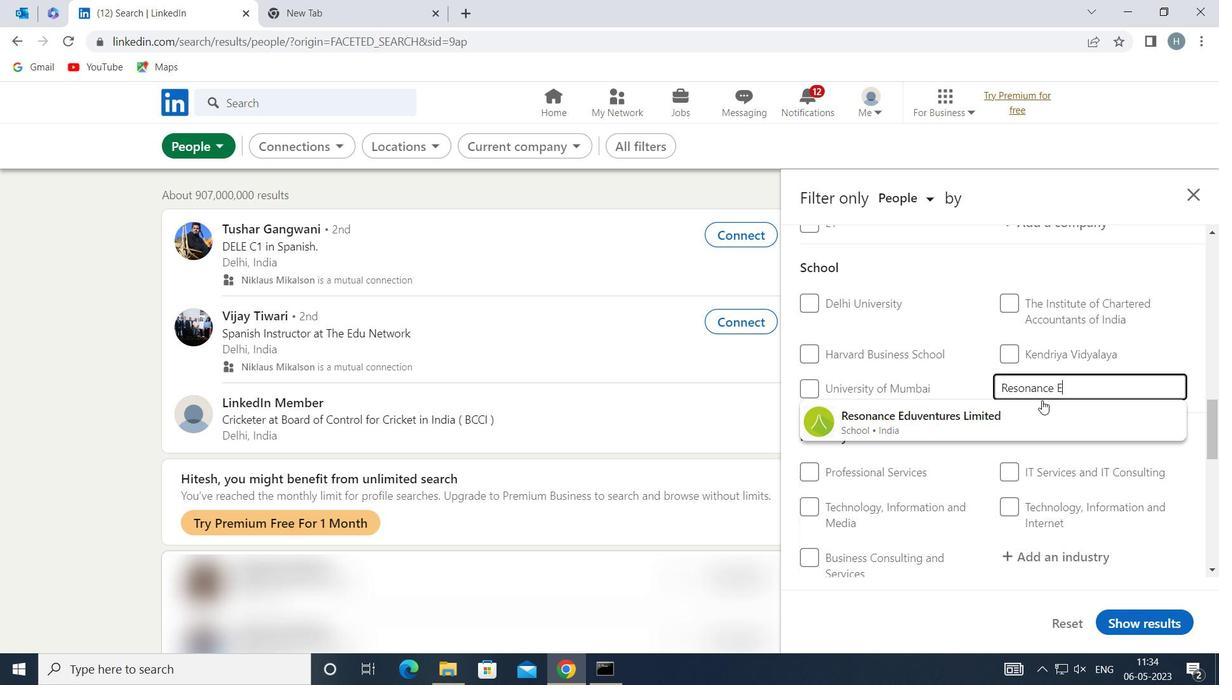 
Action: Mouse pressed left at (1005, 412)
Screenshot: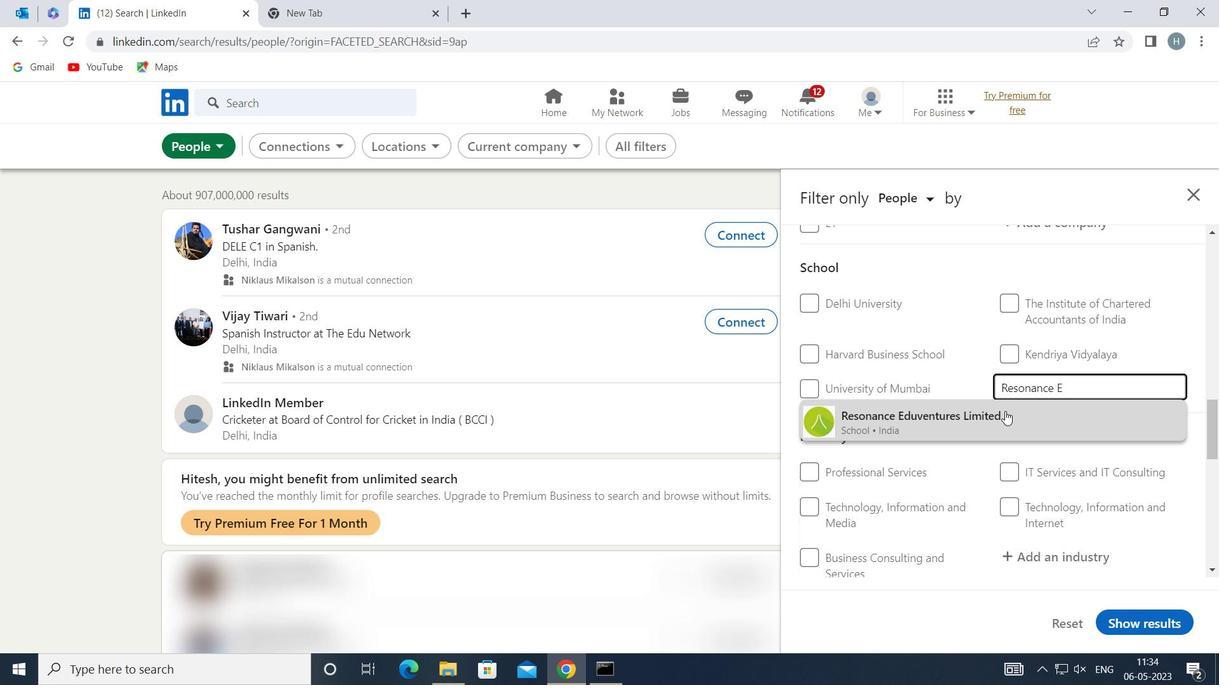 
Action: Mouse moved to (1000, 405)
Screenshot: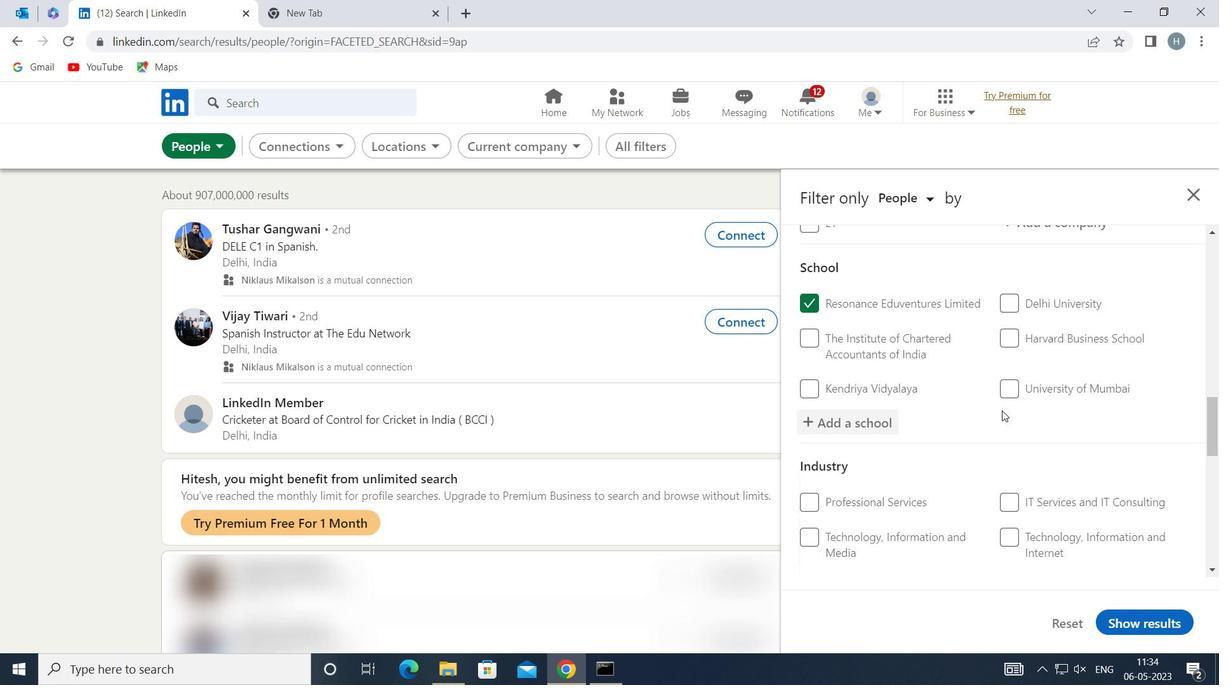 
Action: Mouse scrolled (1000, 405) with delta (0, 0)
Screenshot: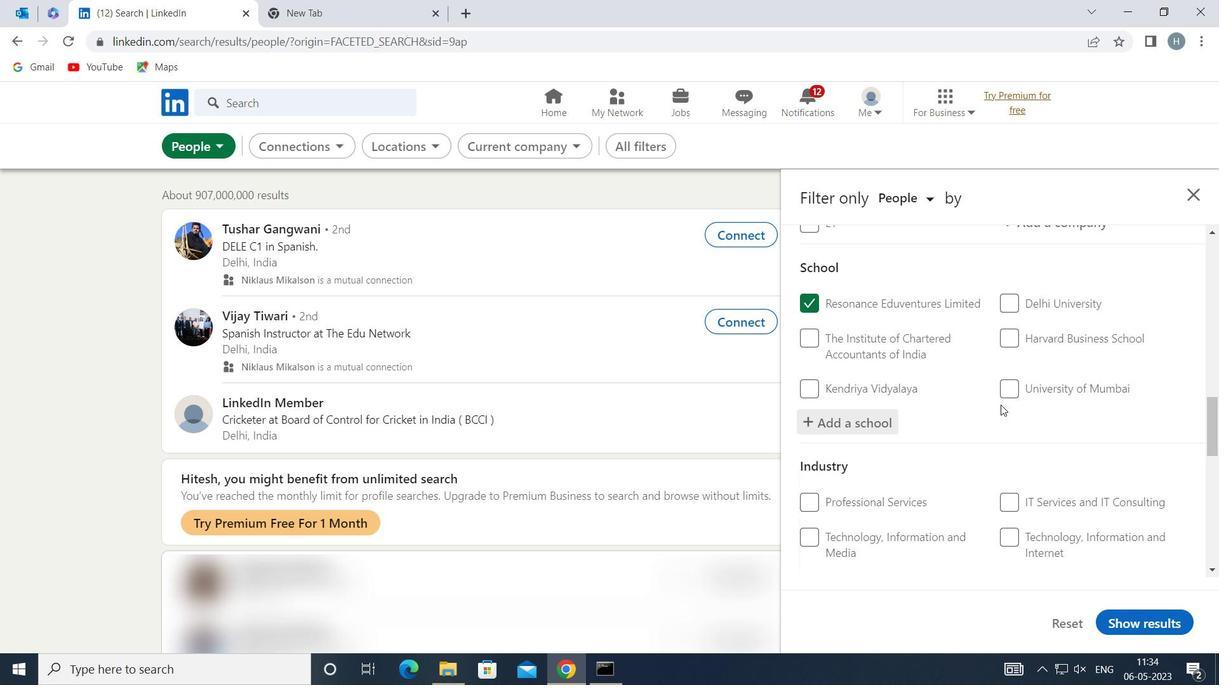 
Action: Mouse scrolled (1000, 405) with delta (0, 0)
Screenshot: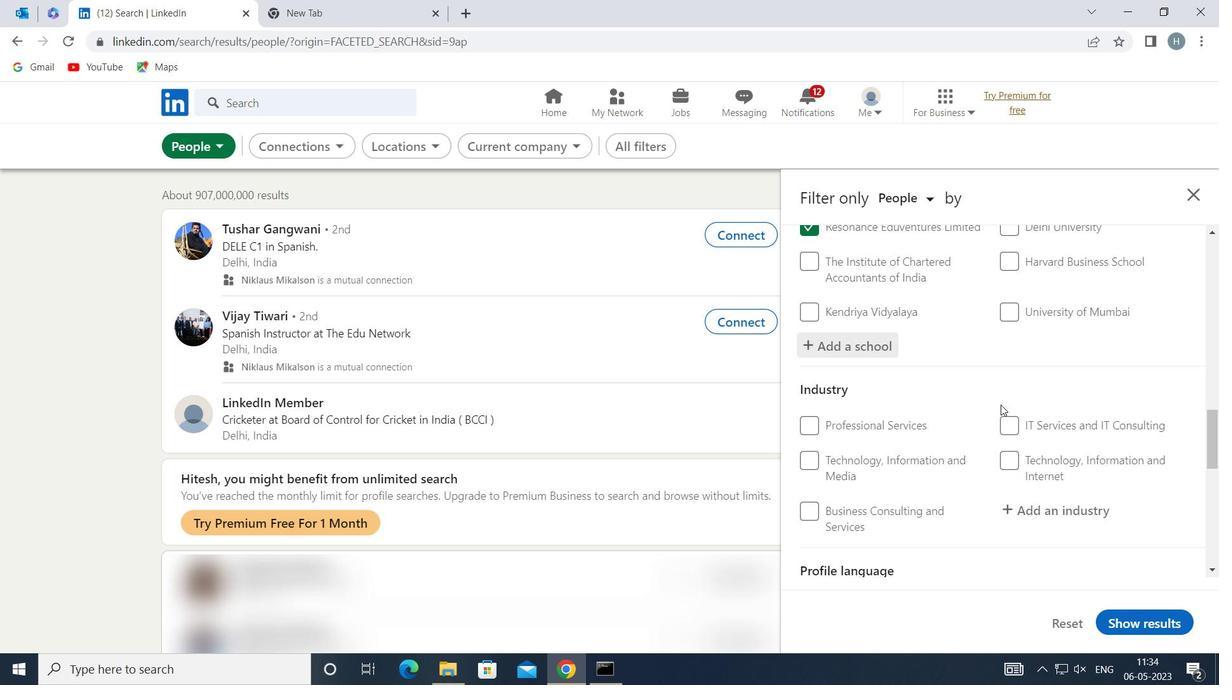
Action: Mouse moved to (1031, 429)
Screenshot: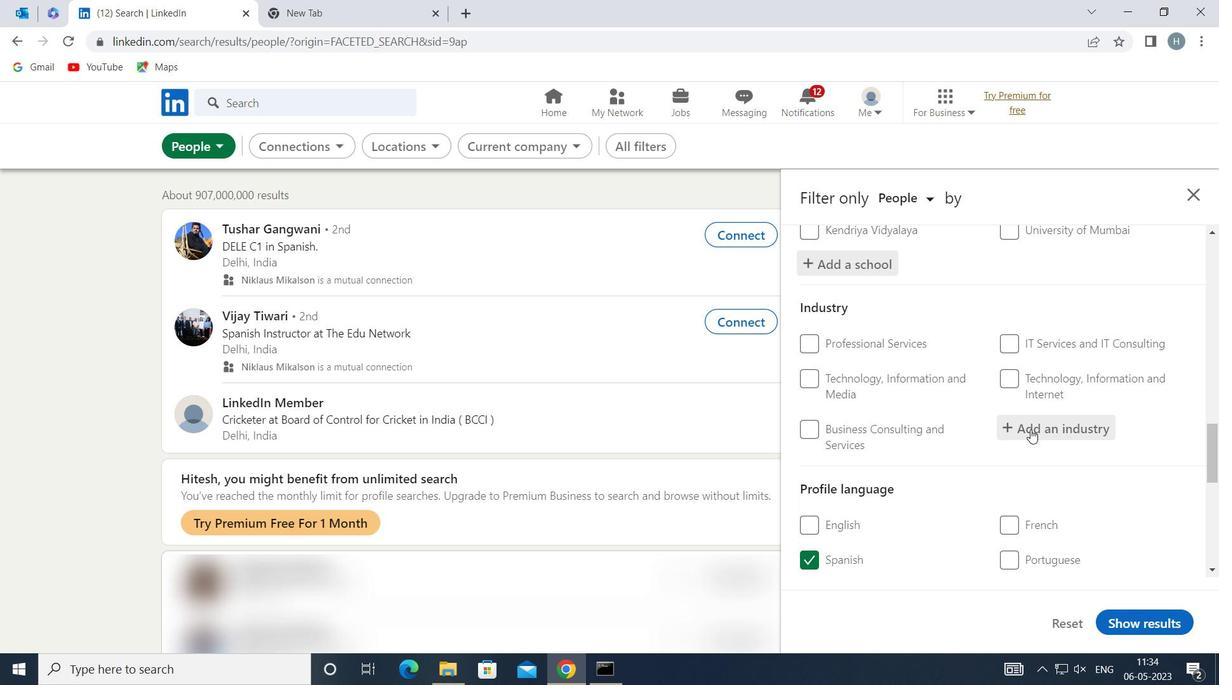 
Action: Mouse pressed left at (1031, 429)
Screenshot: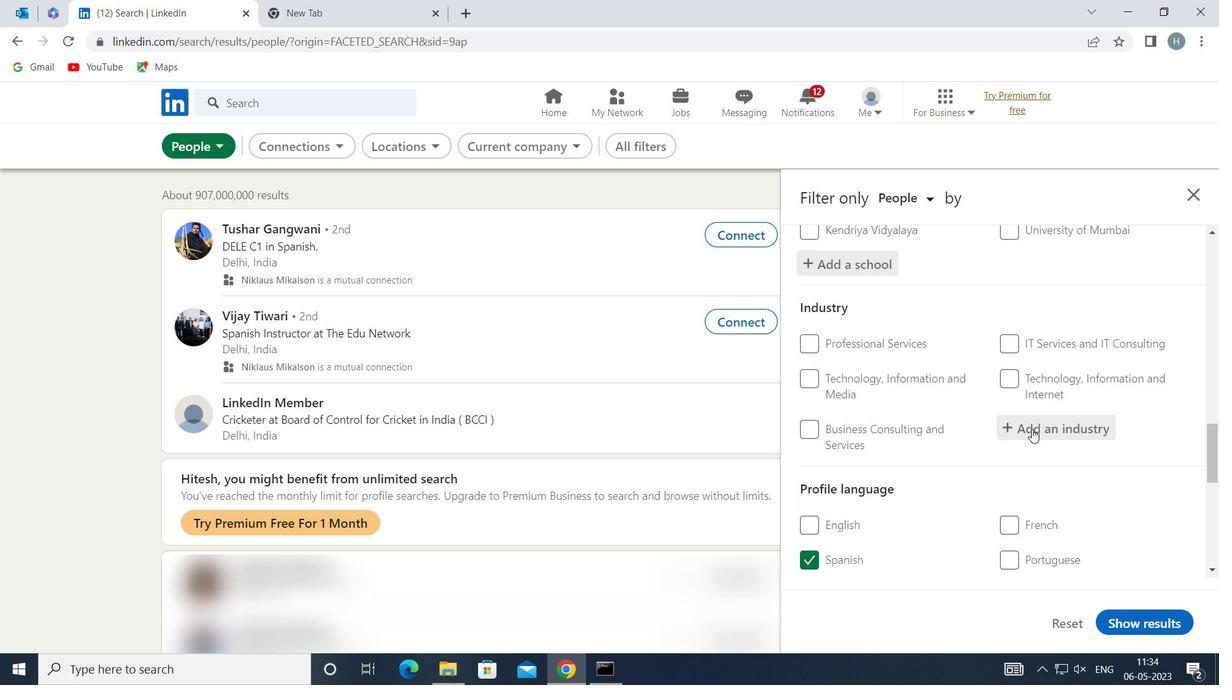 
Action: Key pressed <Key.shift>MUSEUMS
Screenshot: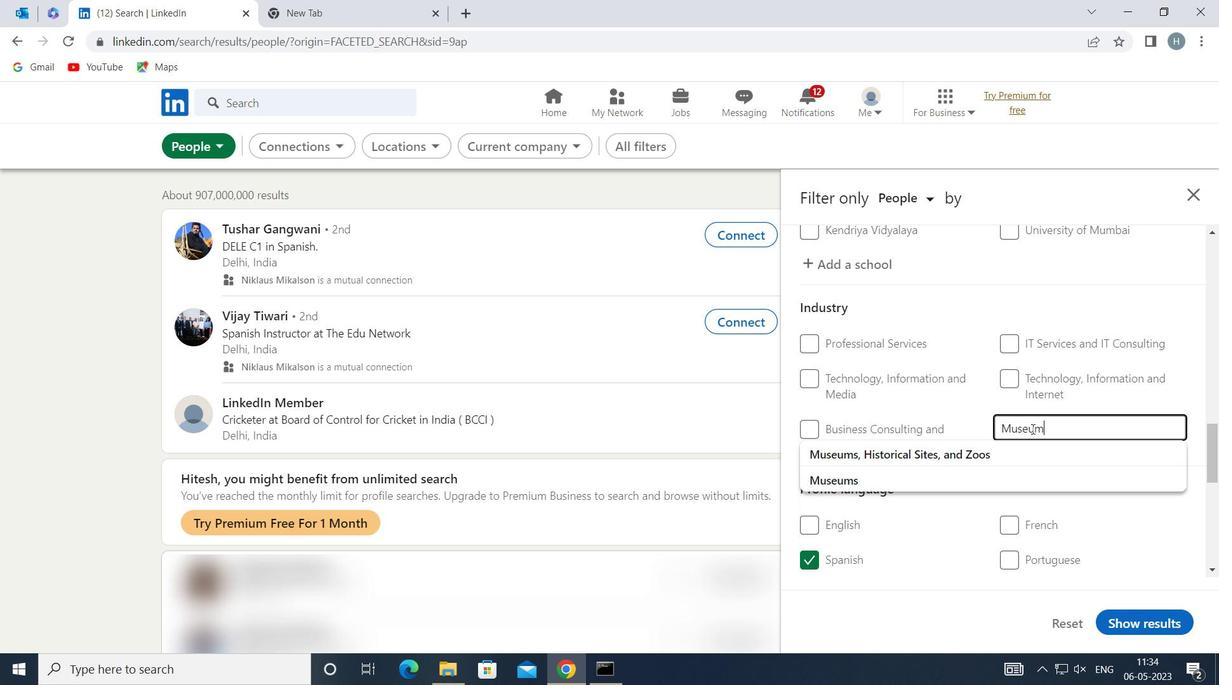 
Action: Mouse moved to (972, 453)
Screenshot: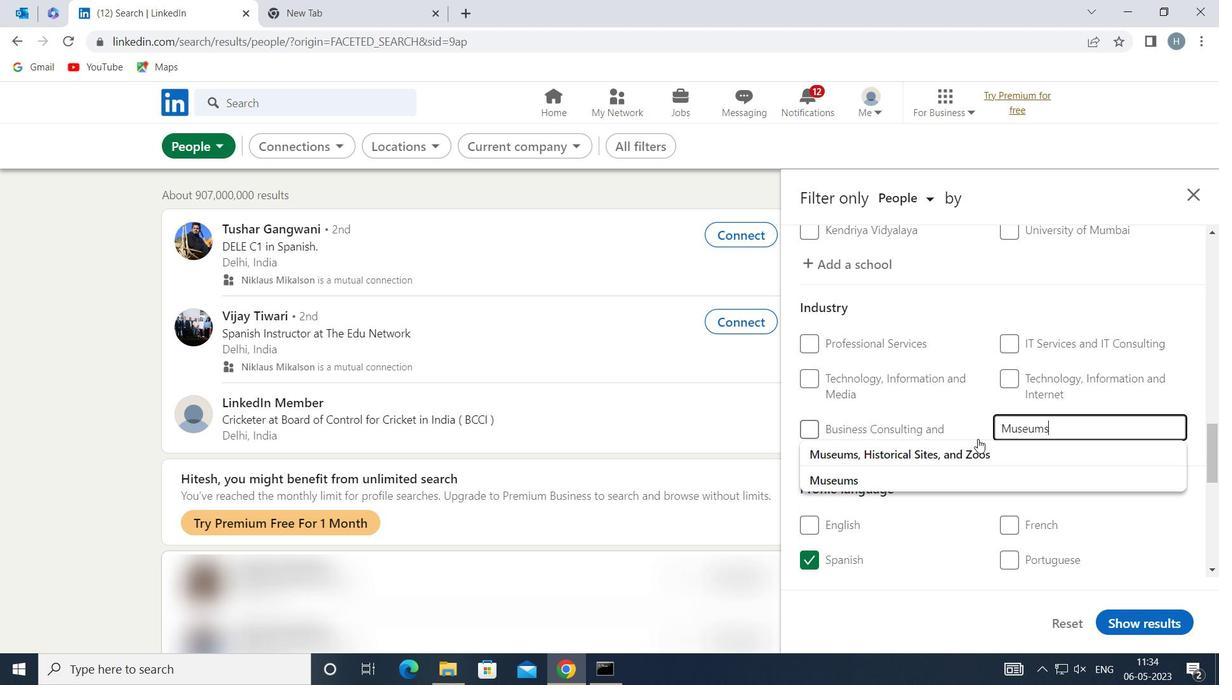 
Action: Mouse pressed left at (972, 453)
Screenshot: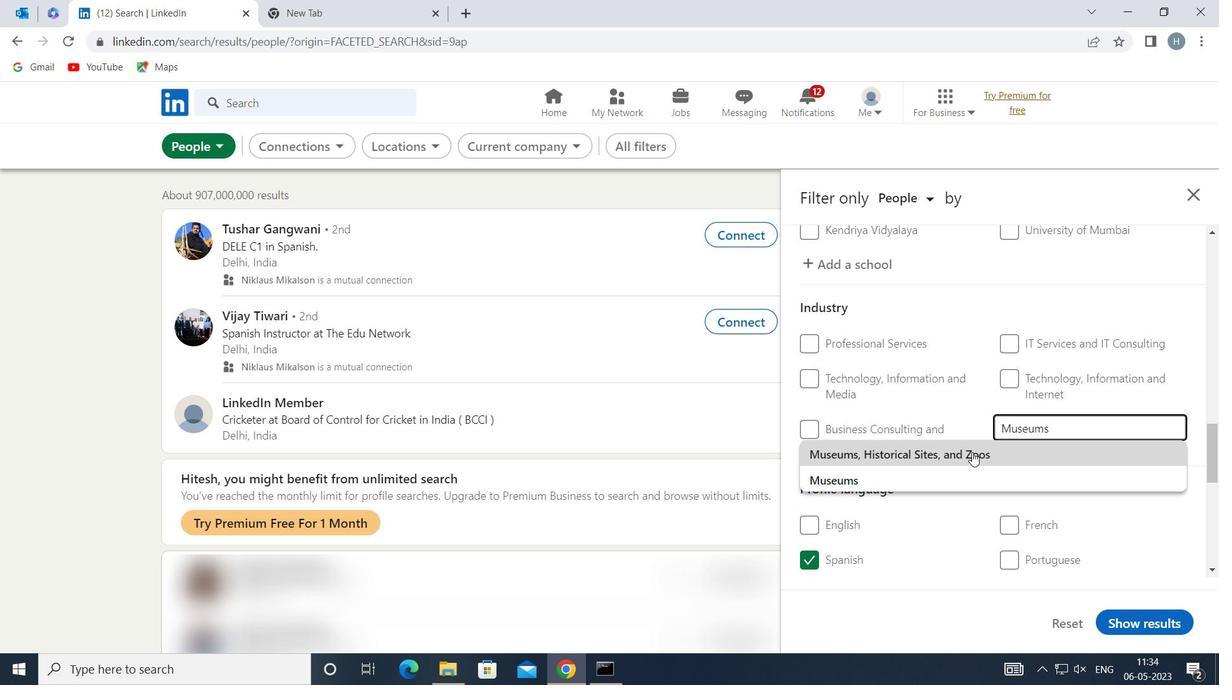 
Action: Mouse moved to (955, 442)
Screenshot: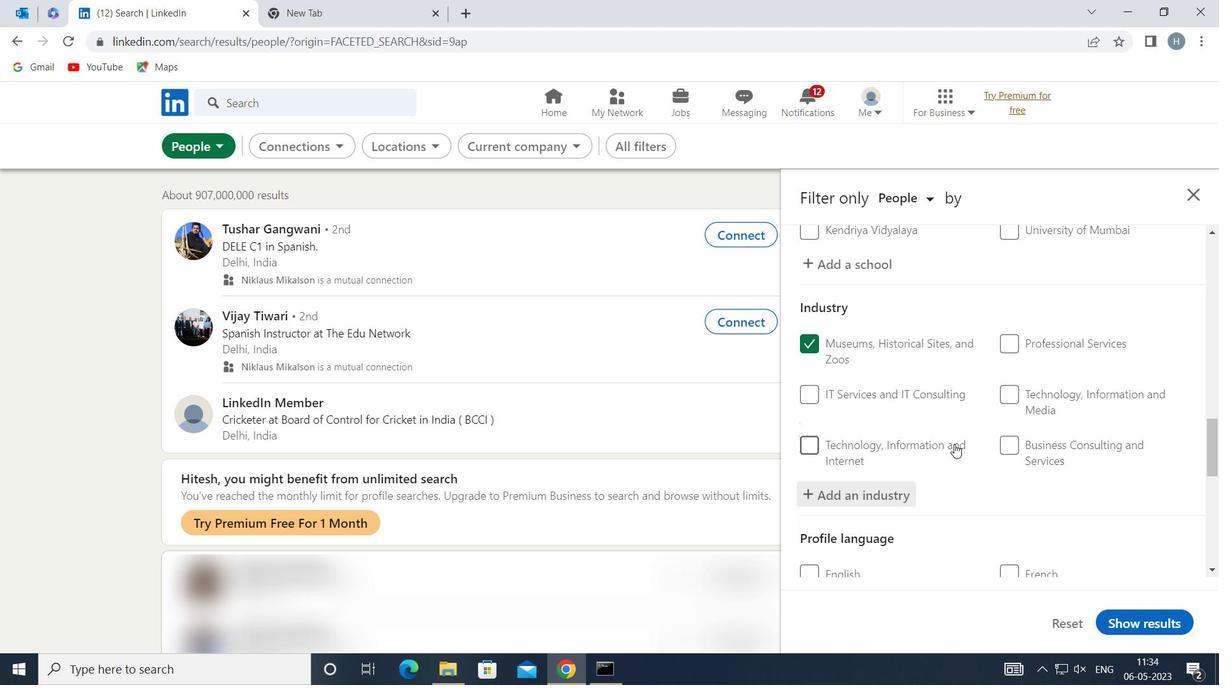 
Action: Mouse scrolled (955, 441) with delta (0, 0)
Screenshot: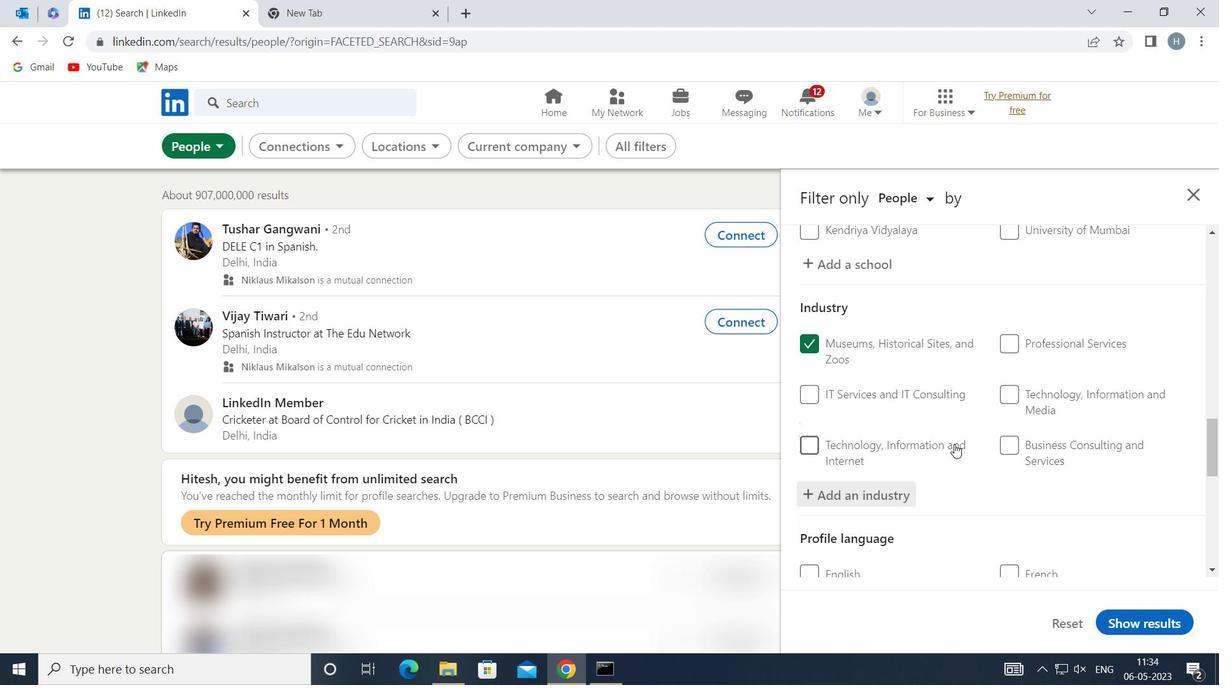 
Action: Mouse moved to (953, 420)
Screenshot: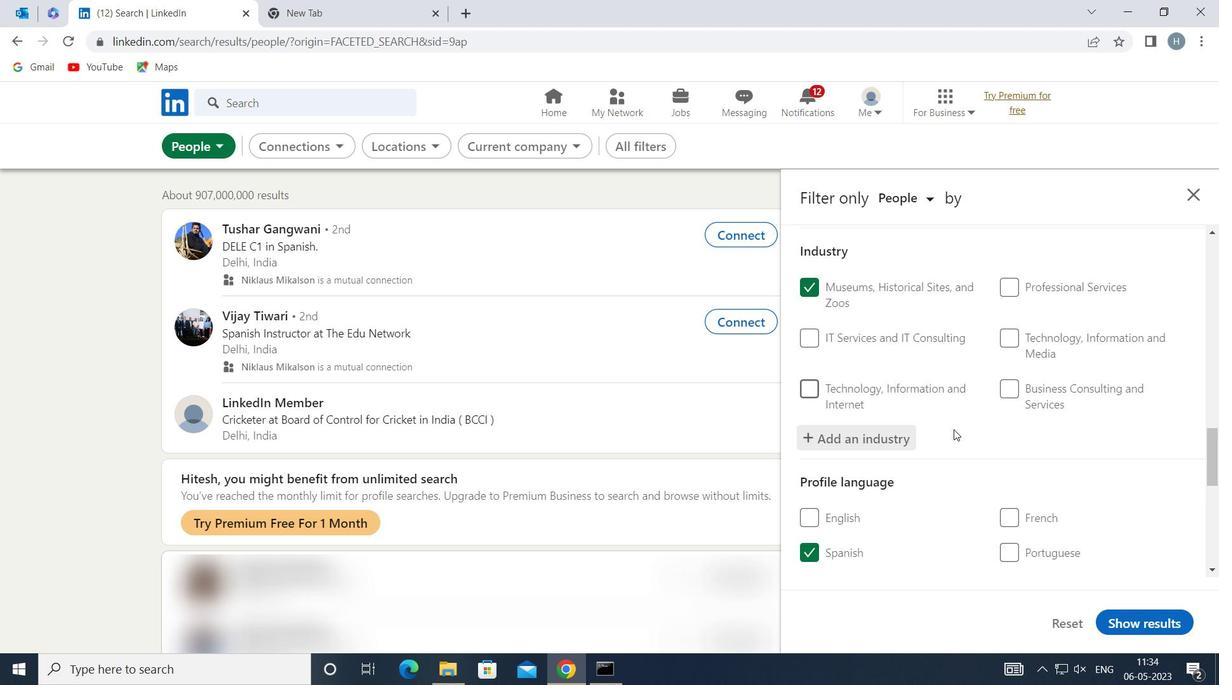 
Action: Mouse scrolled (953, 419) with delta (0, 0)
Screenshot: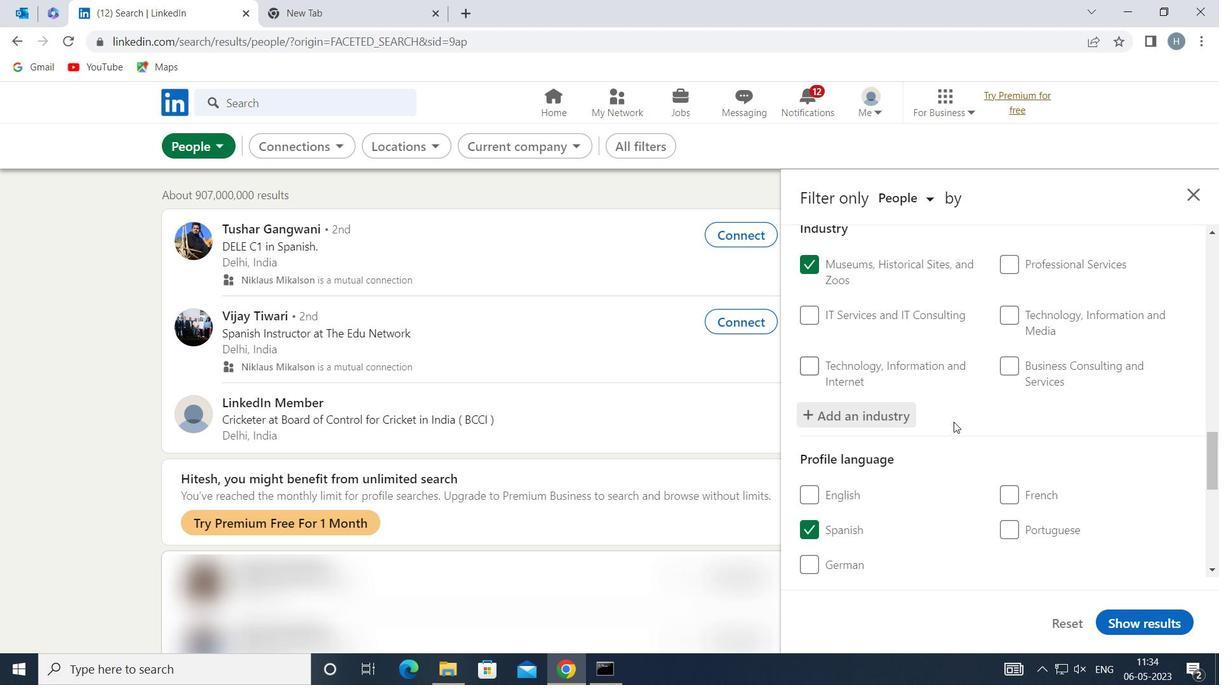 
Action: Mouse scrolled (953, 419) with delta (0, 0)
Screenshot: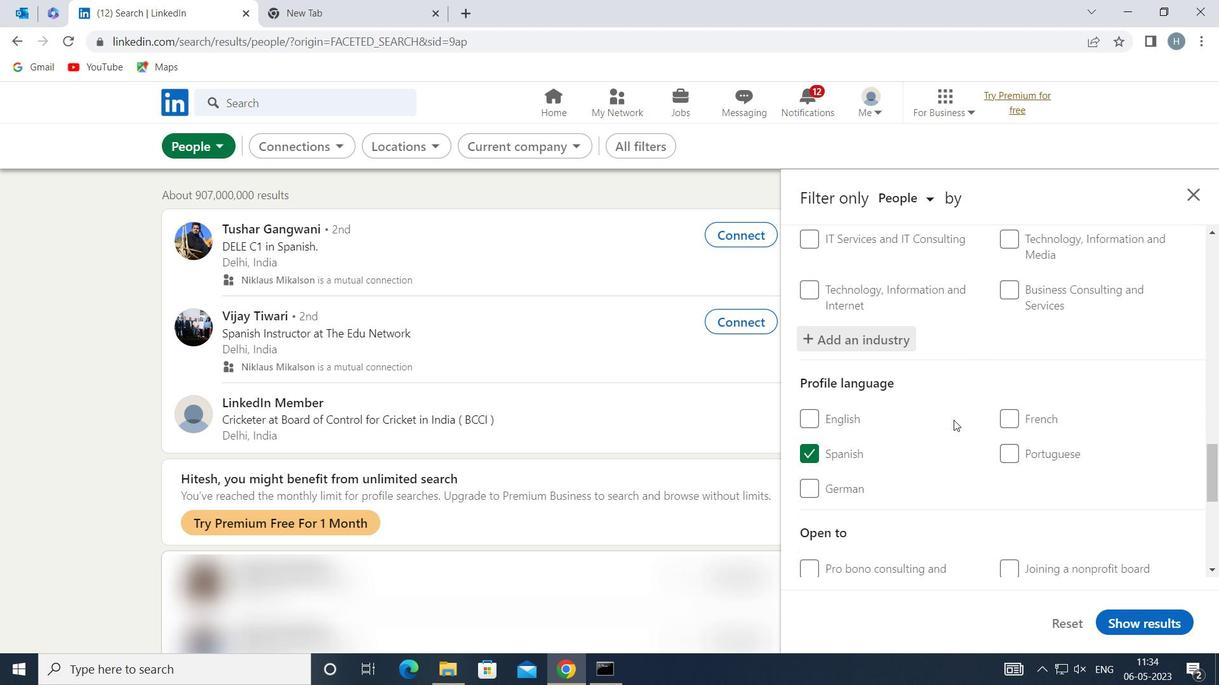 
Action: Mouse scrolled (953, 419) with delta (0, 0)
Screenshot: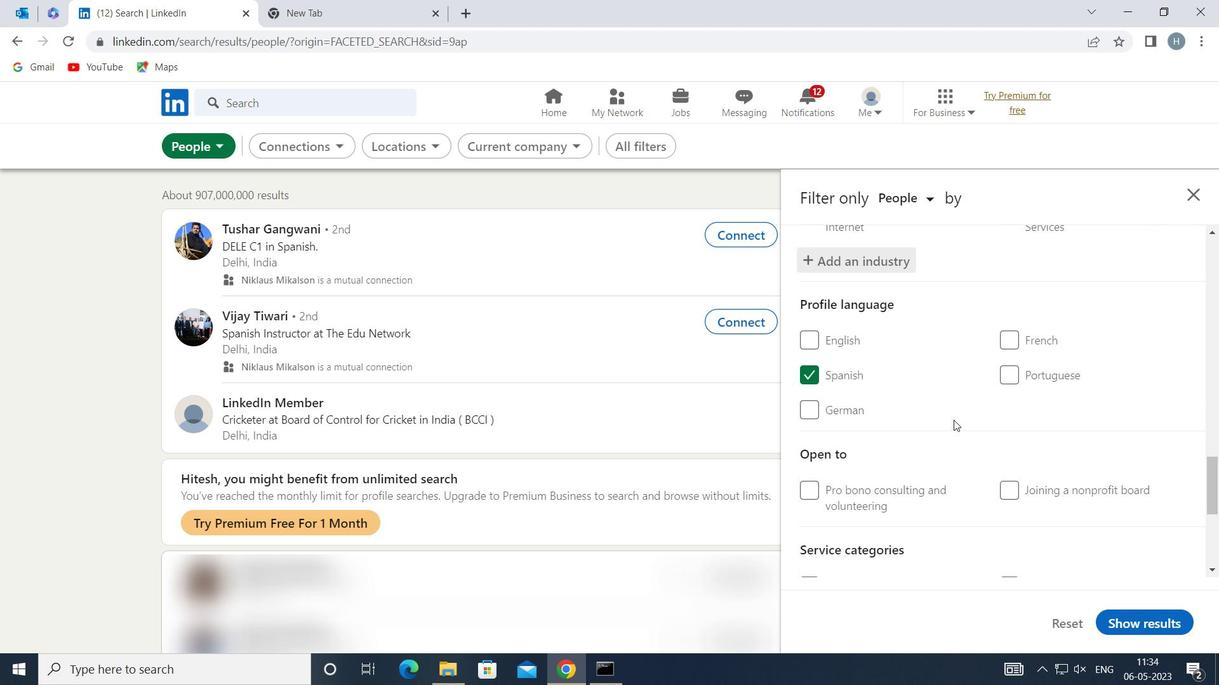 
Action: Mouse scrolled (953, 419) with delta (0, 0)
Screenshot: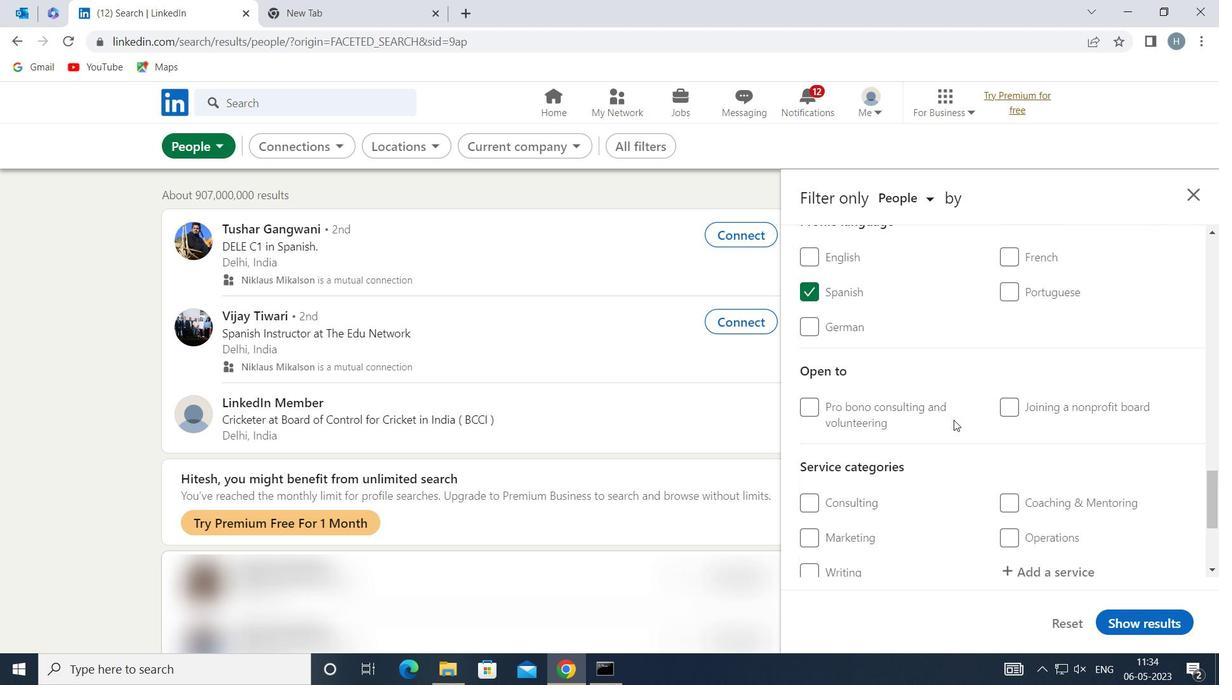 
Action: Mouse moved to (1042, 487)
Screenshot: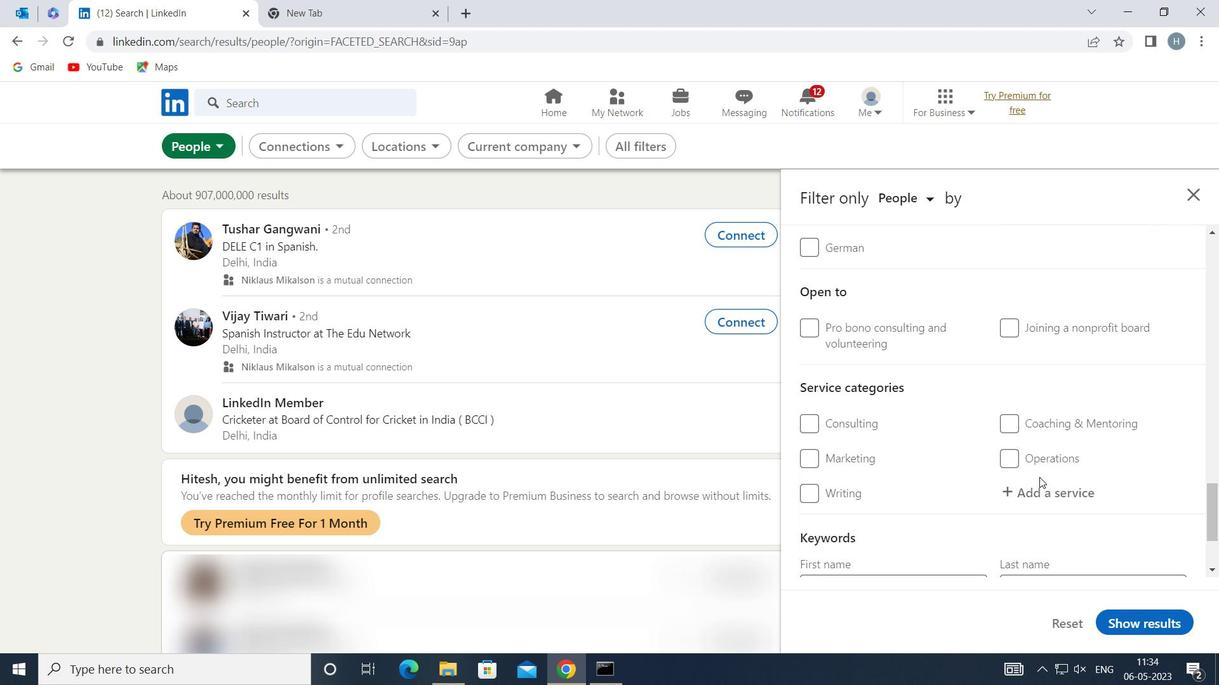 
Action: Mouse pressed left at (1042, 487)
Screenshot: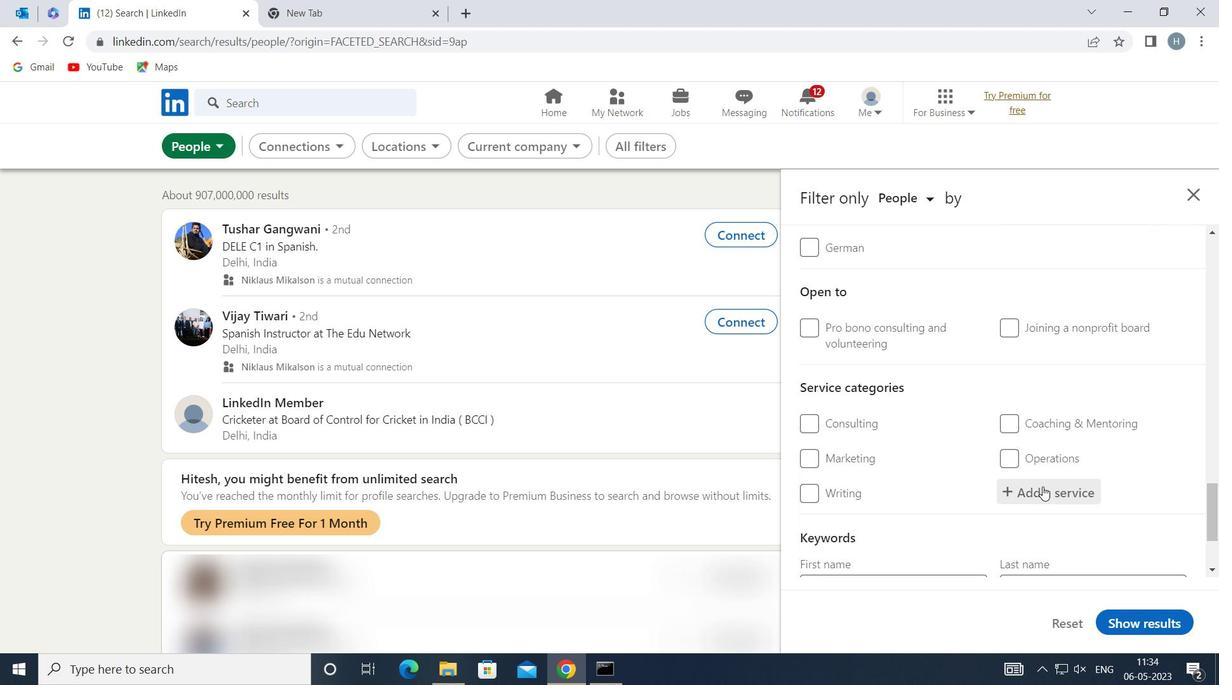 
Action: Key pressed <Key.shift>COMMERCIAL<Key.space><Key.shift>R
Screenshot: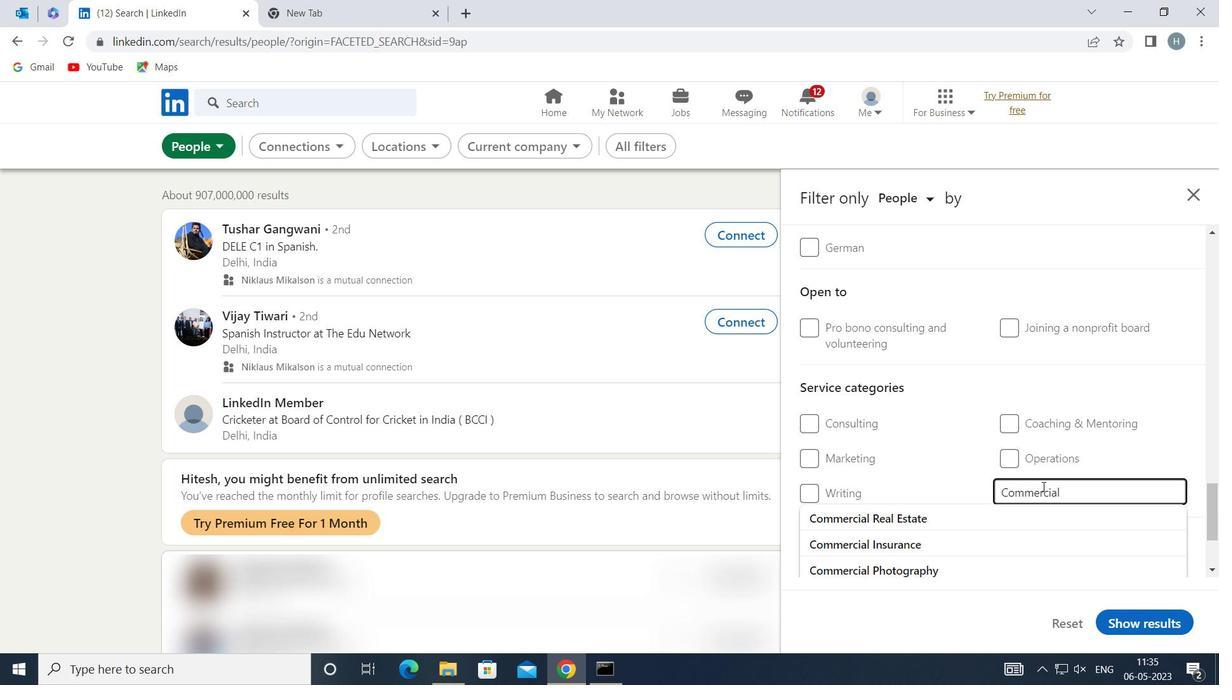 
Action: Mouse moved to (974, 515)
Screenshot: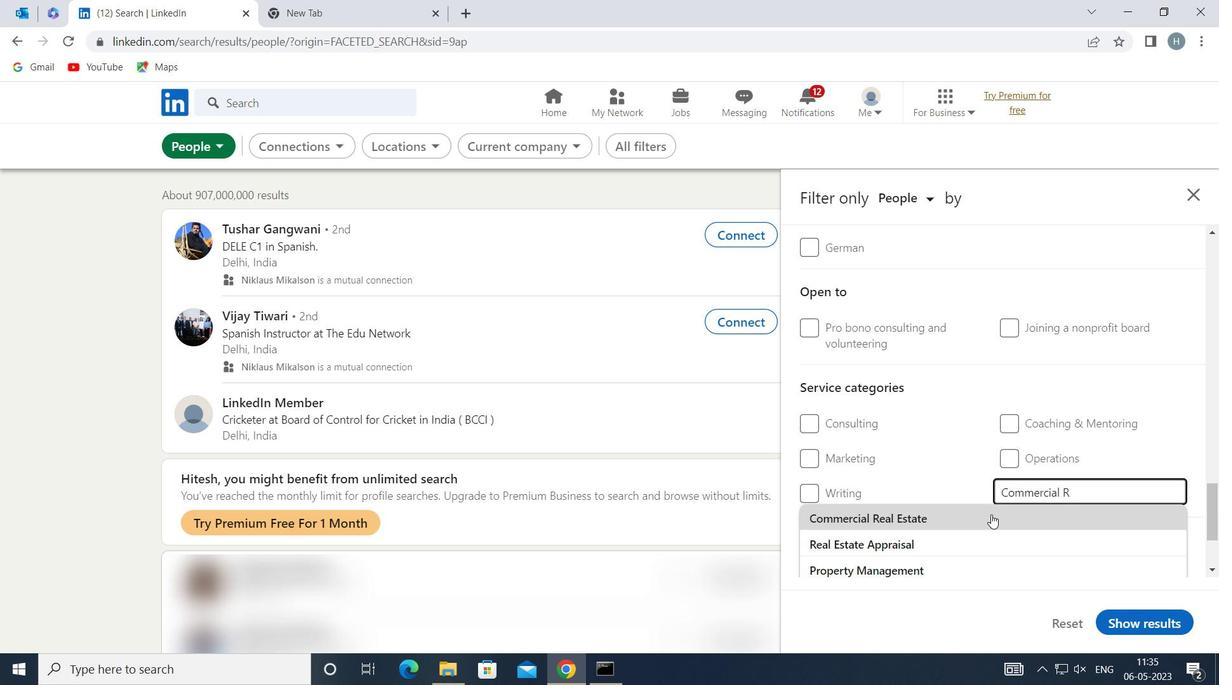
Action: Mouse pressed left at (974, 515)
Screenshot: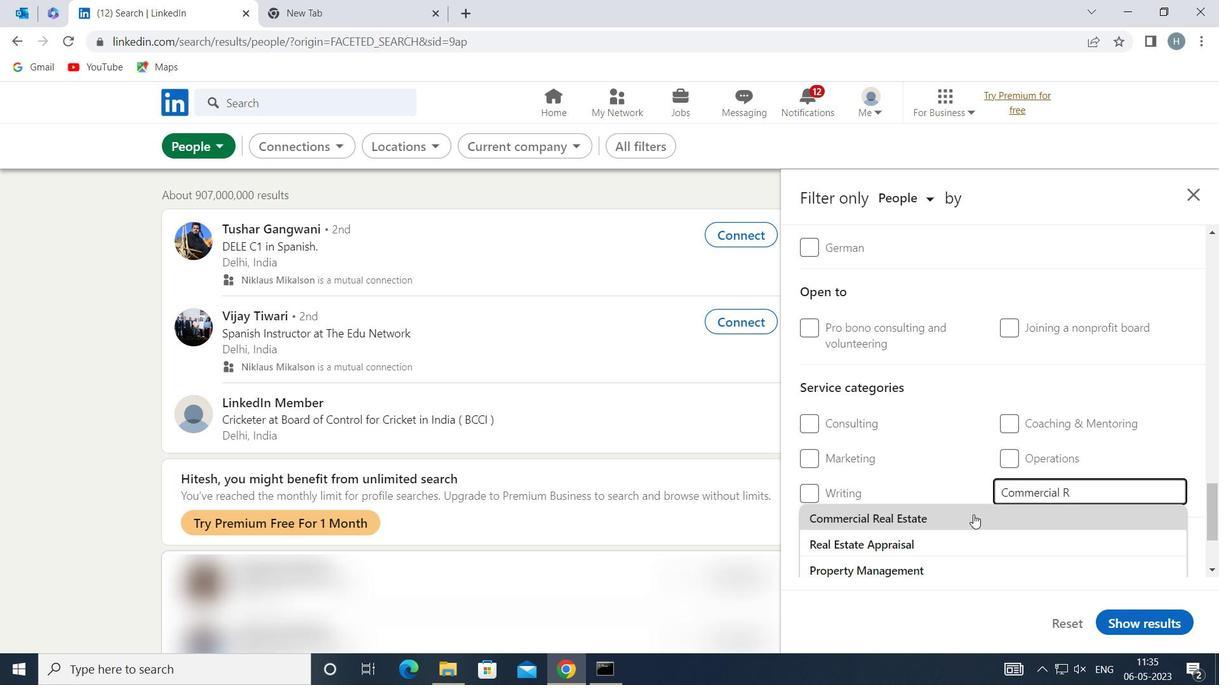 
Action: Mouse moved to (967, 496)
Screenshot: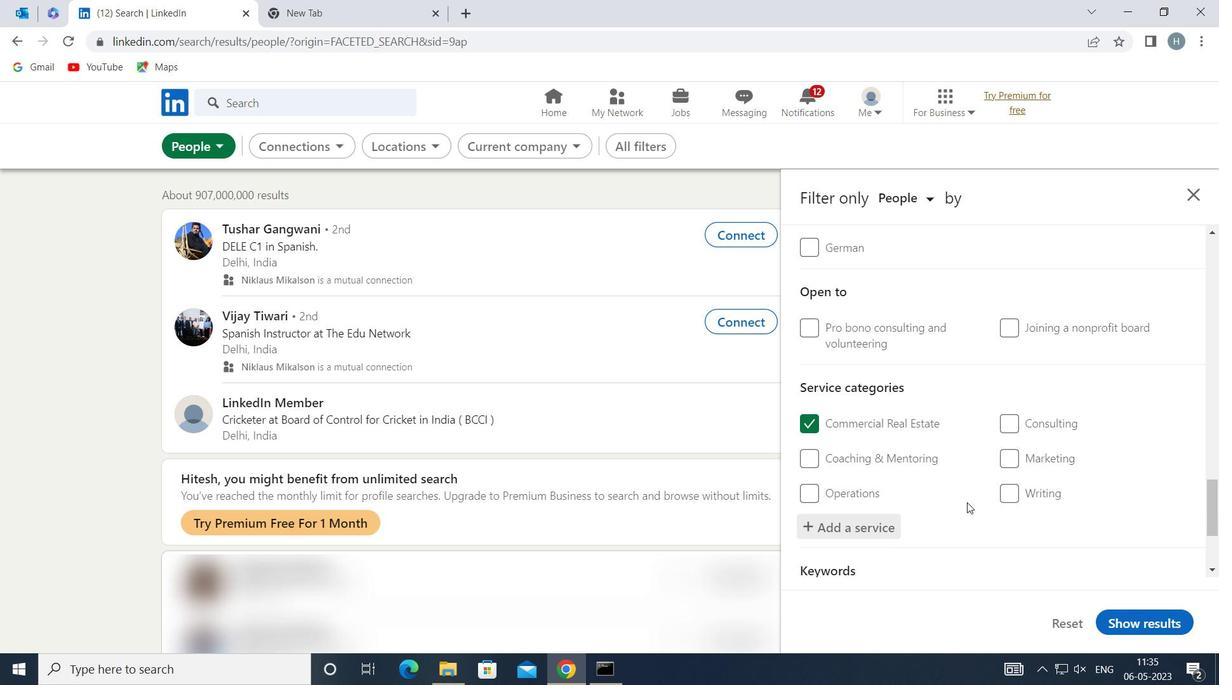 
Action: Mouse scrolled (967, 495) with delta (0, 0)
Screenshot: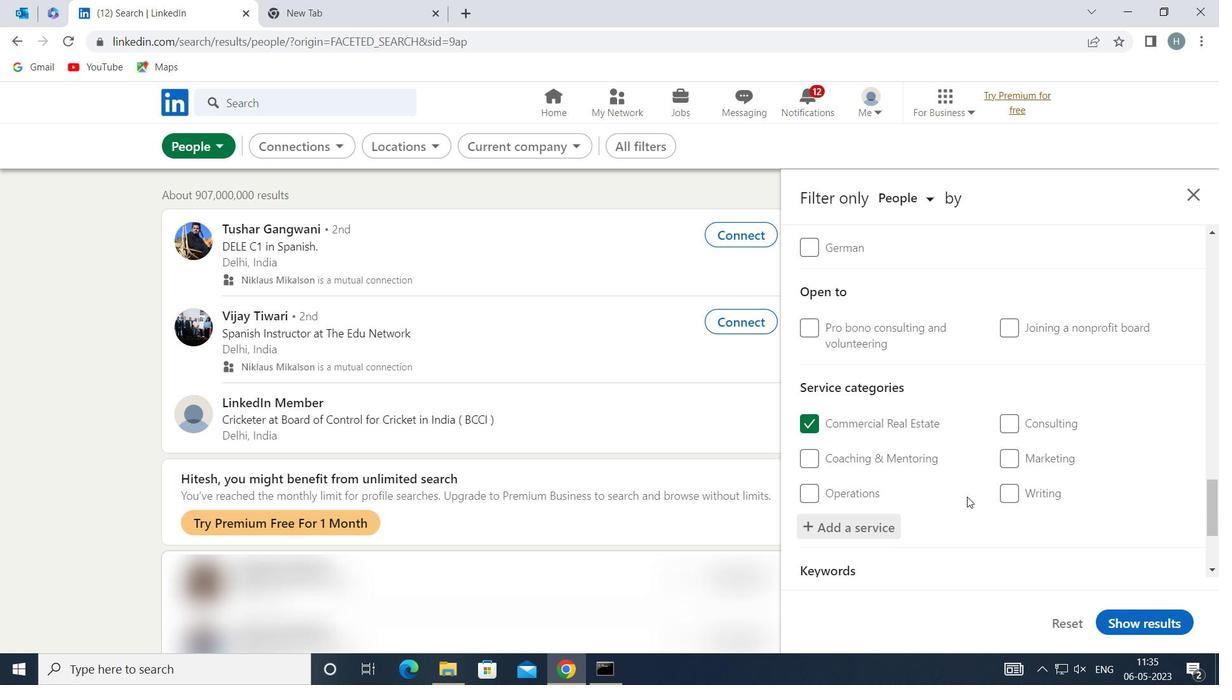 
Action: Mouse scrolled (967, 495) with delta (0, 0)
Screenshot: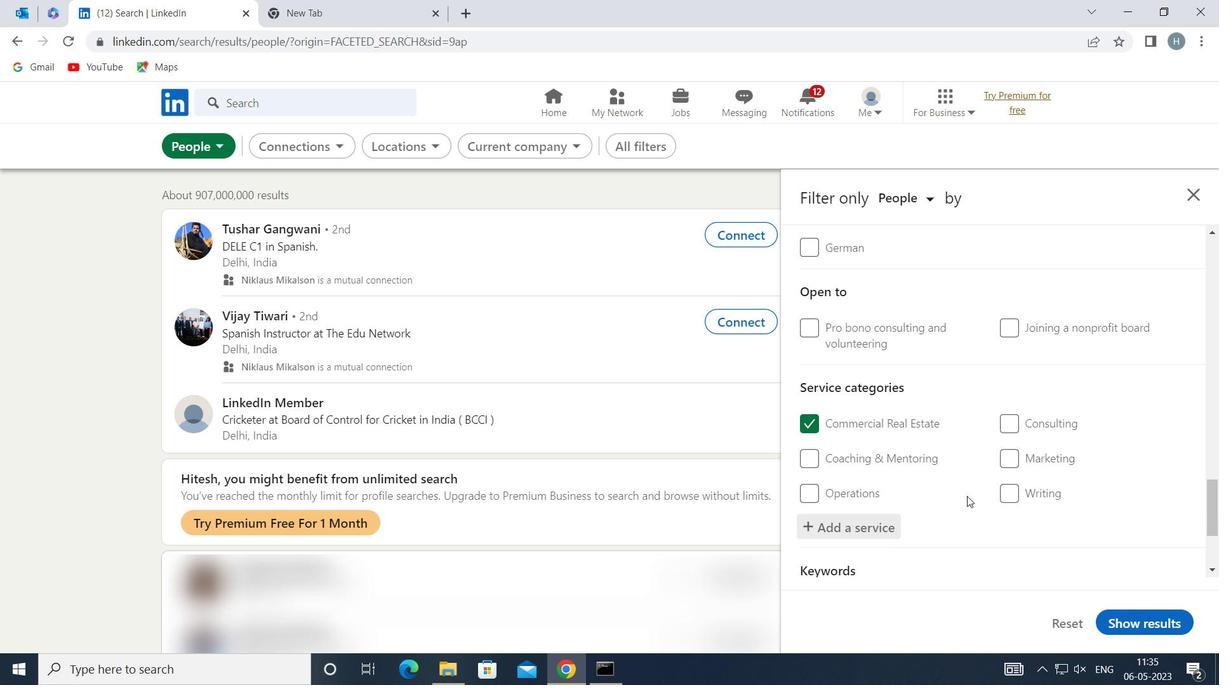 
Action: Mouse moved to (967, 495)
Screenshot: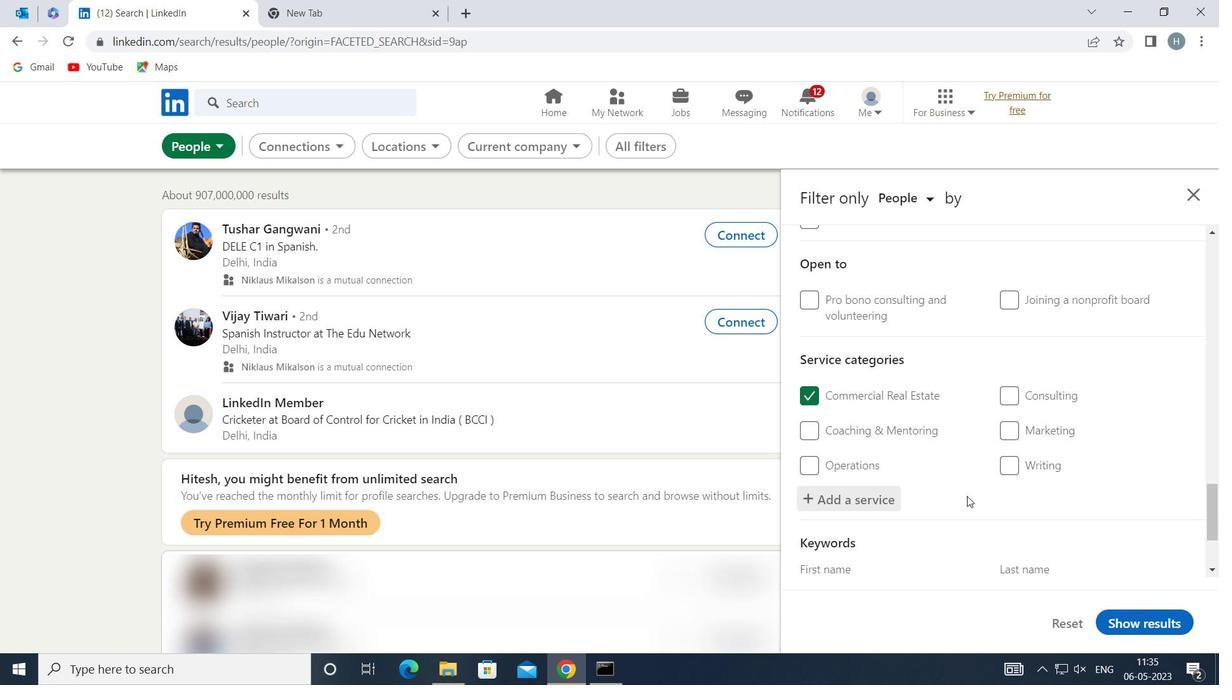 
Action: Mouse scrolled (967, 495) with delta (0, 0)
Screenshot: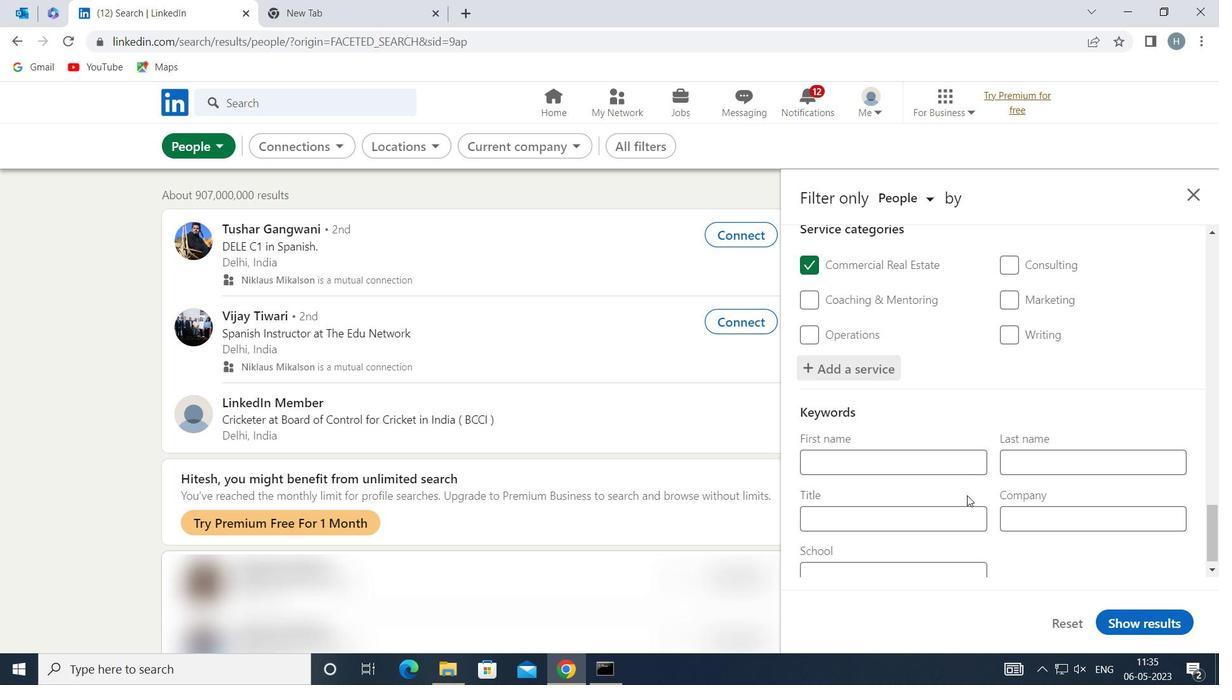 
Action: Mouse moved to (943, 506)
Screenshot: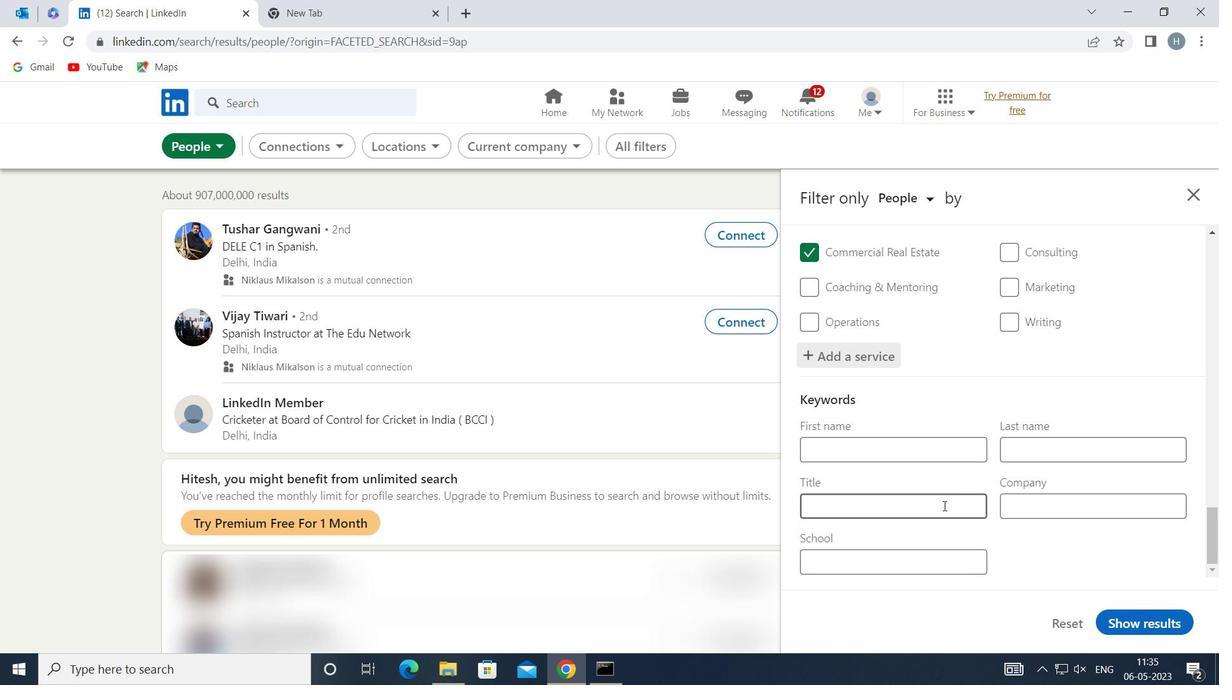 
Action: Mouse pressed left at (943, 506)
Screenshot: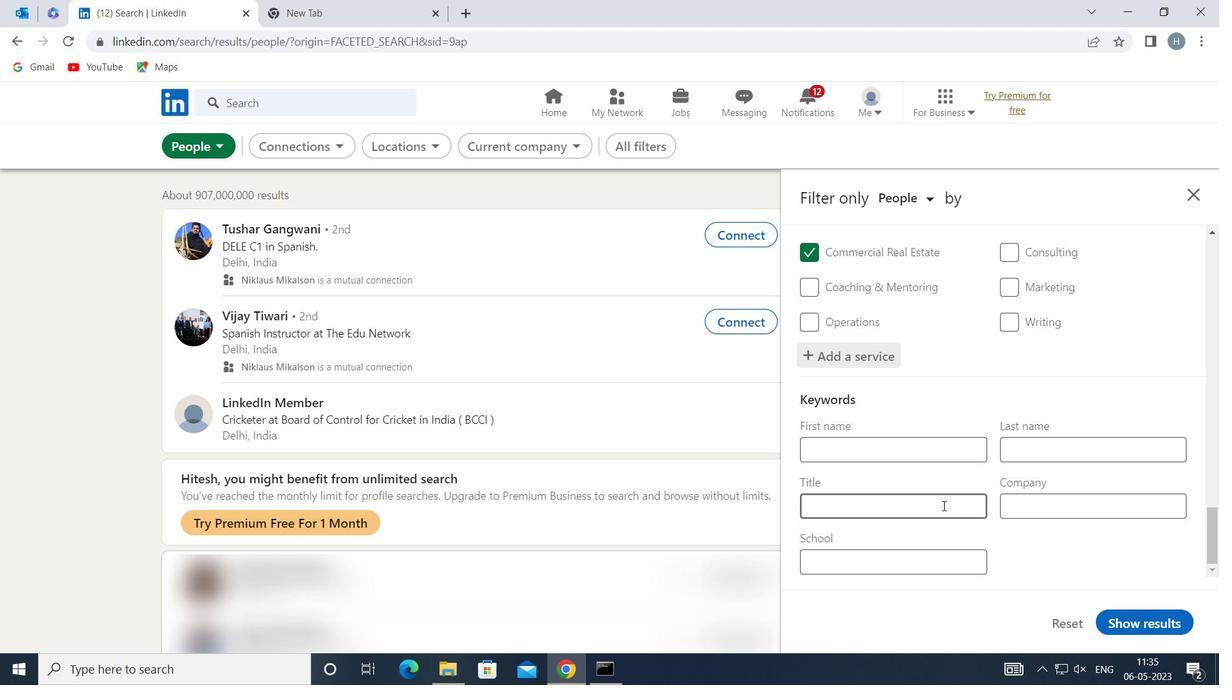 
Action: Key pressed <Key.shift>MEDIA<Key.space><Key.shift>REL
Screenshot: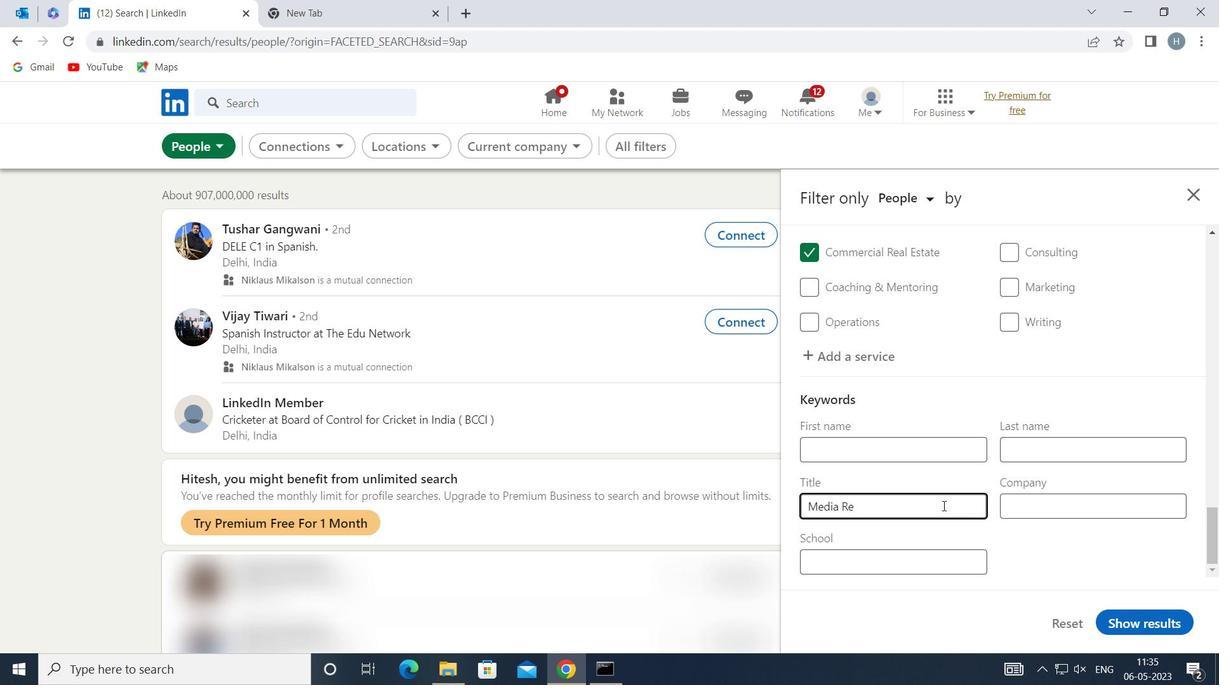 
Action: Mouse moved to (983, 515)
Screenshot: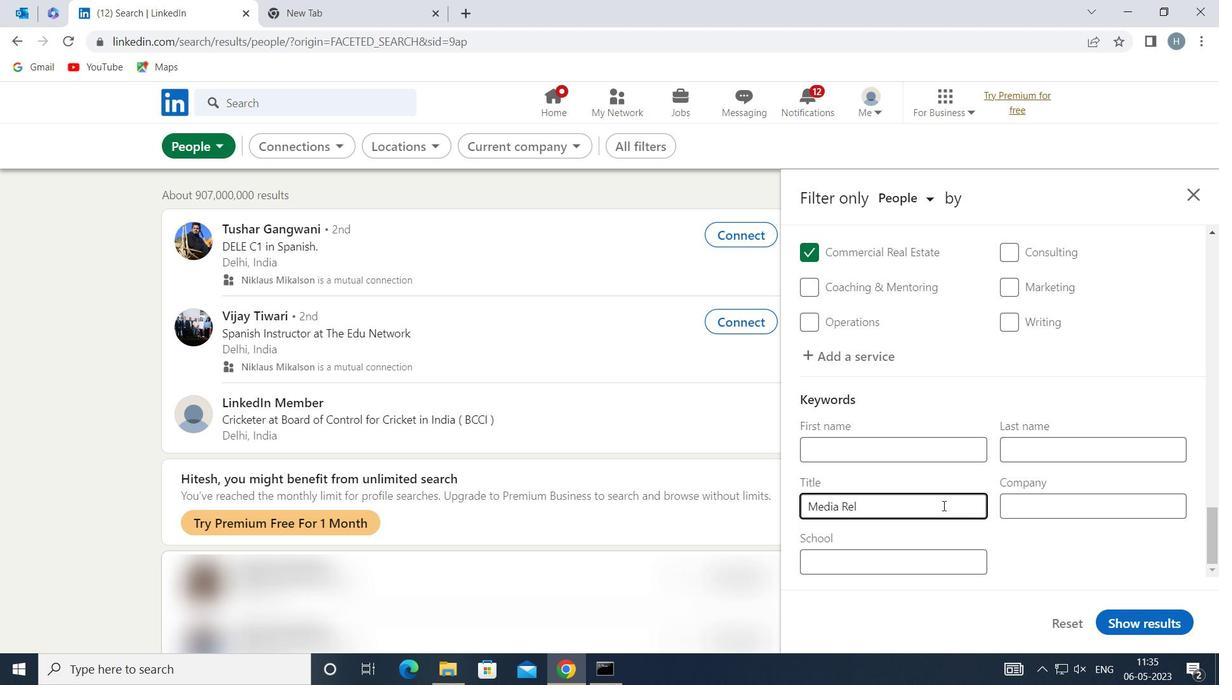 
Action: Key pressed ATIONS<Key.space><Key.shift>COORDINATOR
Screenshot: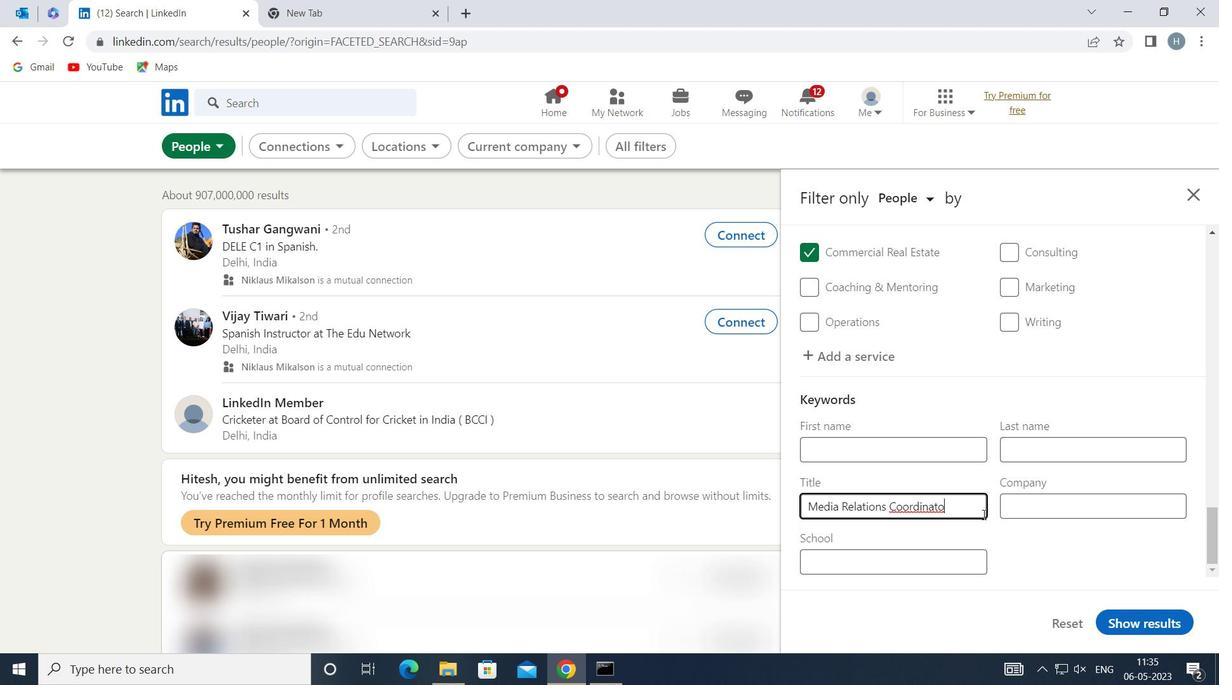 
Action: Mouse moved to (1157, 618)
Screenshot: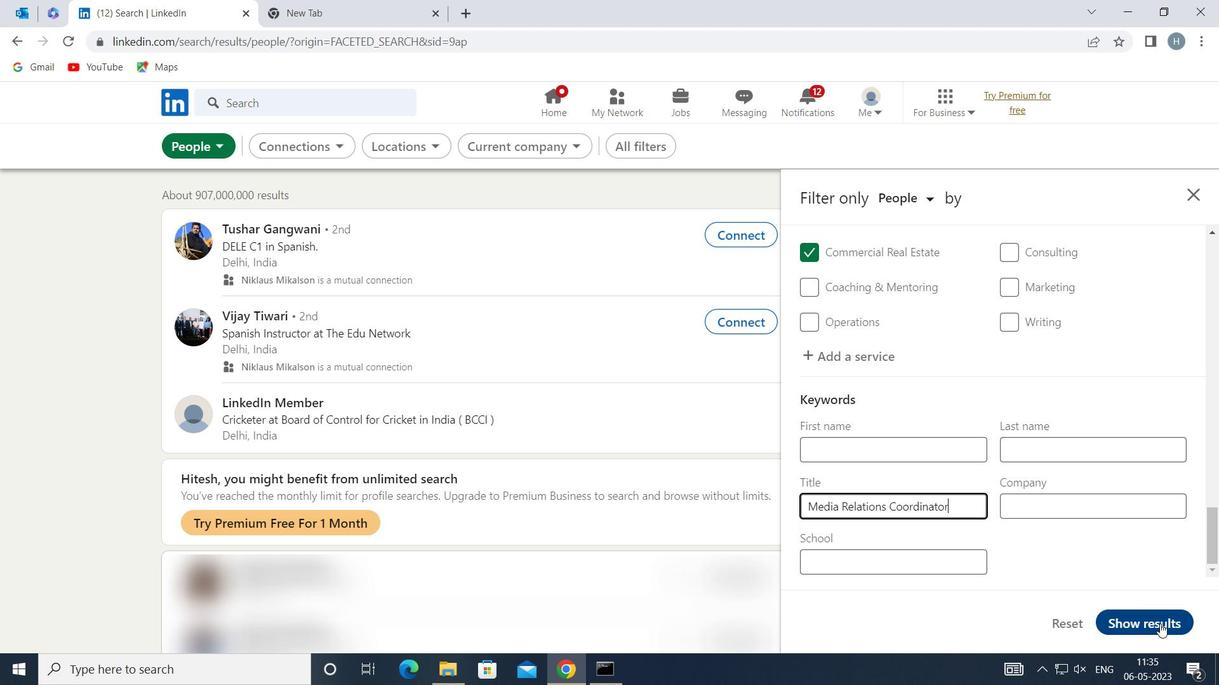 
Action: Mouse pressed left at (1157, 618)
Screenshot: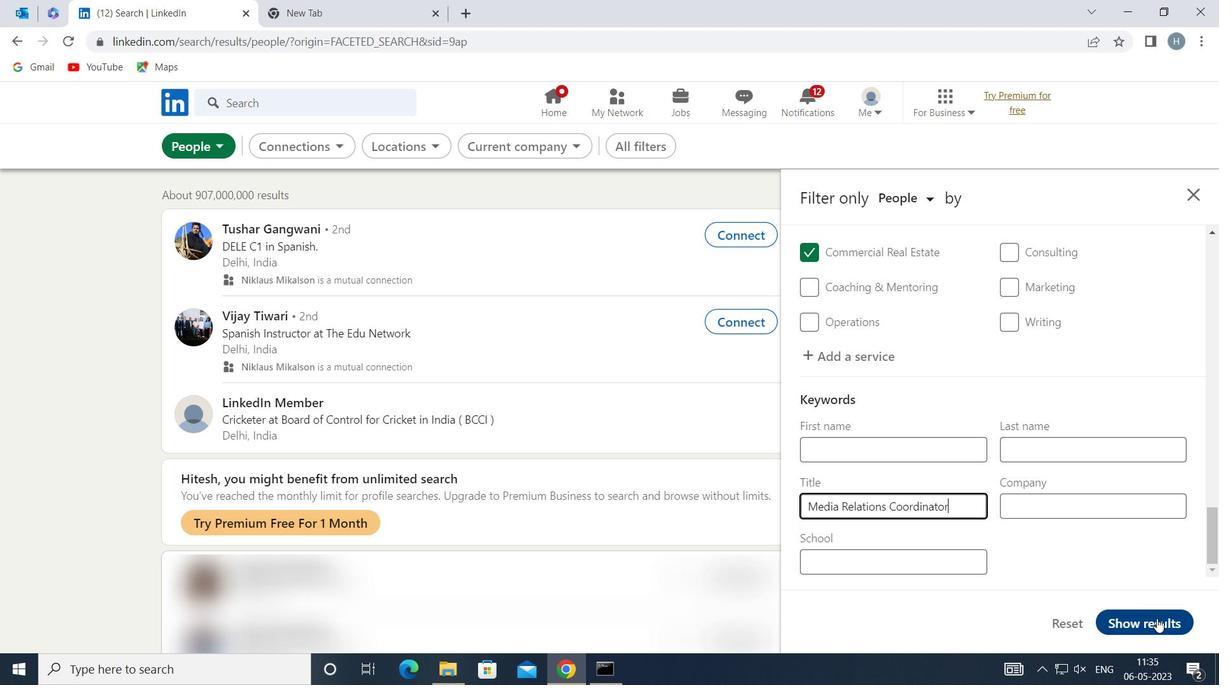 
Action: Mouse moved to (1058, 512)
Screenshot: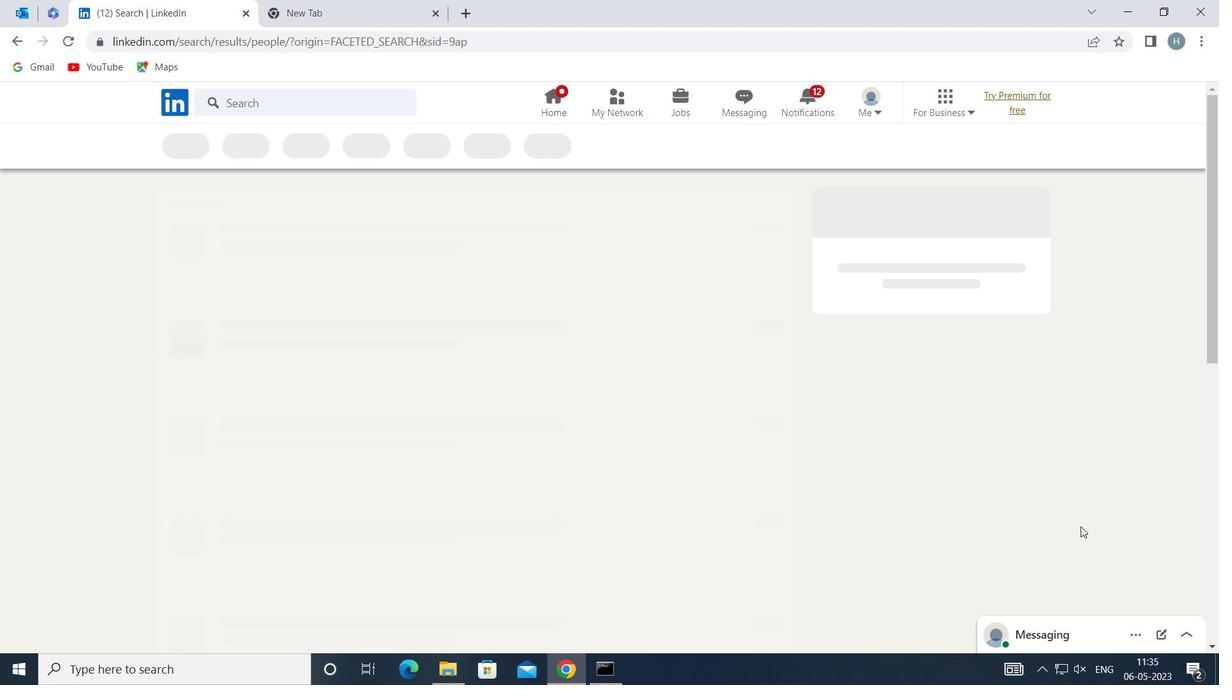 
